Task: Employee Empowerment Workshop Series: Launch a workshop series focusing on empowering employees with skills such as decision-making, autonomy, and taking initiative. Location: Empowerment Workshop Room. Time: Weekly - 2:00 PM - 5:00 PM.
Action: Mouse moved to (96, 100)
Screenshot: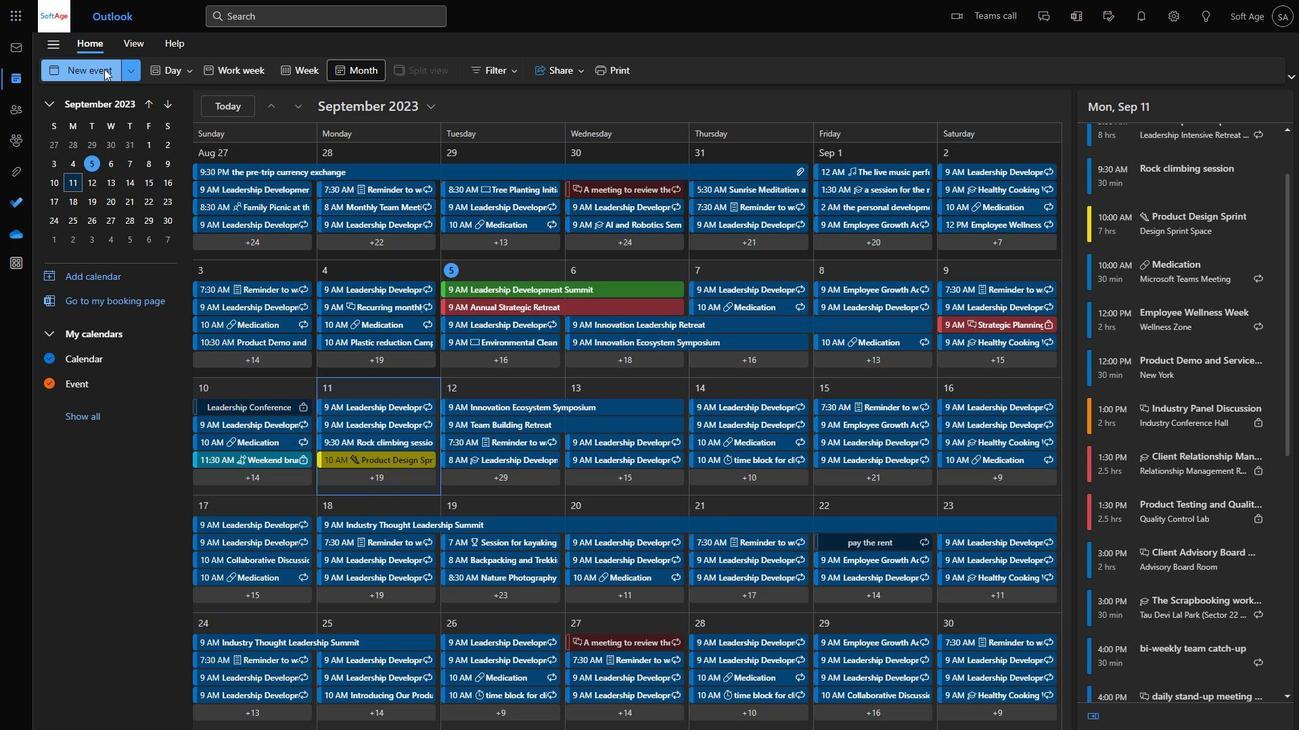 
Action: Mouse pressed left at (96, 100)
Screenshot: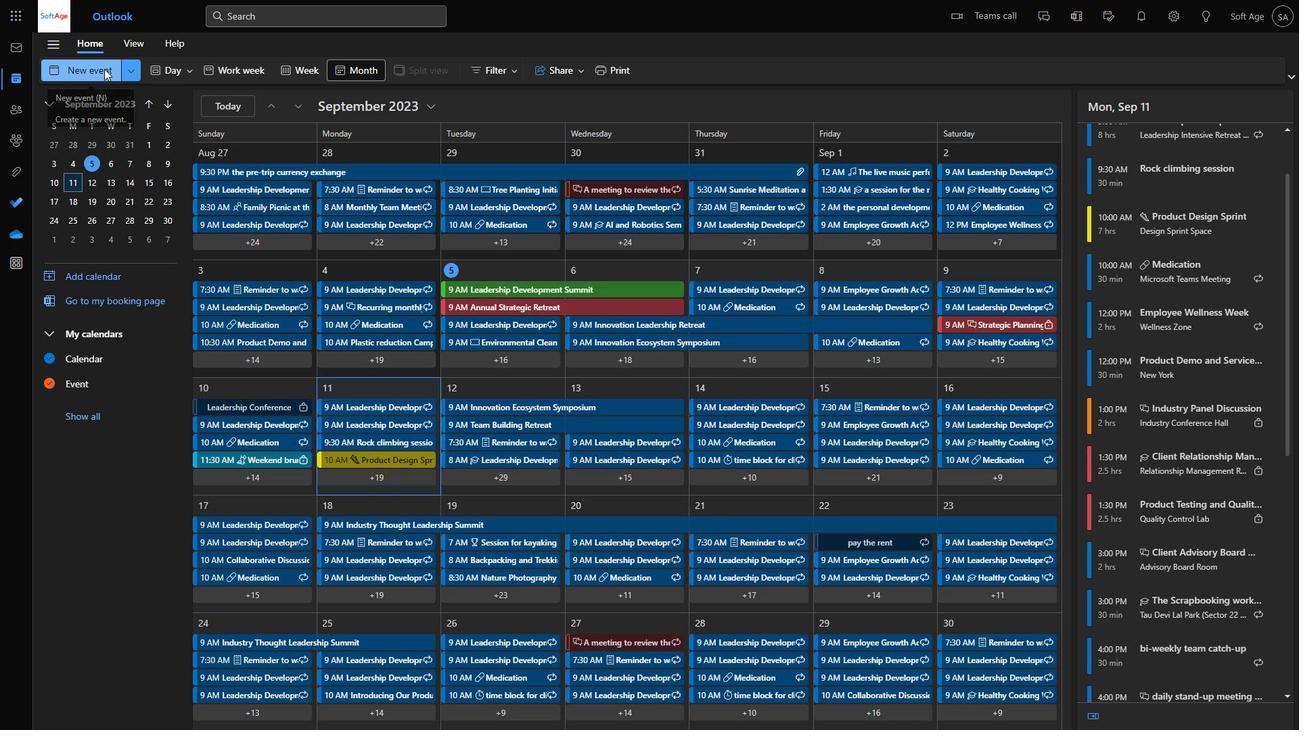 
Action: Mouse moved to (954, 67)
Screenshot: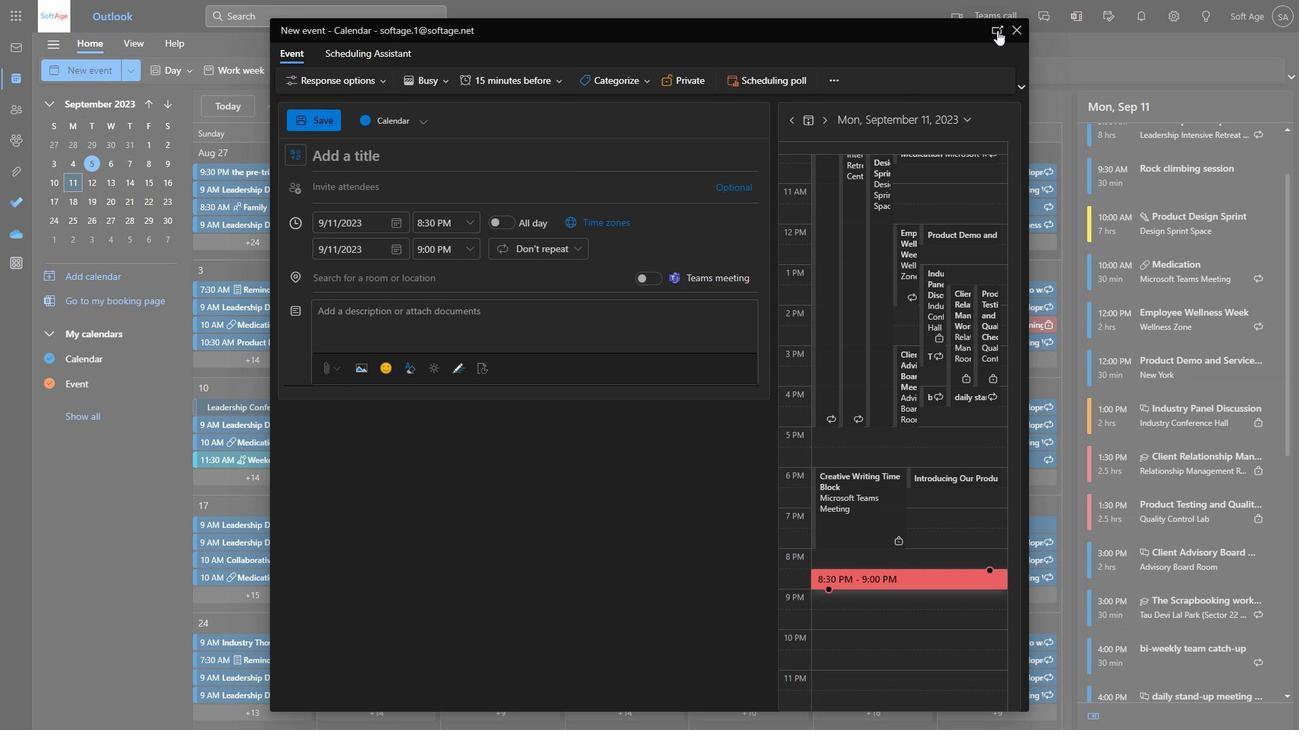 
Action: Mouse pressed left at (954, 67)
Screenshot: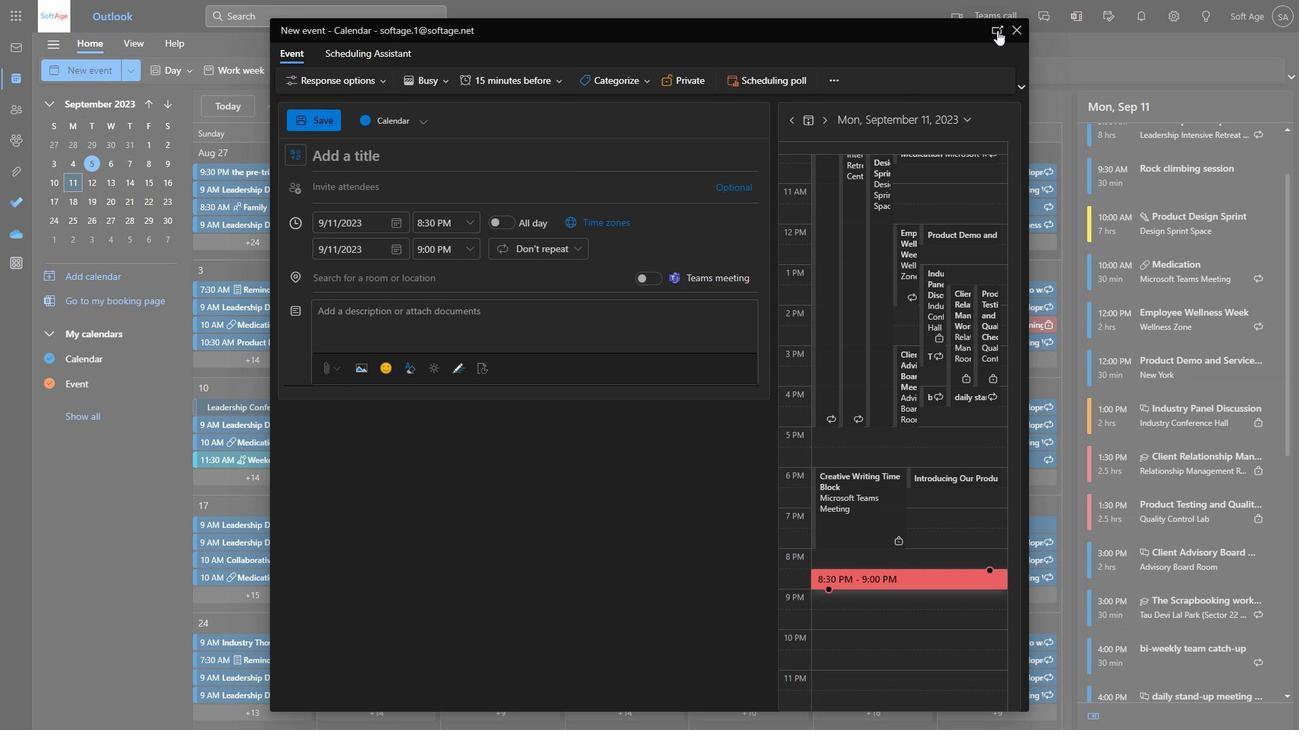 
Action: Mouse moved to (837, 101)
Screenshot: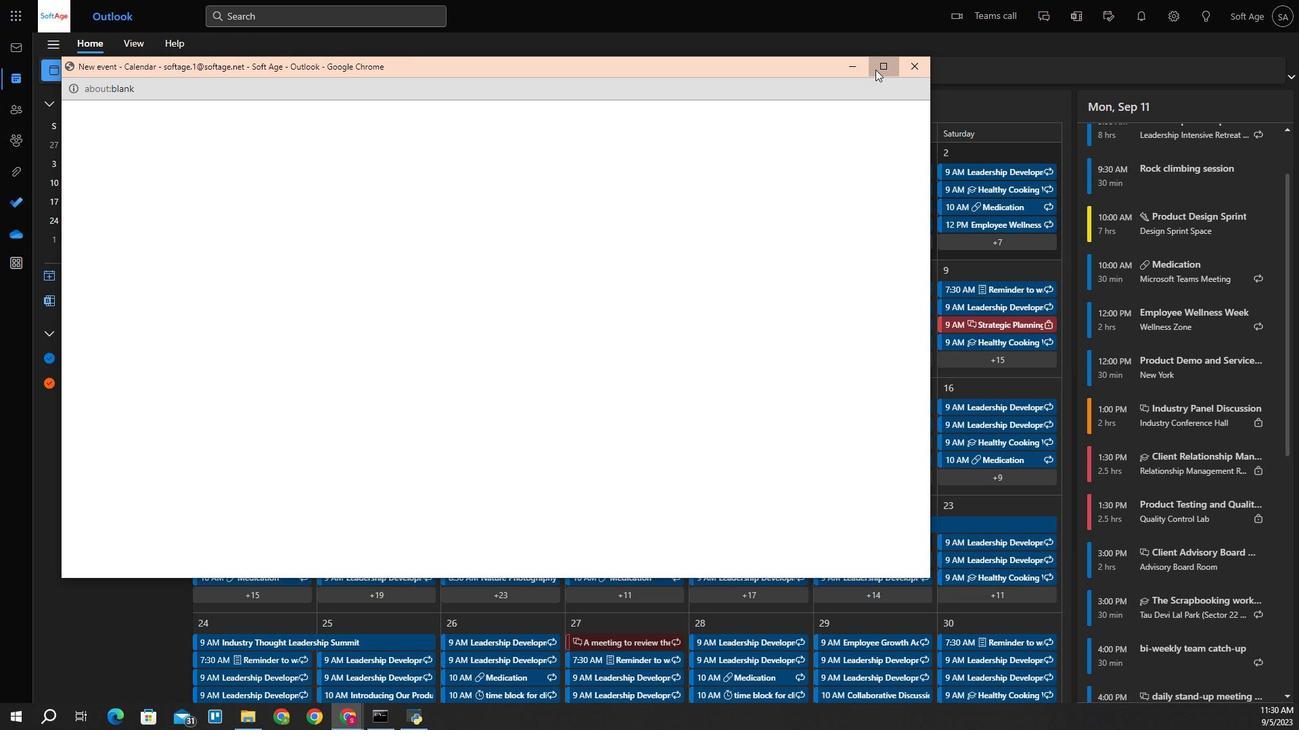 
Action: Mouse pressed left at (837, 101)
Screenshot: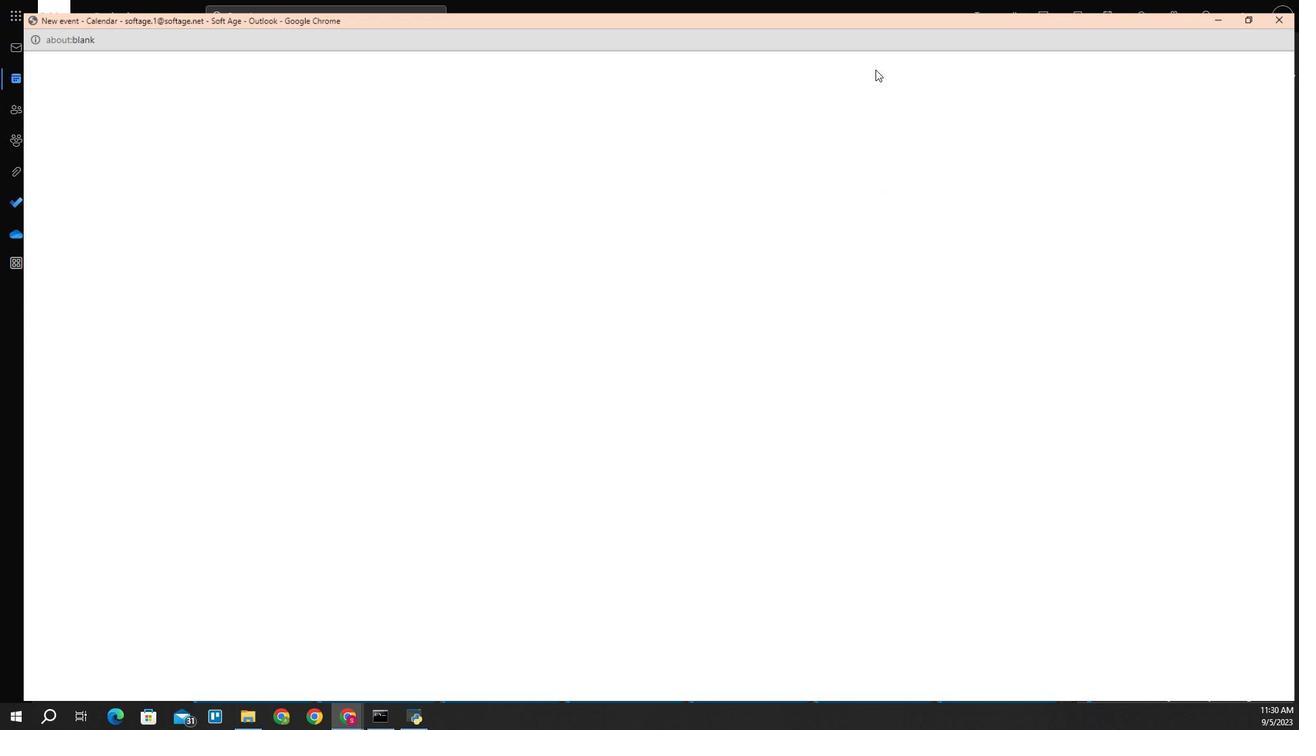 
Action: Mouse moved to (111, 190)
Screenshot: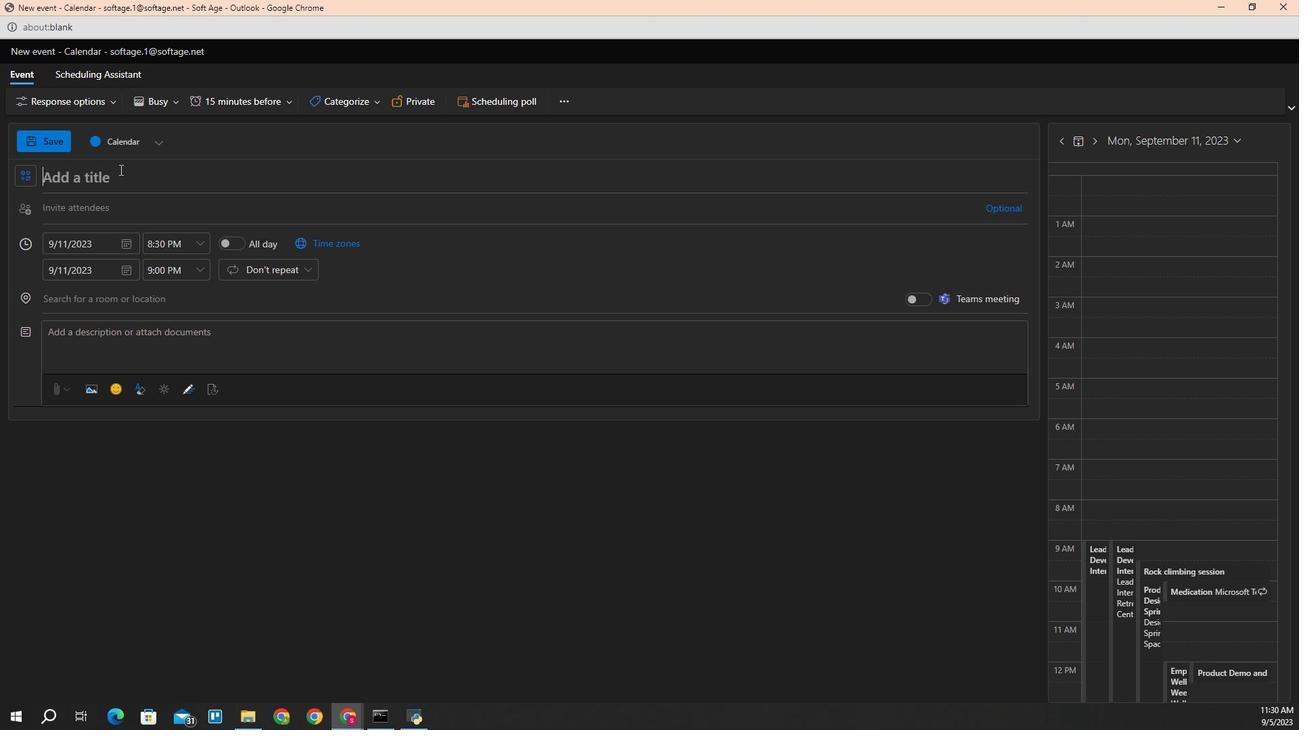
Action: Mouse pressed left at (111, 190)
Screenshot: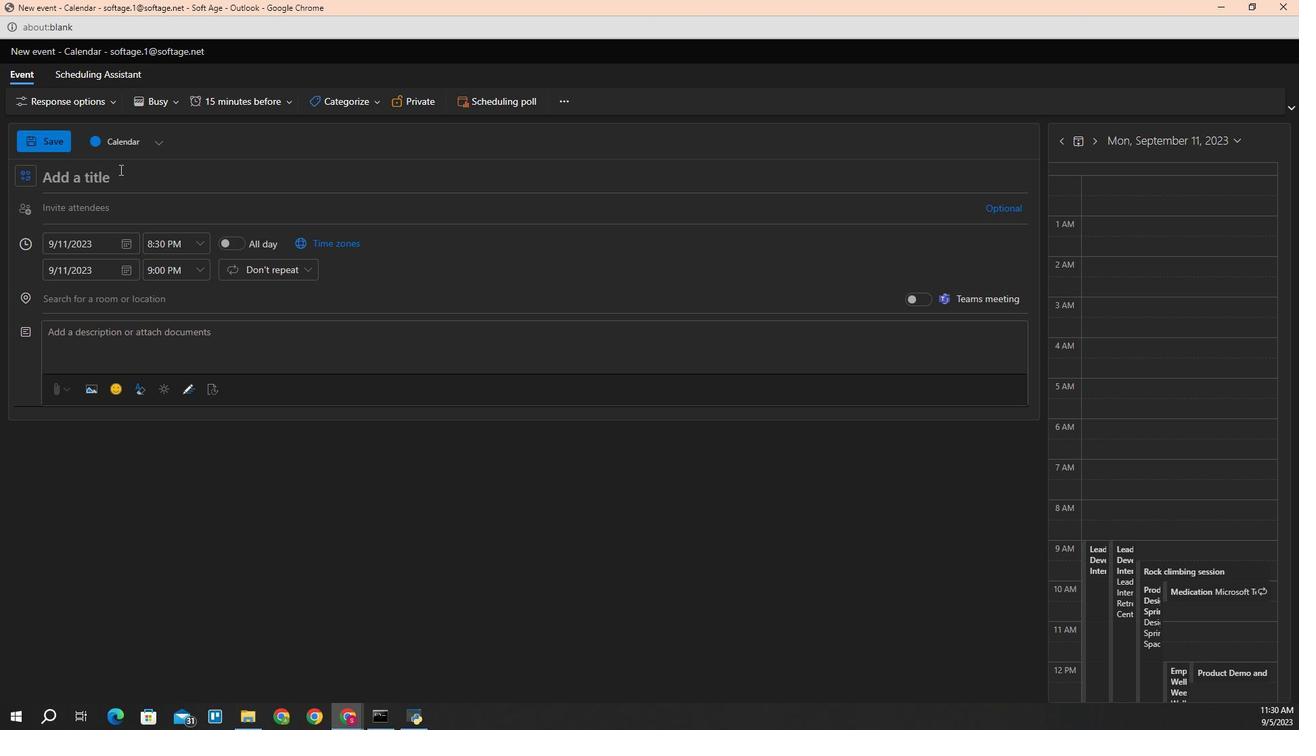 
Action: Key pressed <Key.shift>Employee<Key.space><Key.shift>Empowerment<Key.space><Key.shift>Workshi<Key.backspace>op<Key.space><Key.shift>Series
Screenshot: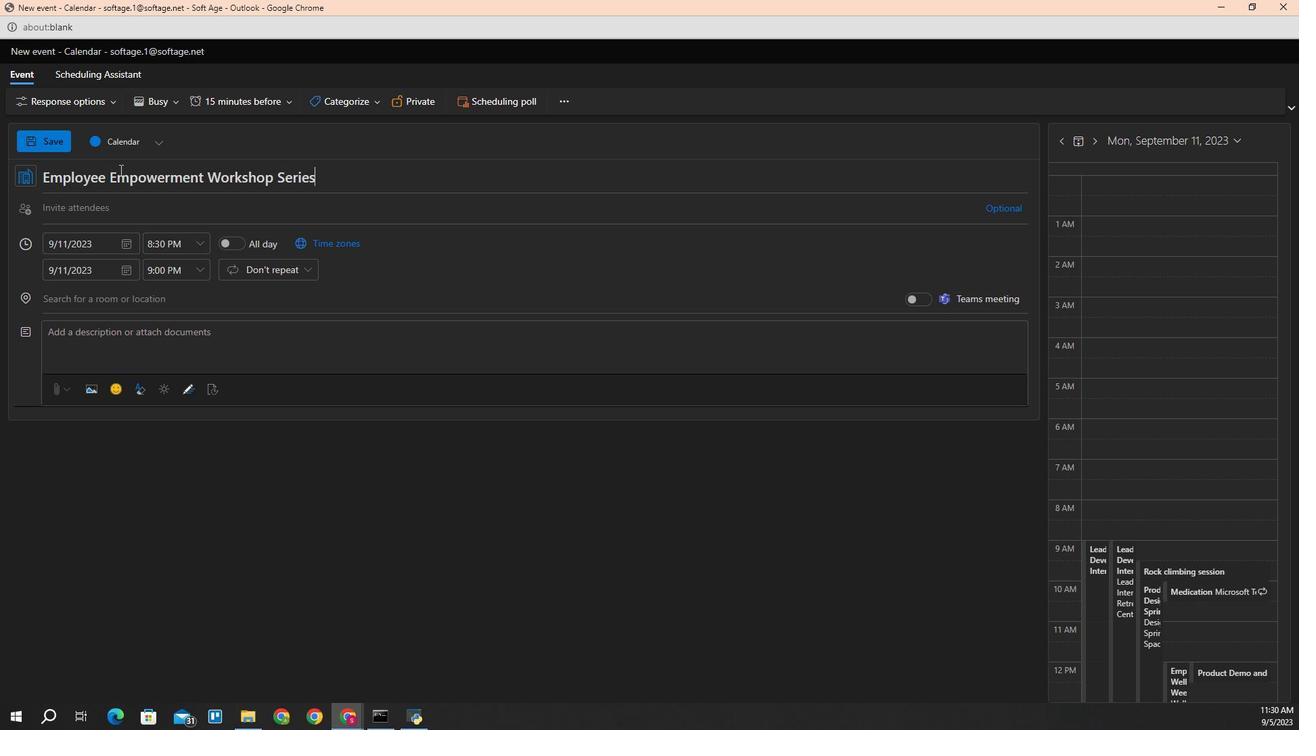 
Action: Mouse moved to (139, 335)
Screenshot: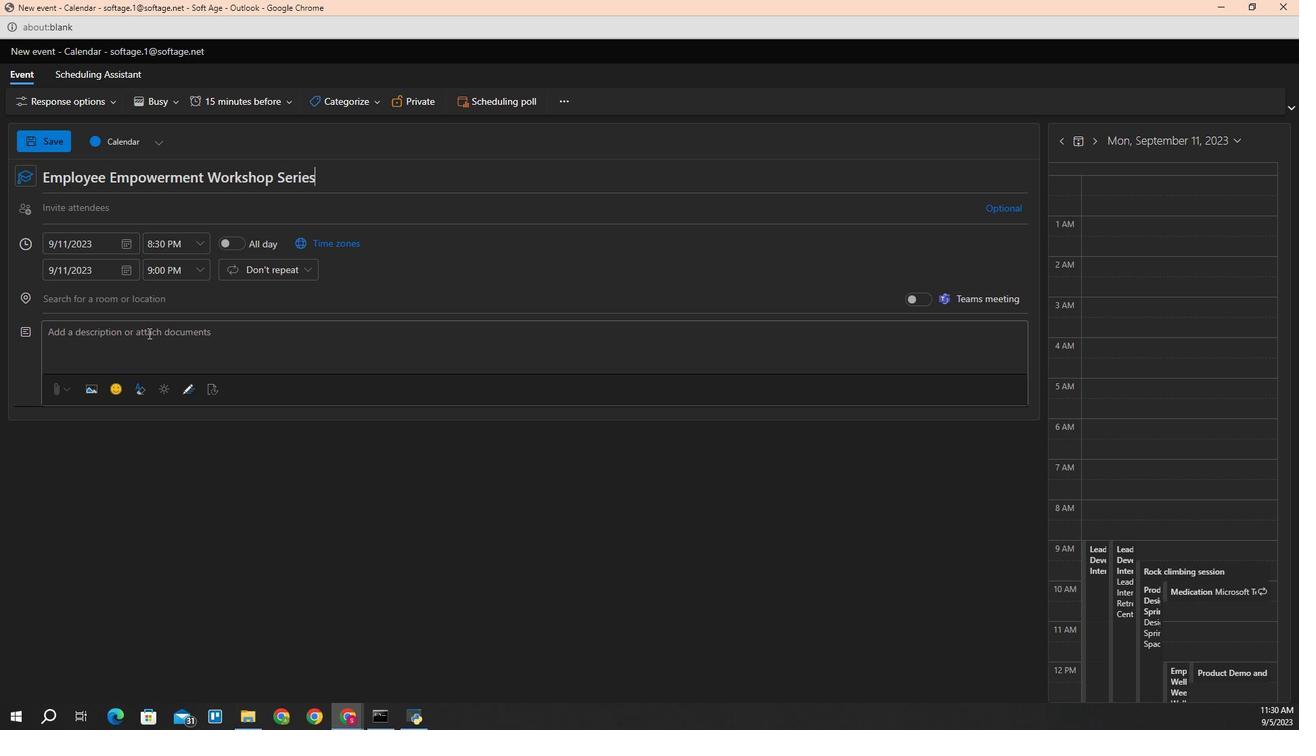 
Action: Mouse pressed left at (139, 335)
Screenshot: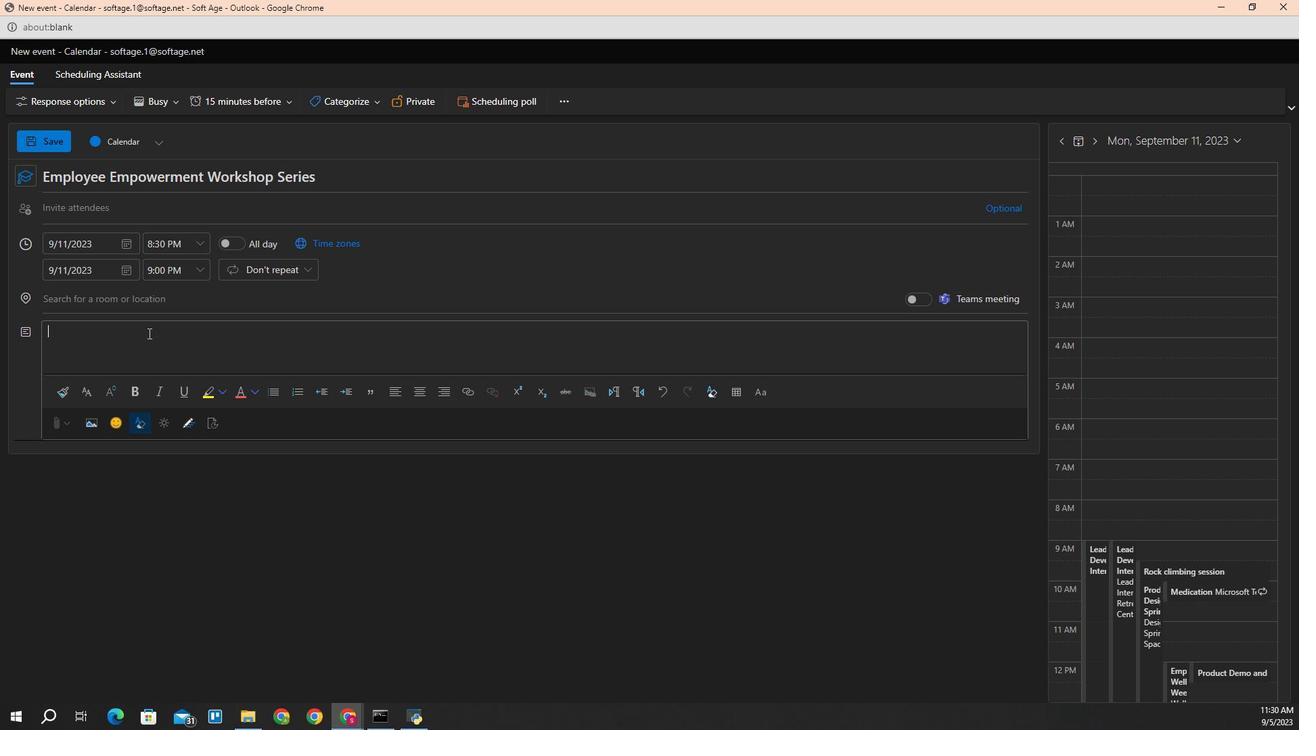 
Action: Key pressed <Key.shift>Launch<Key.space>a<Key.space>workshop<Key.space>series<Key.space>focusing<Key.space>on<Key.space>empowering<Key.space>employess<Key.backspace><Key.backspace>es<Key.space>with<Key.space>skills<Key.space>such<Key.space>as<Key.space>des<Key.backspace>cision-making,<Key.space>autonomy,<Key.space>and<Key.space>taking<Key.space>initiative.
Screenshot: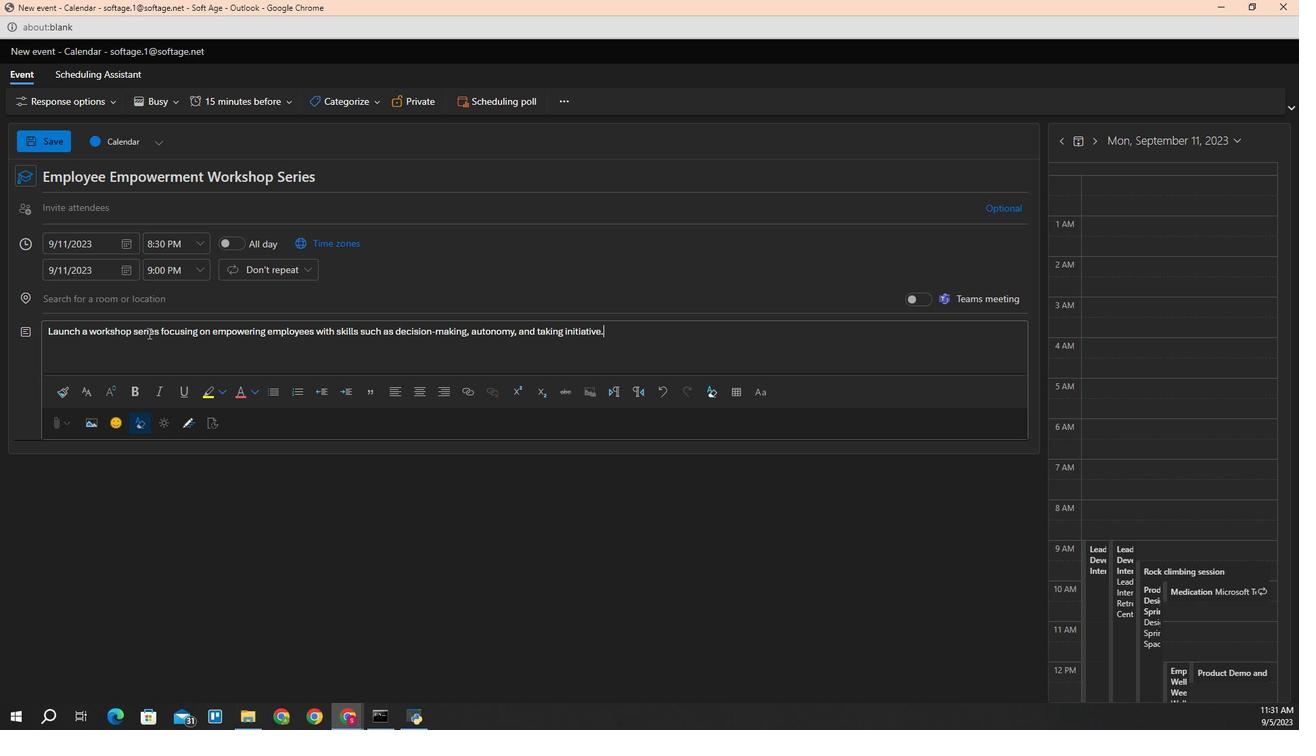 
Action: Mouse moved to (161, 306)
Screenshot: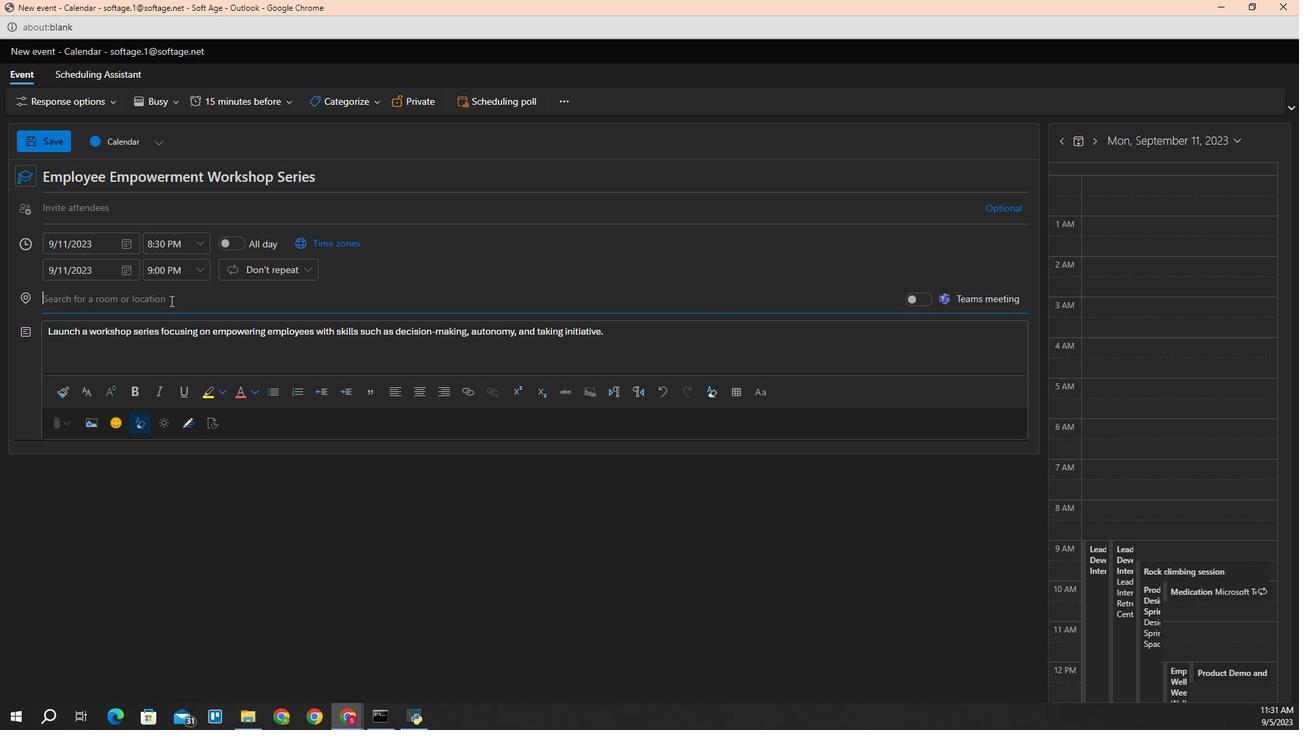 
Action: Mouse pressed left at (161, 306)
Screenshot: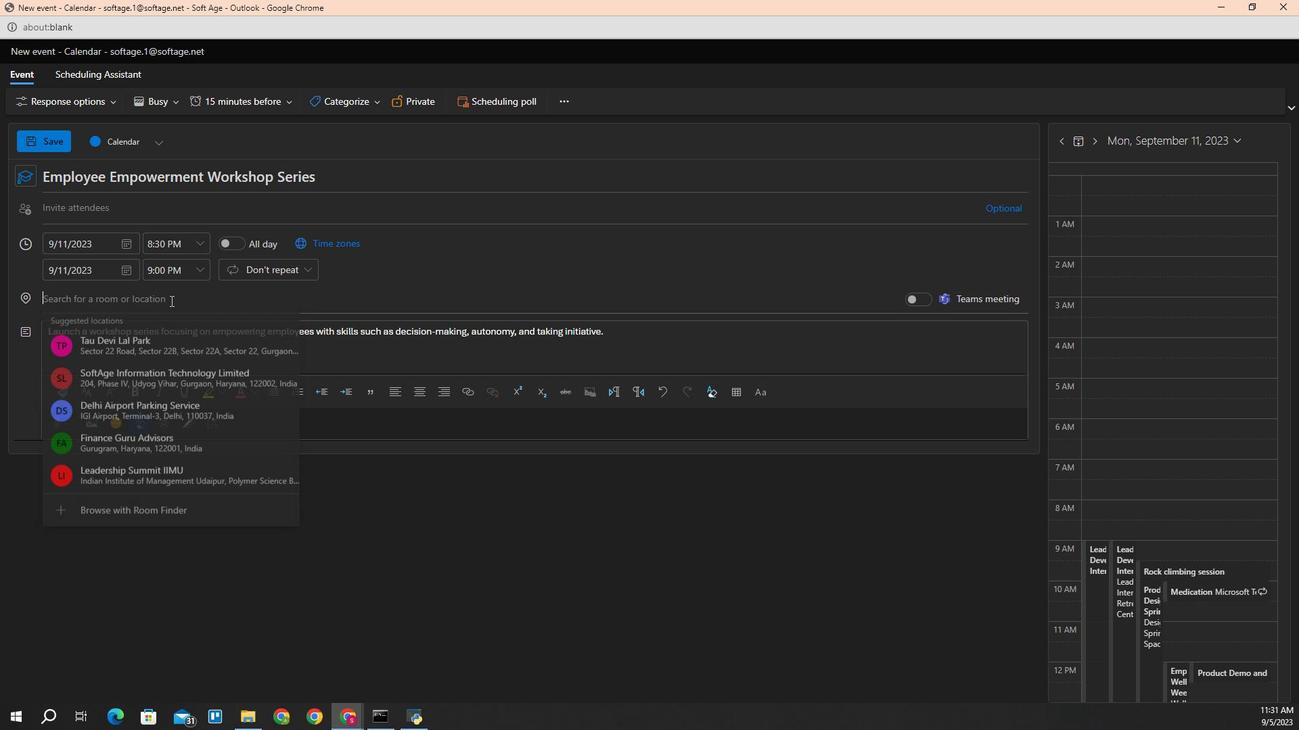 
Action: Key pressed <Key.shift>Empowerment<Key.space><Key.shift>Workshop<Key.space><Key.shift>Room<Key.down><Key.enter>
Screenshot: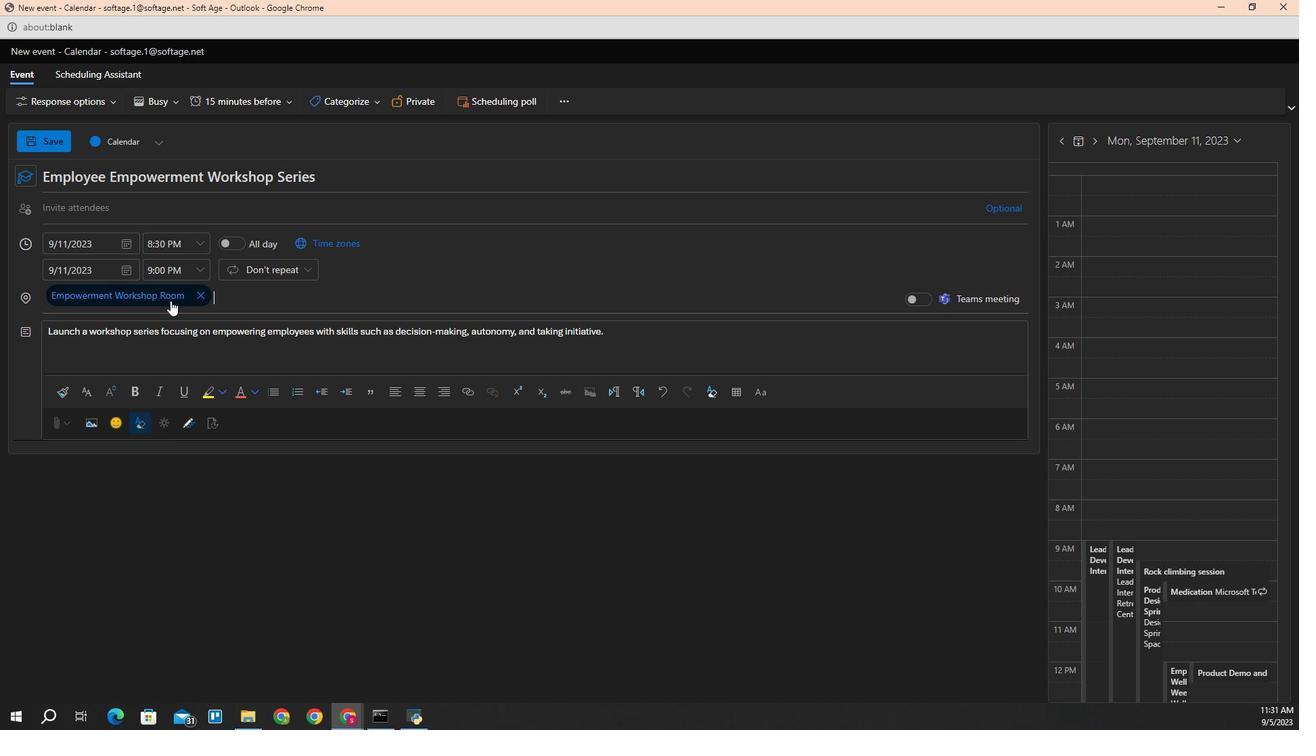 
Action: Mouse moved to (287, 280)
Screenshot: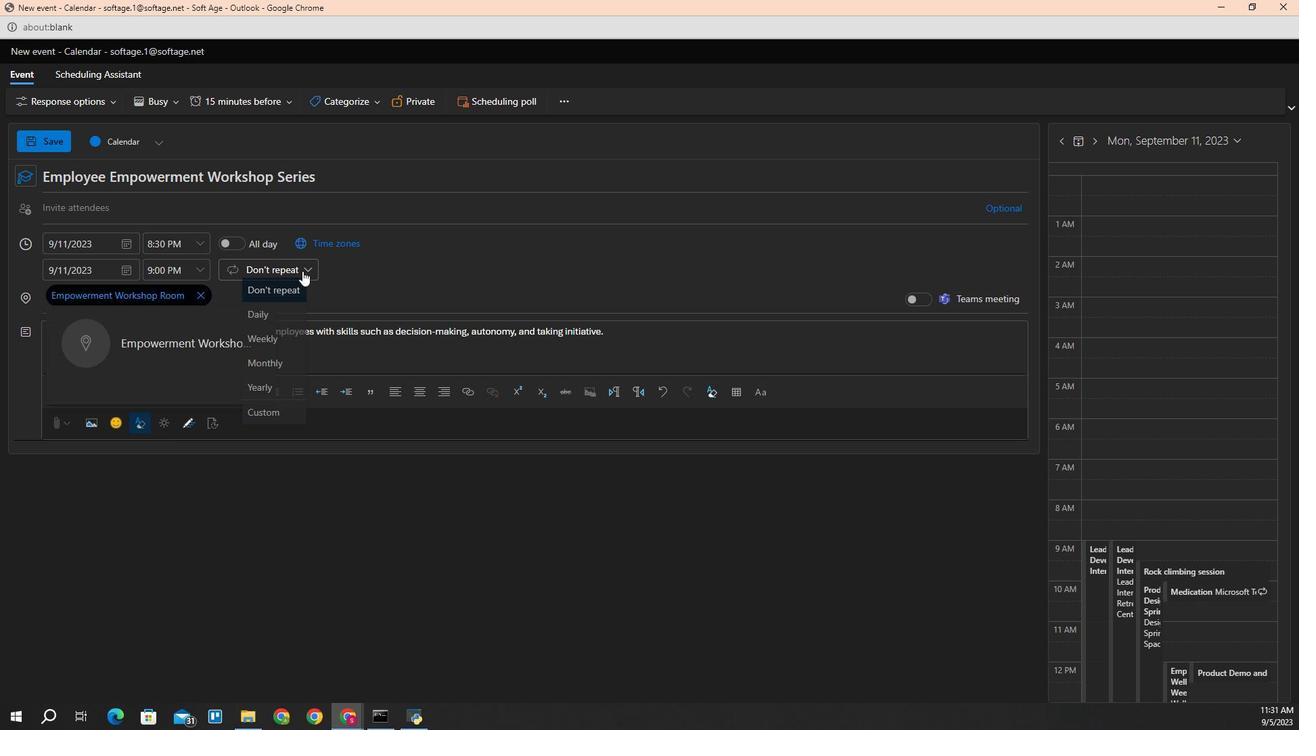 
Action: Mouse pressed left at (287, 280)
Screenshot: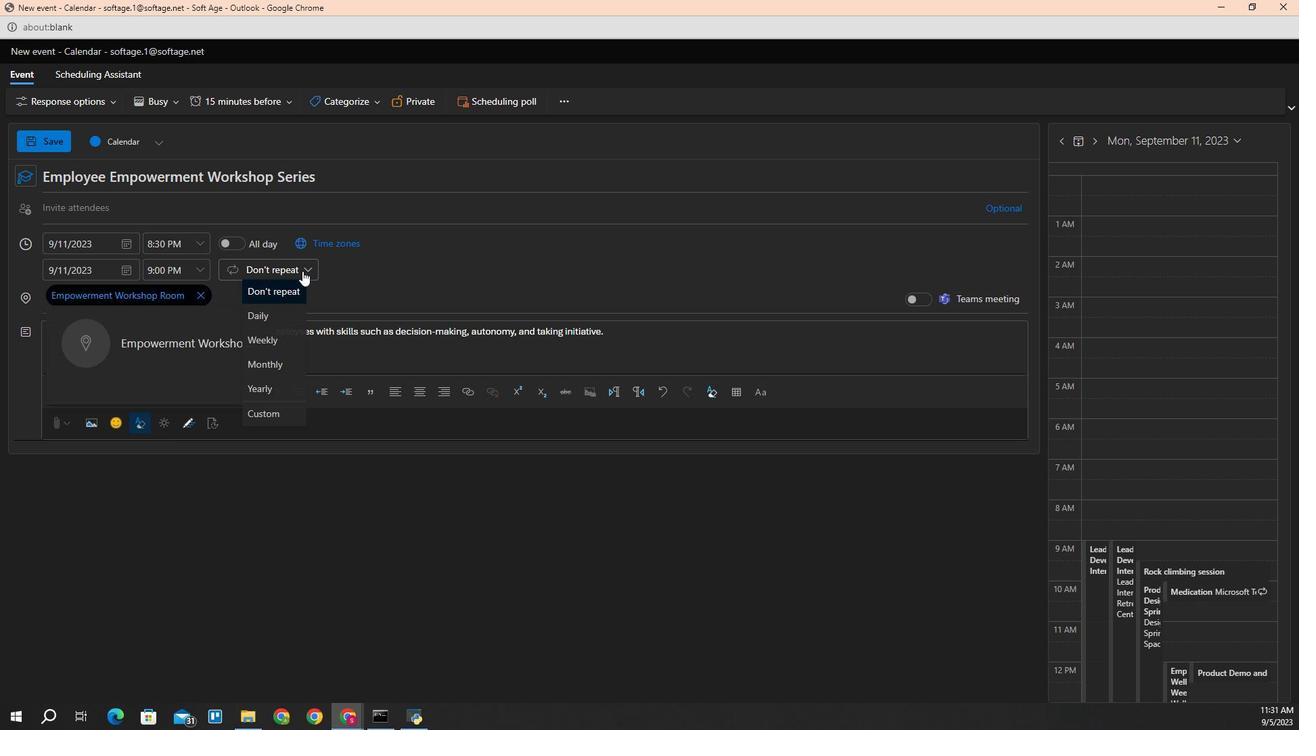 
Action: Mouse moved to (270, 340)
Screenshot: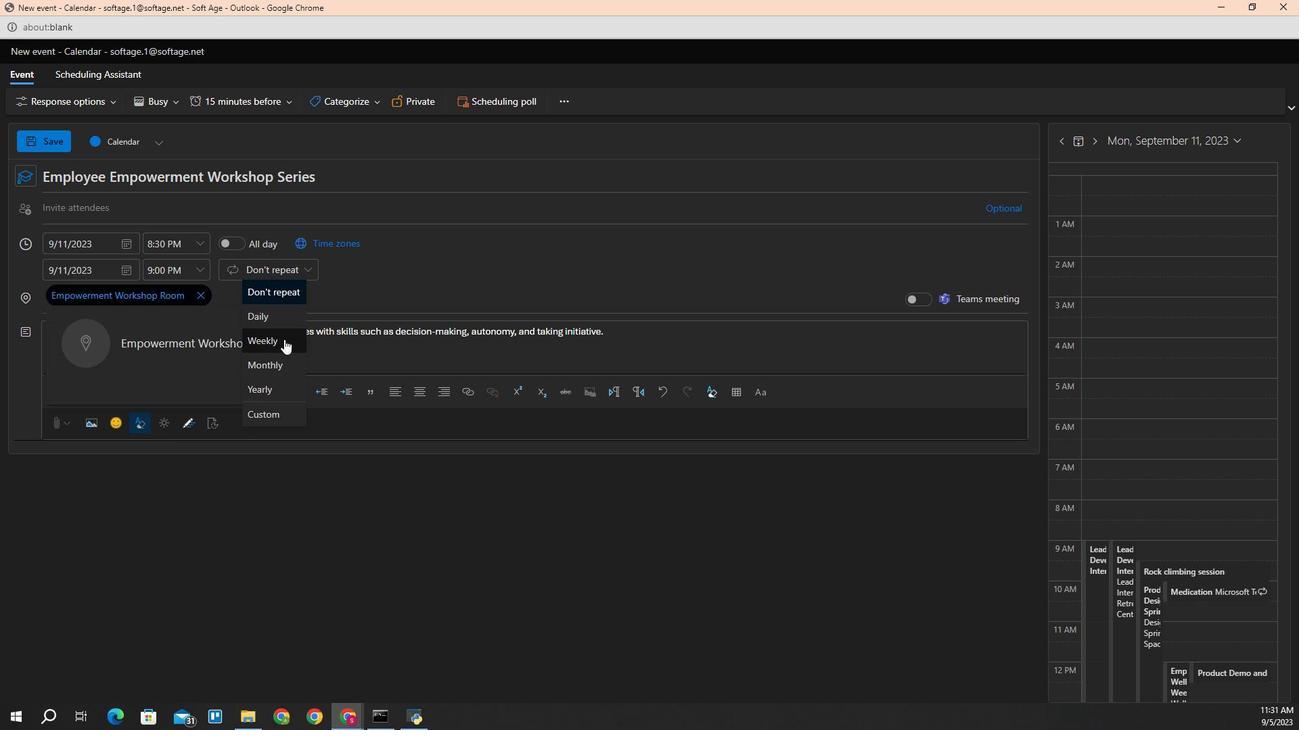 
Action: Mouse pressed left at (270, 340)
Screenshot: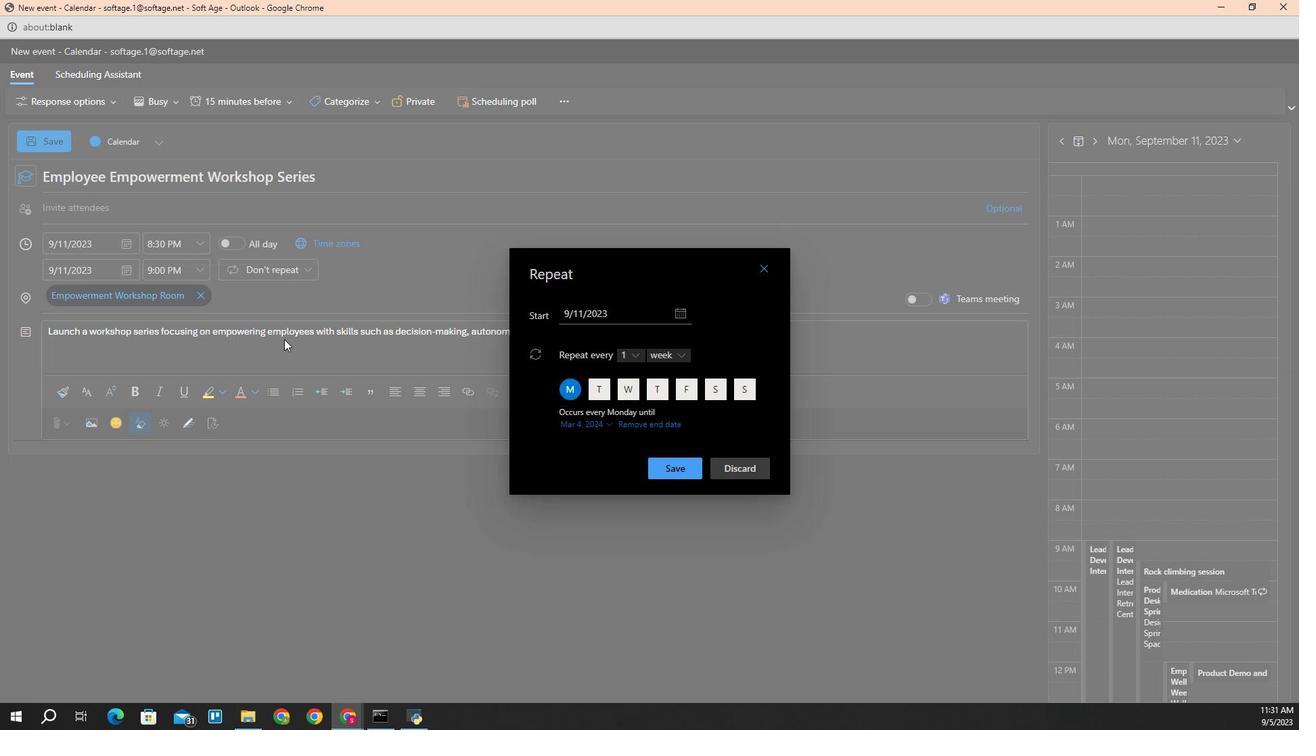 
Action: Mouse moved to (578, 387)
Screenshot: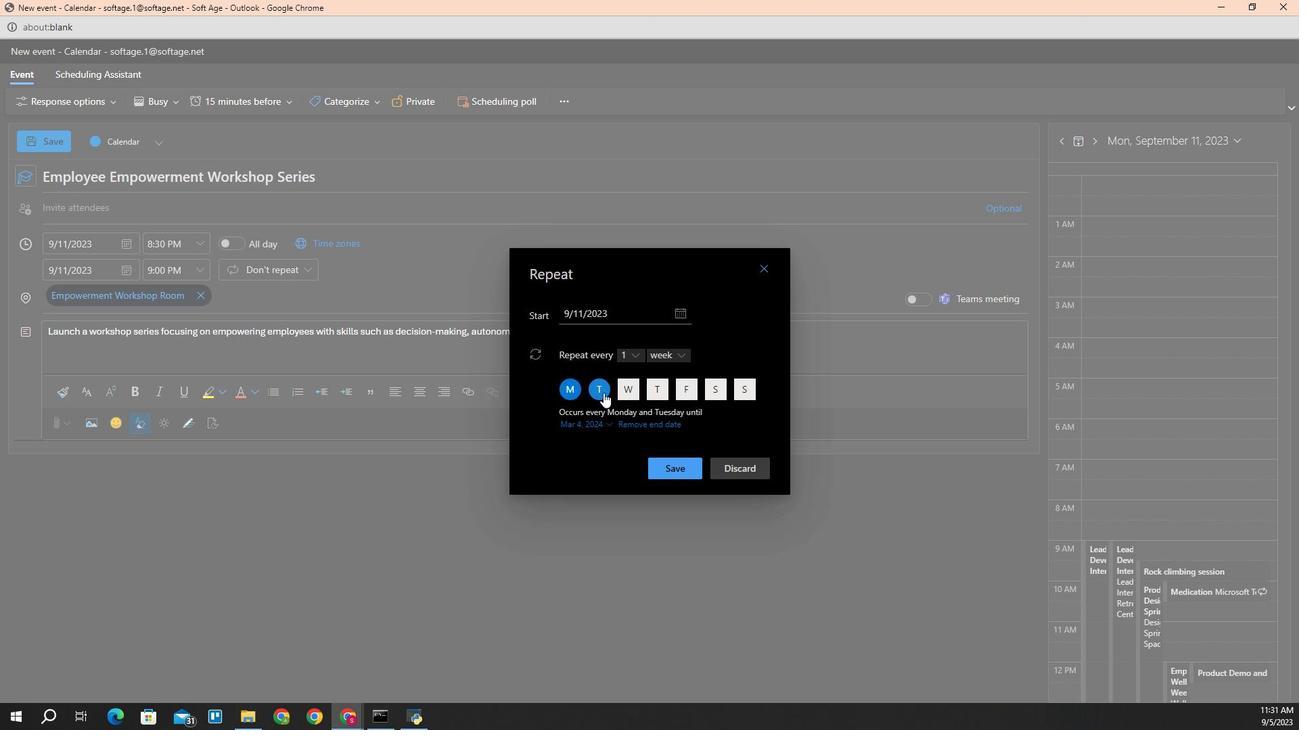 
Action: Mouse pressed left at (578, 387)
Screenshot: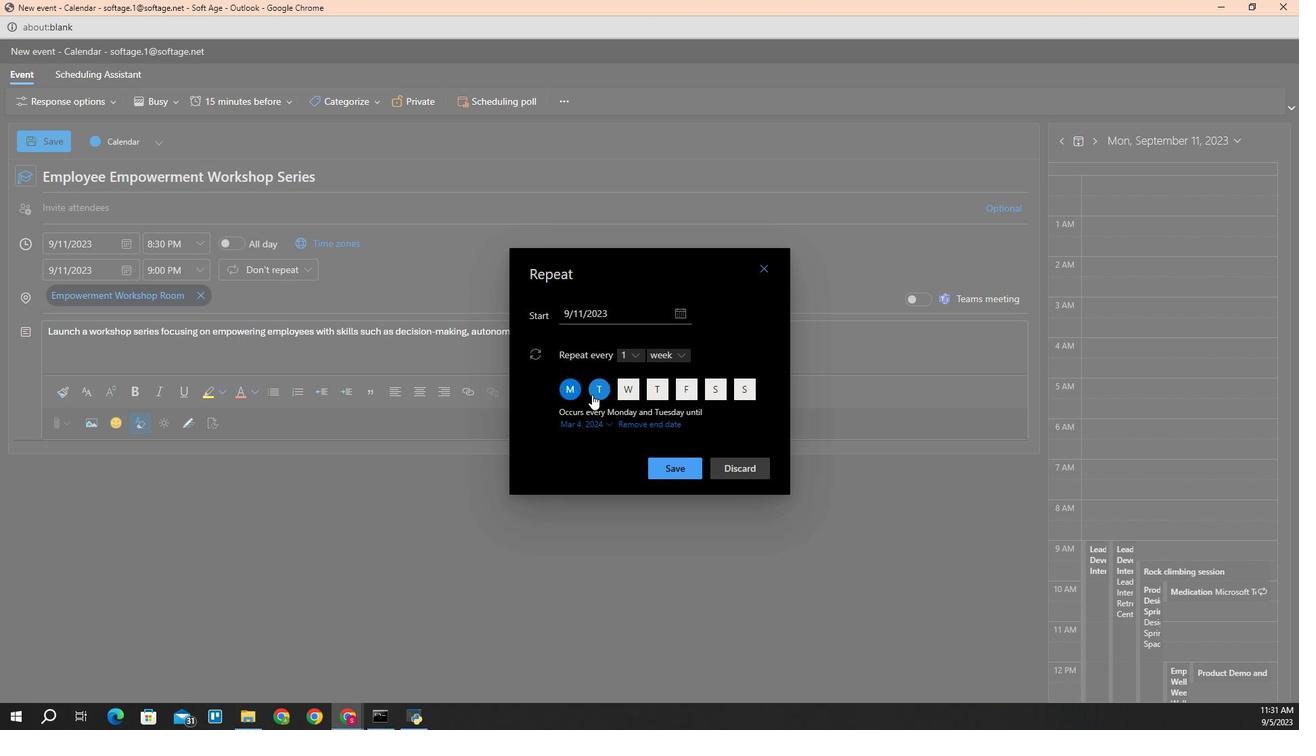 
Action: Mouse moved to (548, 385)
Screenshot: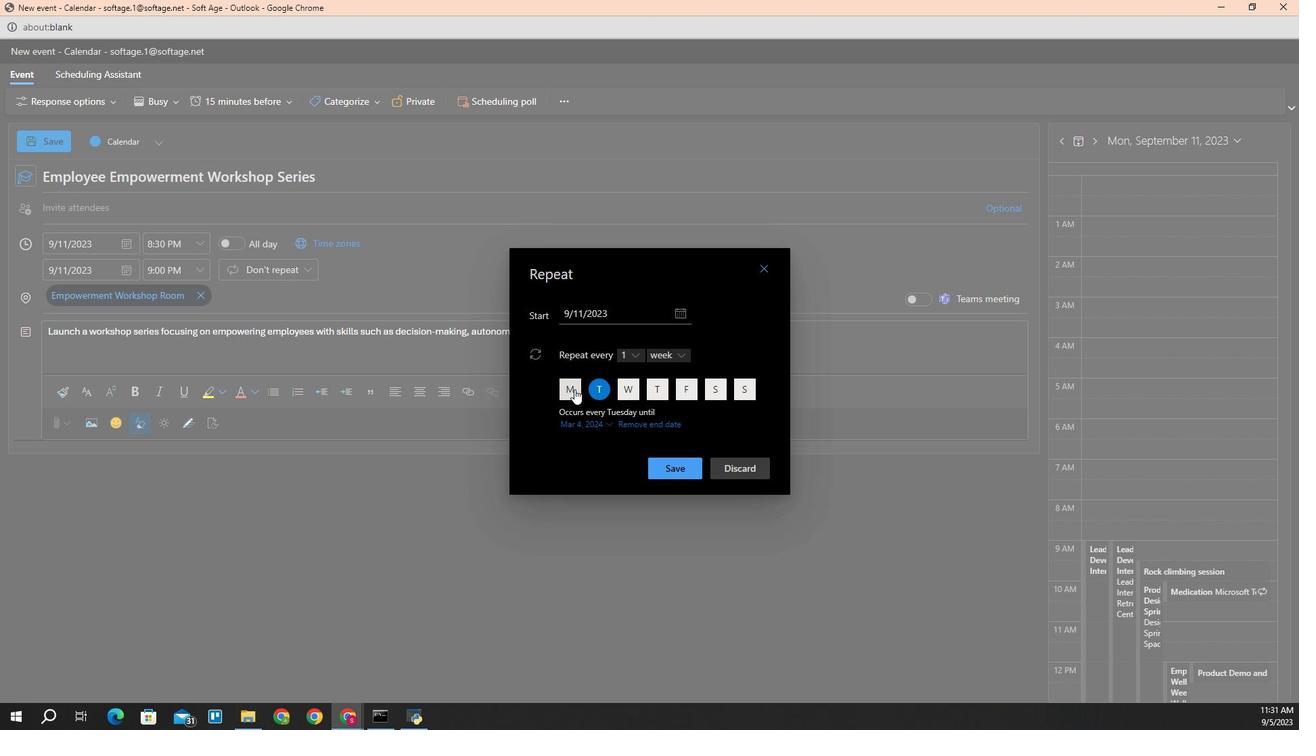 
Action: Mouse pressed left at (548, 385)
Screenshot: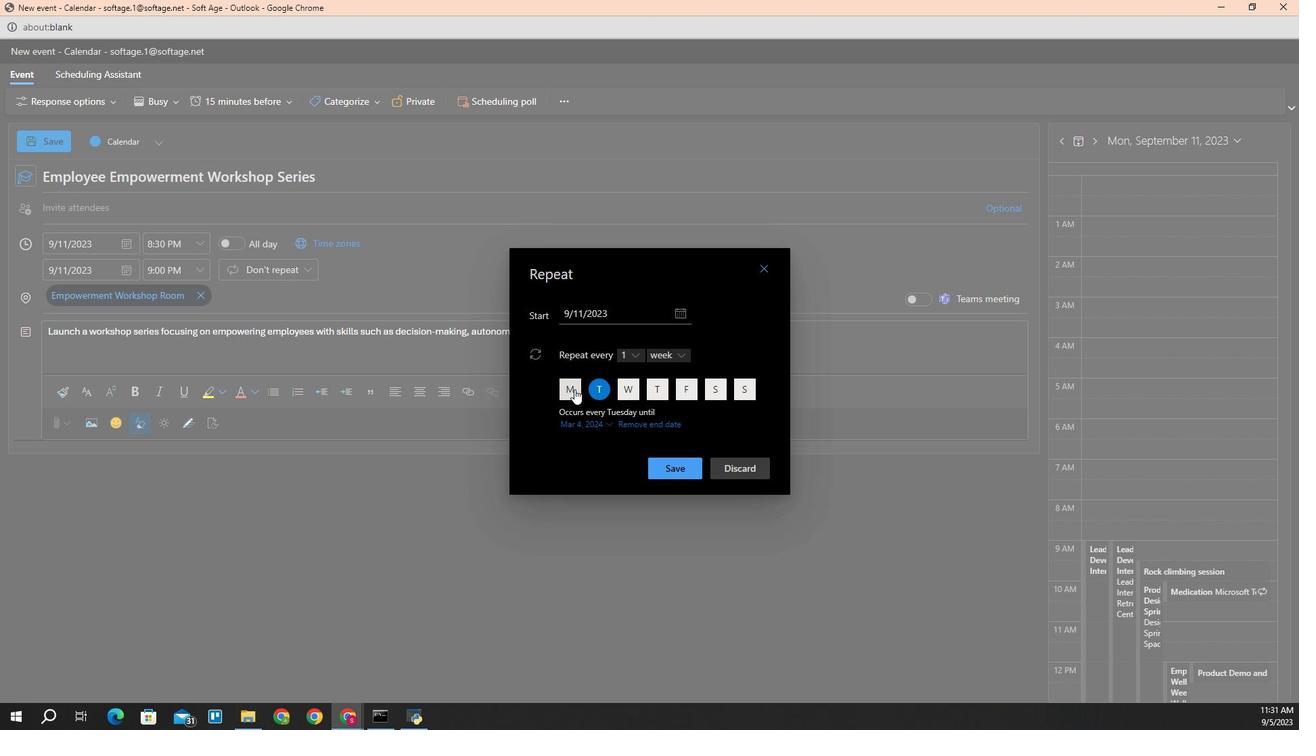 
Action: Mouse moved to (628, 416)
Screenshot: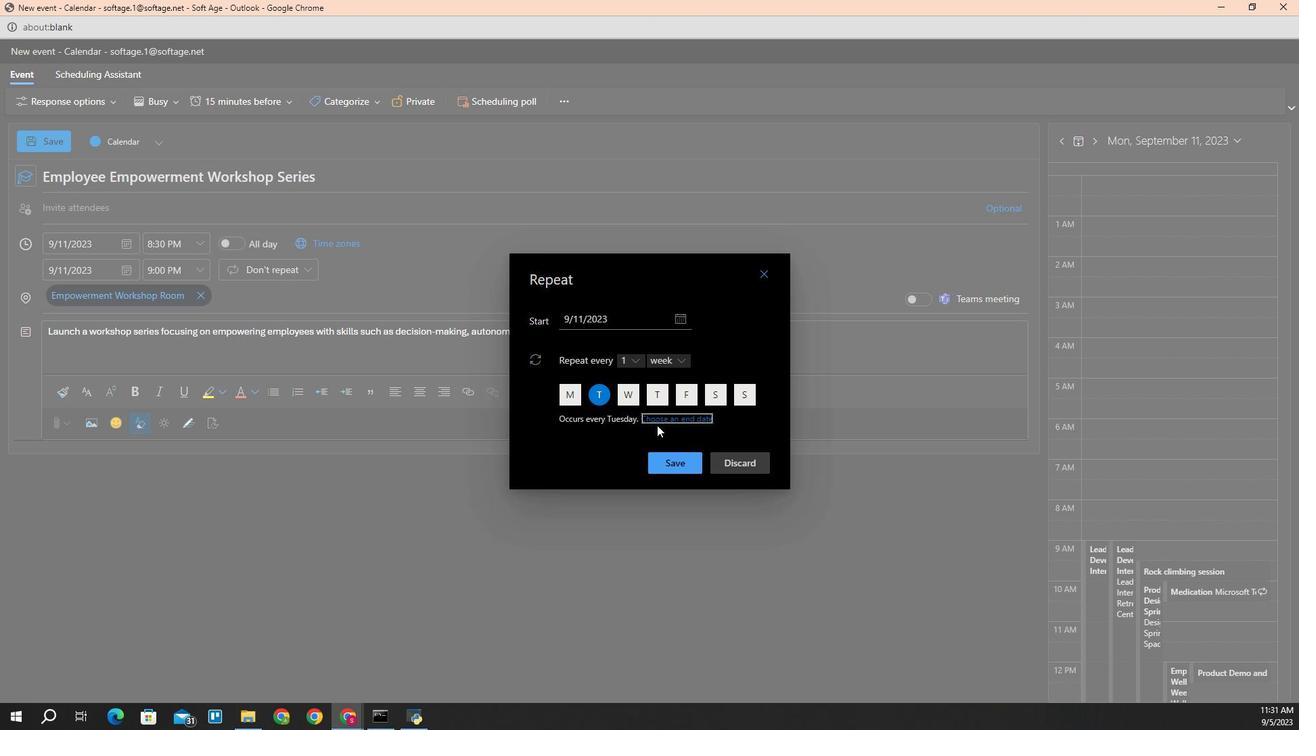 
Action: Mouse pressed left at (628, 416)
Screenshot: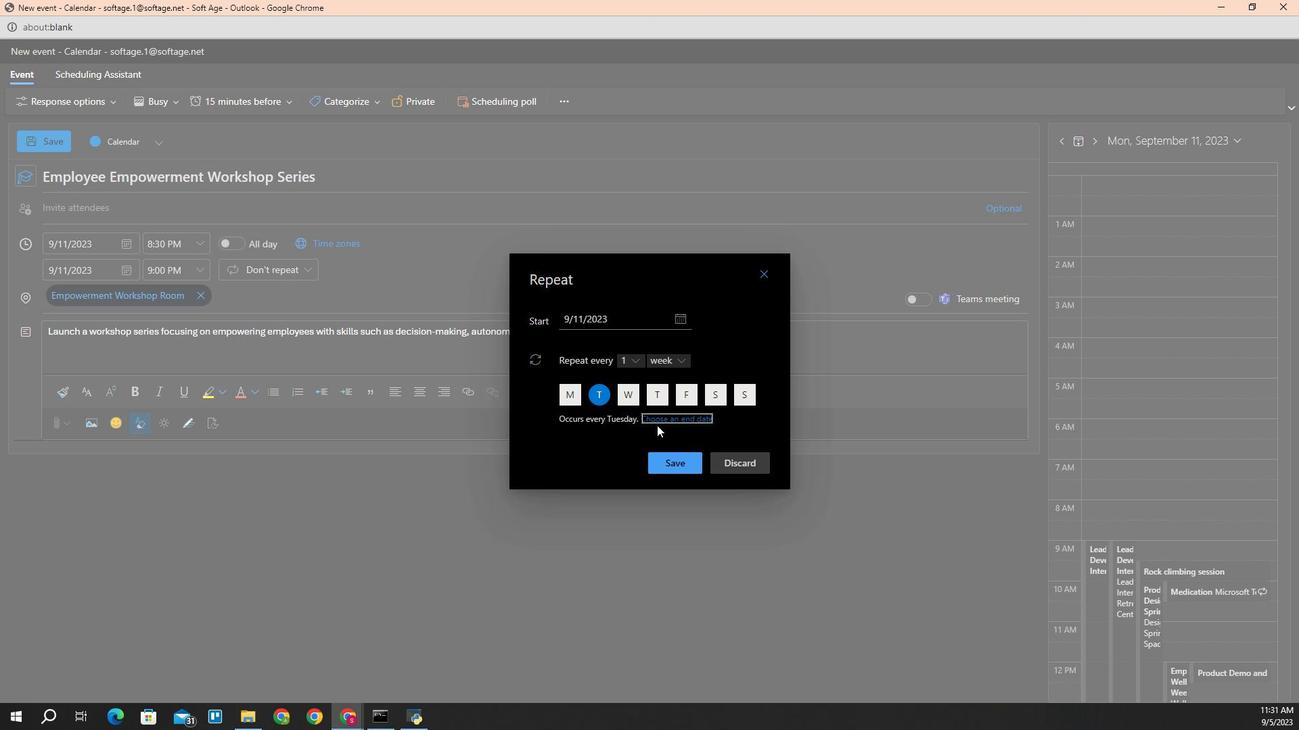 
Action: Mouse moved to (647, 450)
Screenshot: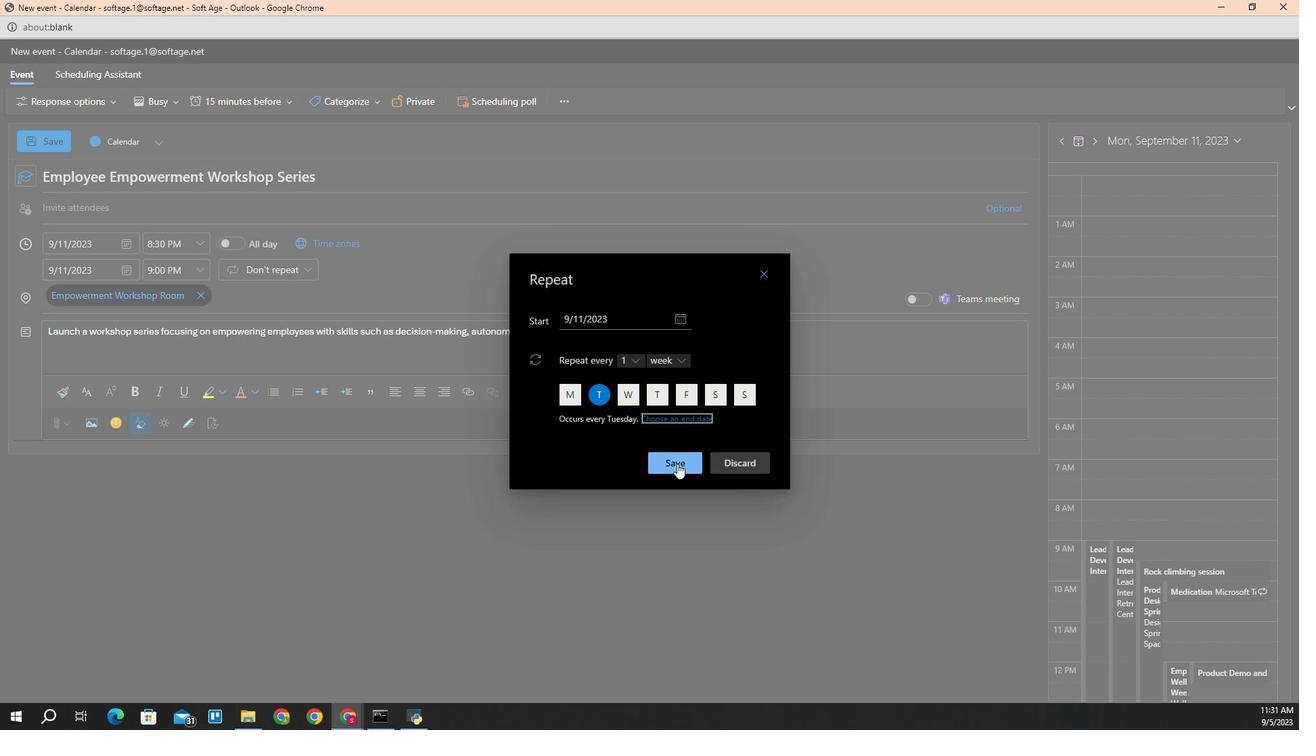 
Action: Mouse pressed left at (647, 450)
Screenshot: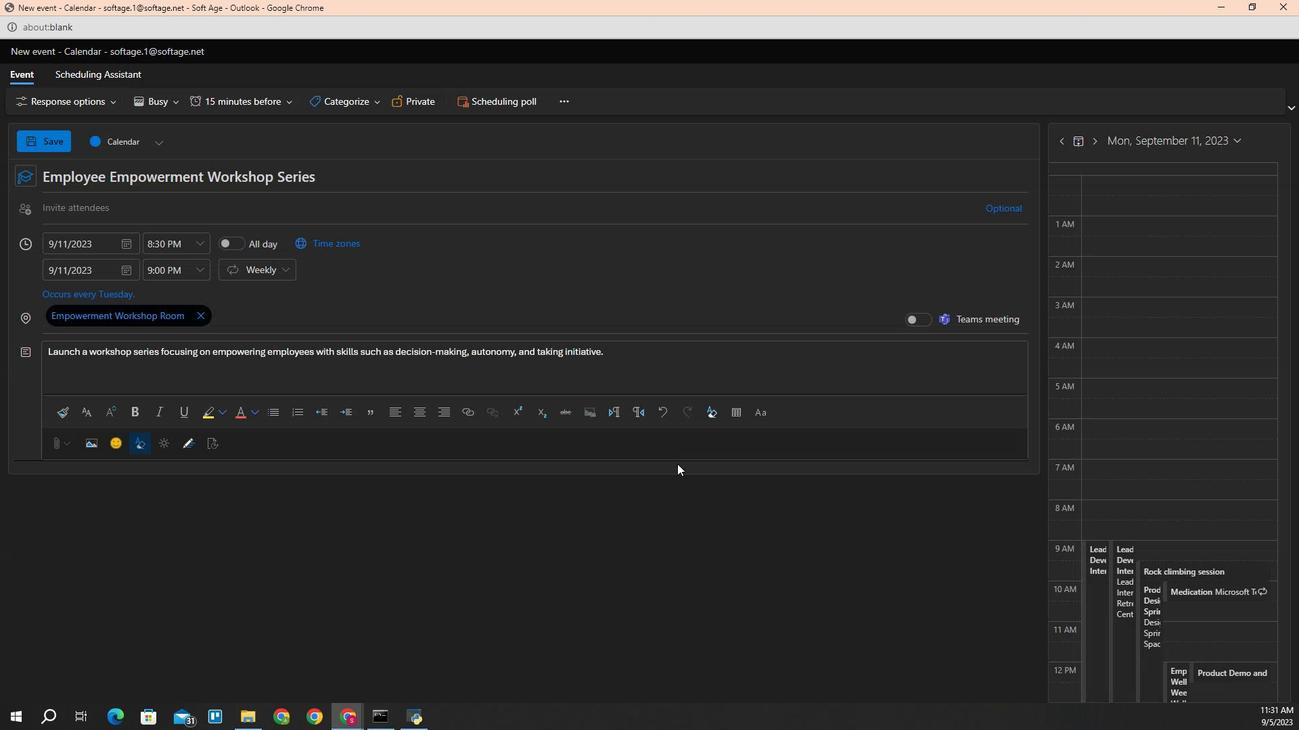 
Action: Mouse moved to (242, 276)
Screenshot: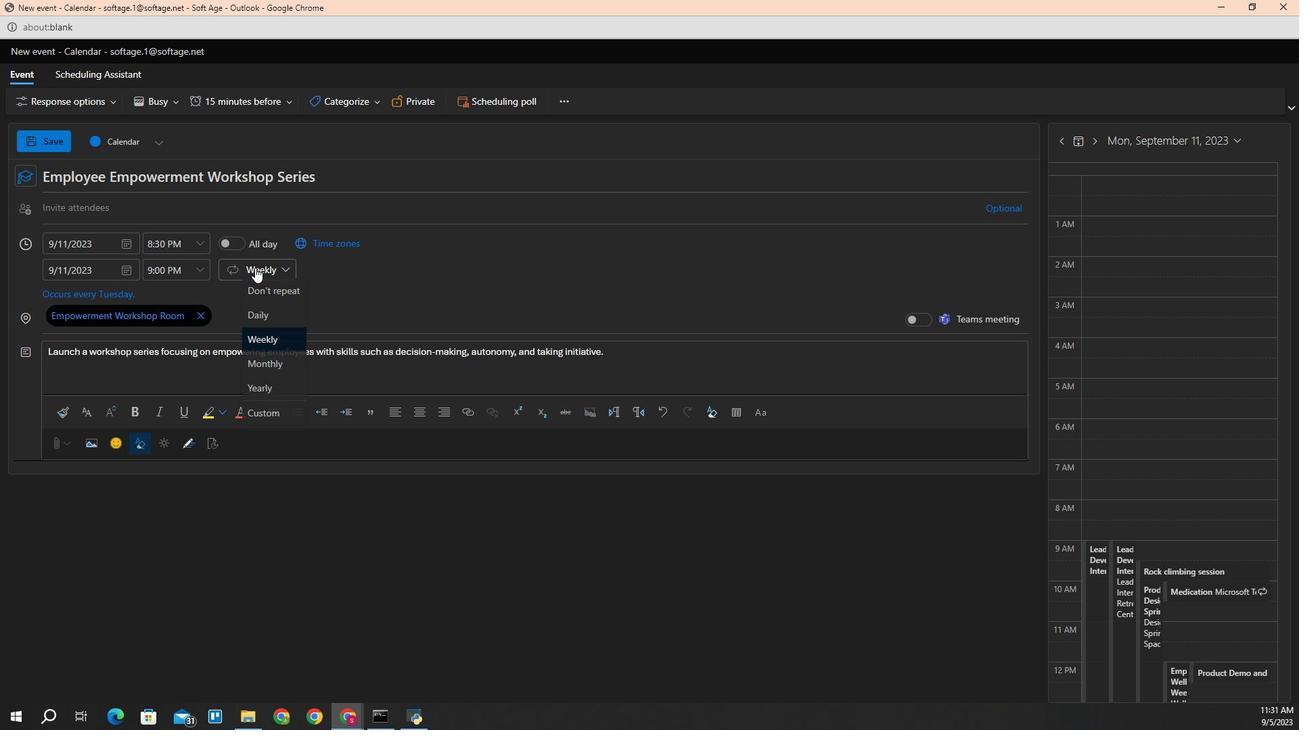 
Action: Mouse pressed left at (242, 276)
Screenshot: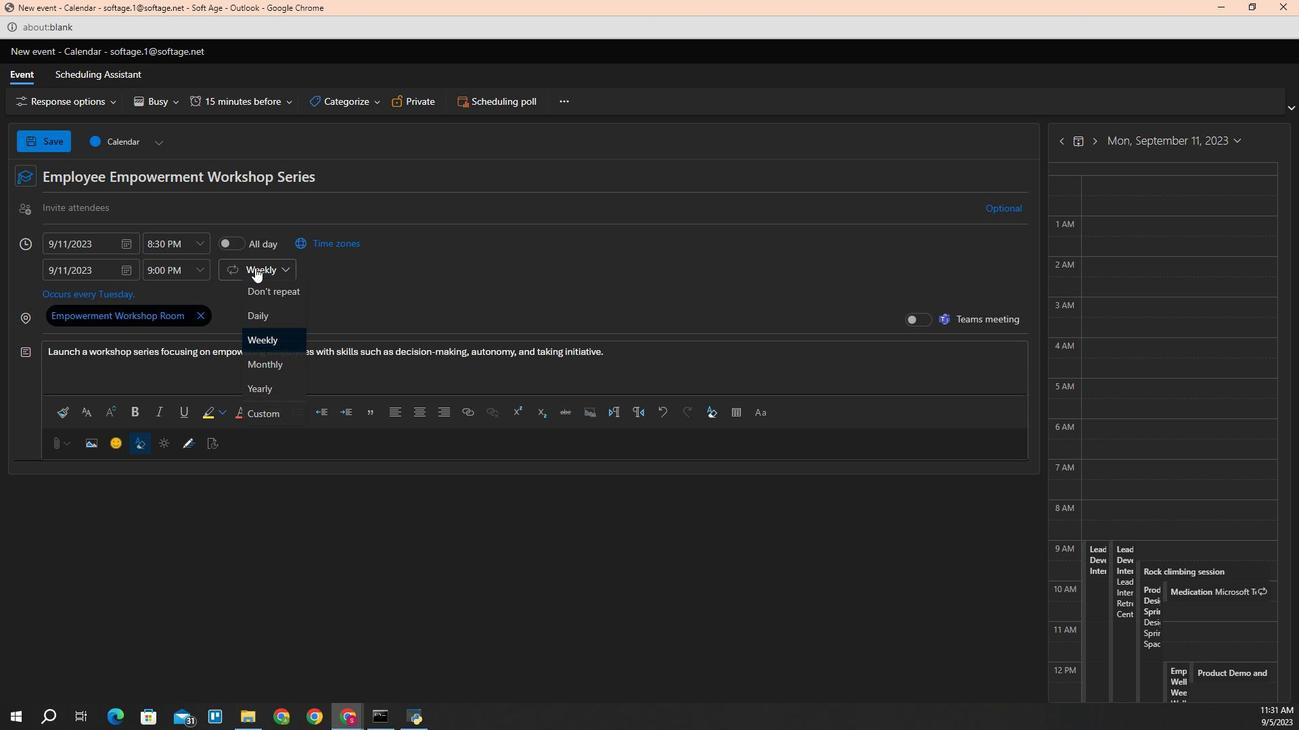 
Action: Mouse moved to (257, 345)
Screenshot: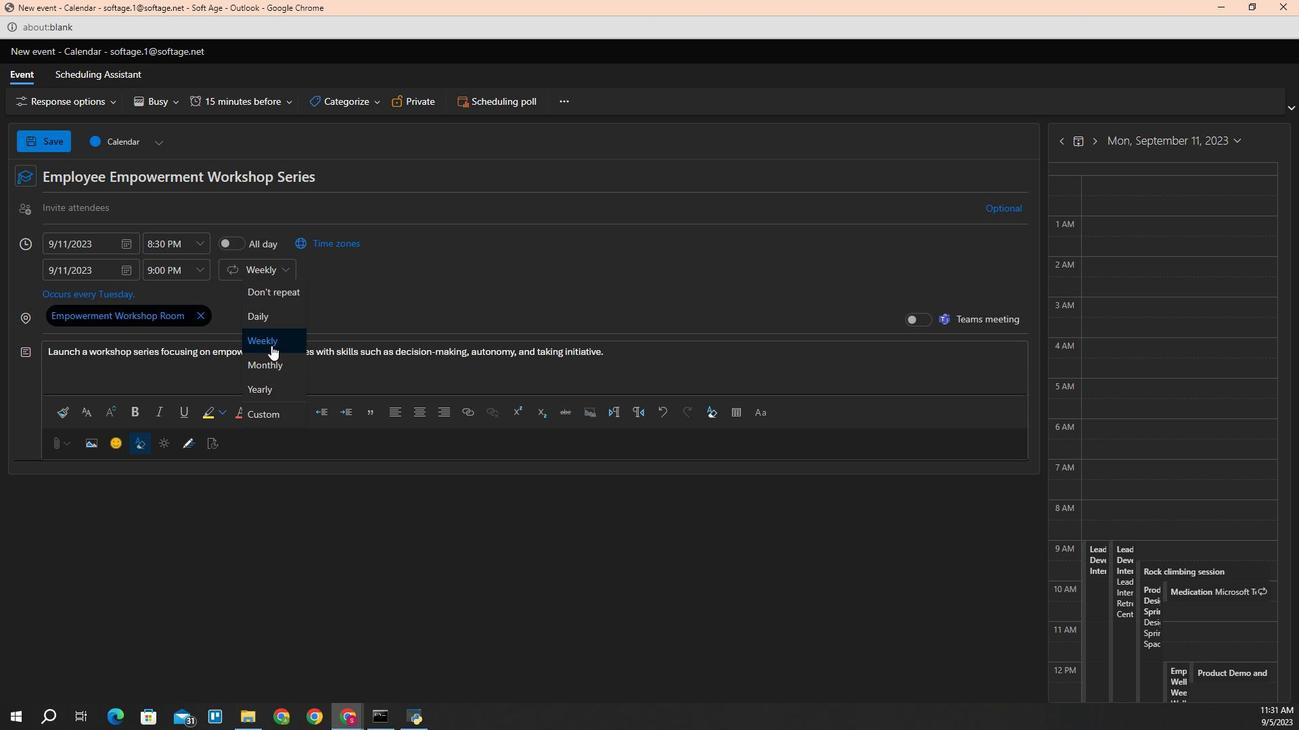 
Action: Mouse pressed left at (257, 345)
Screenshot: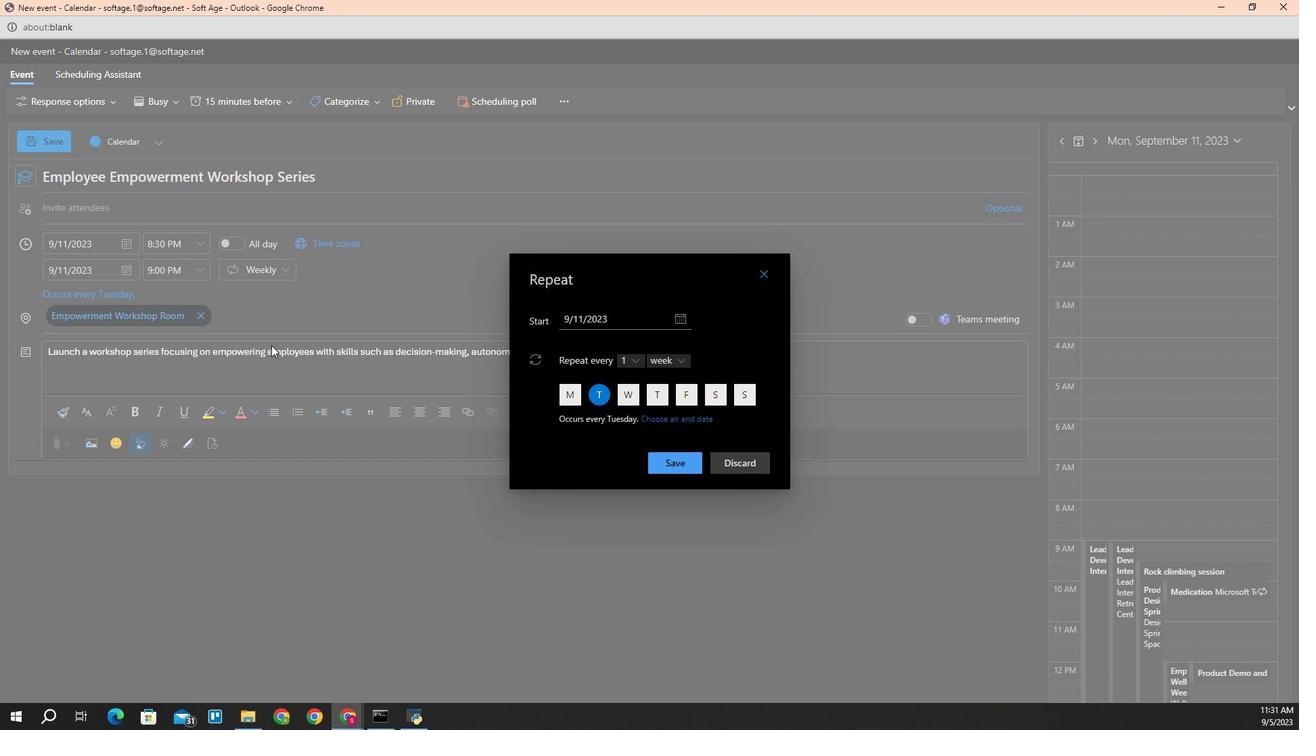 
Action: Mouse moved to (640, 452)
Screenshot: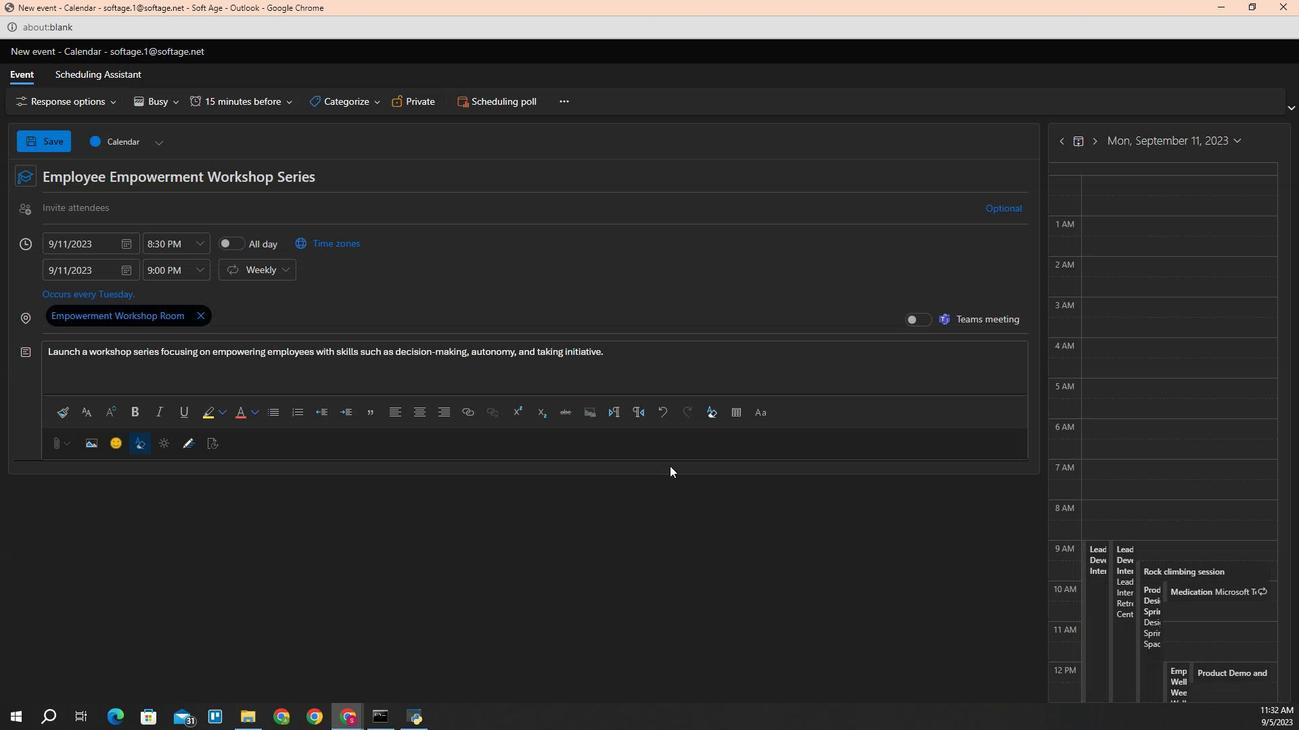 
Action: Mouse pressed left at (640, 452)
Screenshot: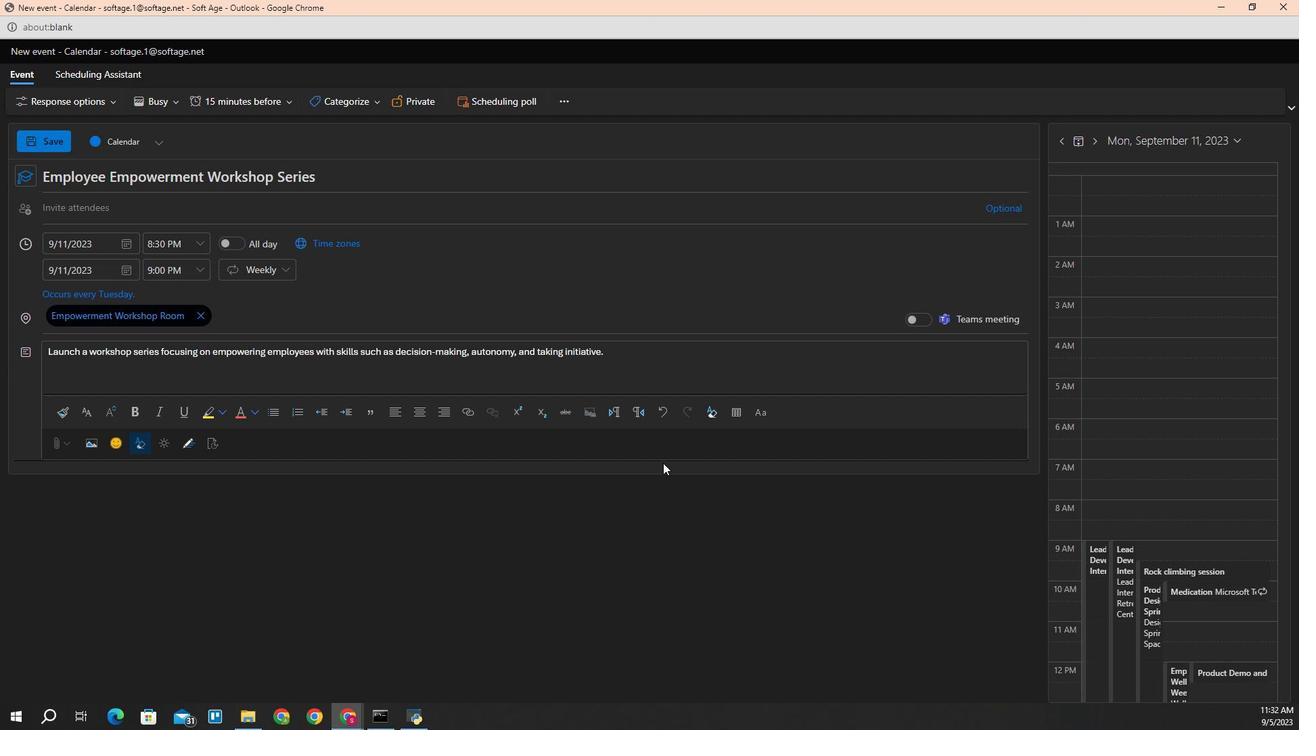 
Action: Mouse moved to (184, 256)
Screenshot: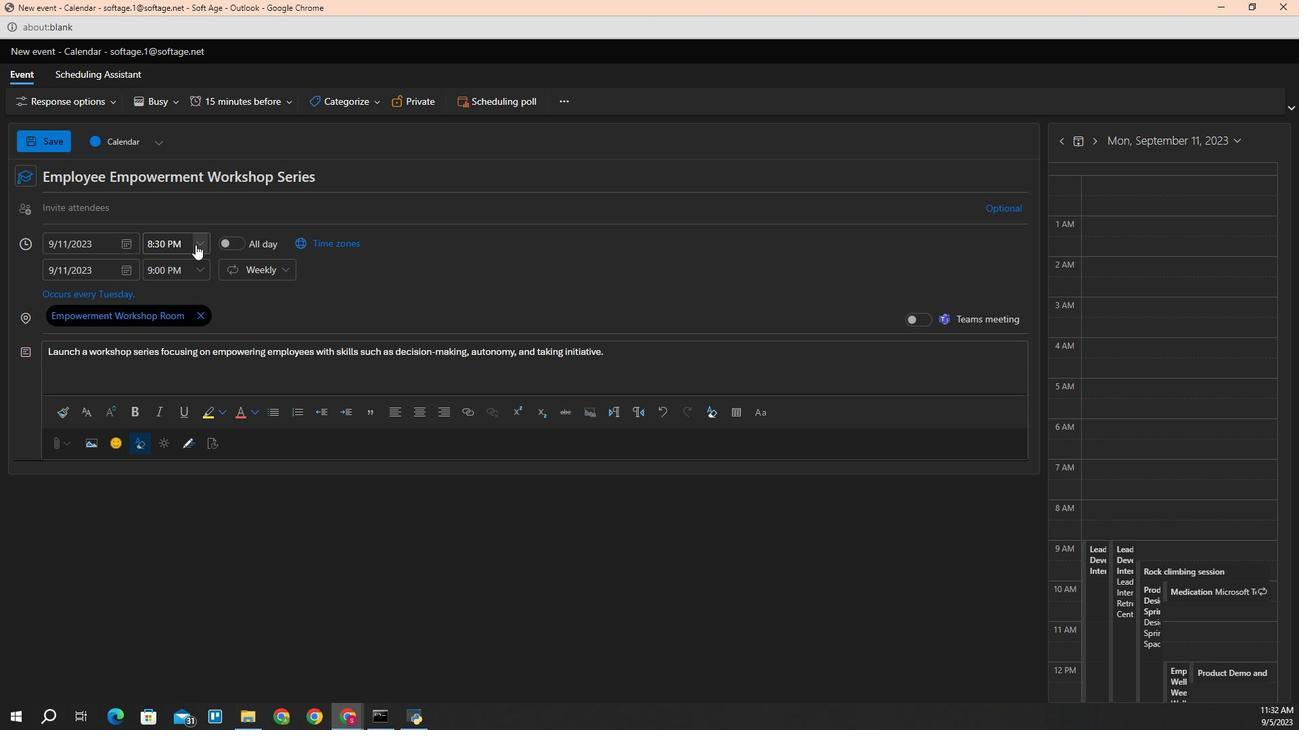
Action: Mouse pressed left at (184, 256)
Screenshot: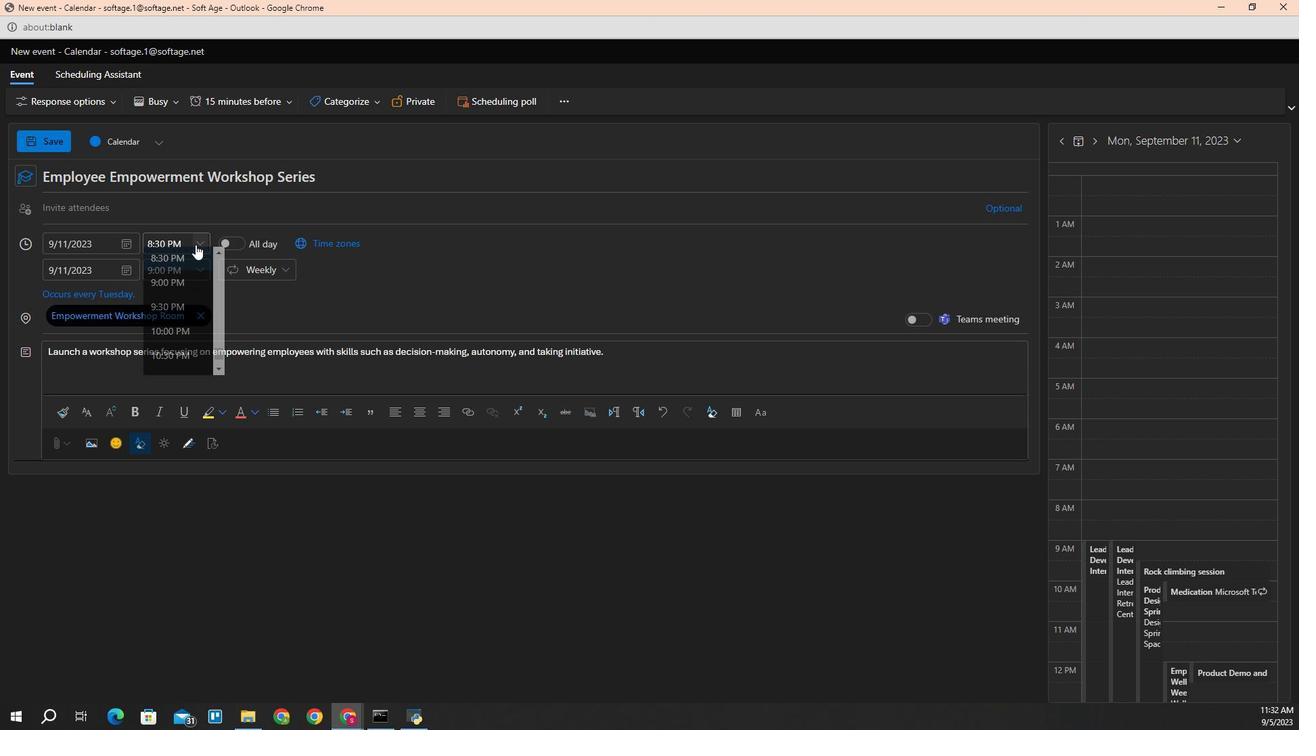 
Action: Mouse moved to (179, 308)
Screenshot: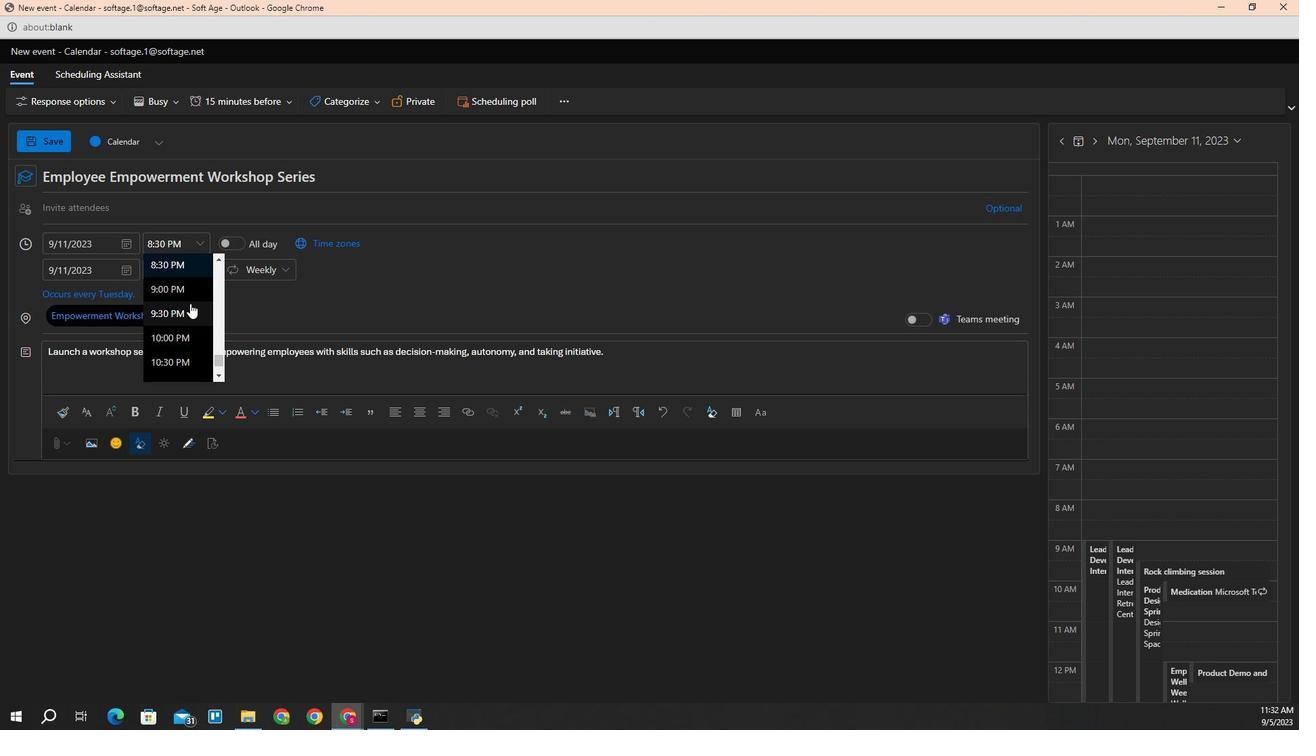 
Action: Mouse scrolled (179, 309) with delta (0, 0)
Screenshot: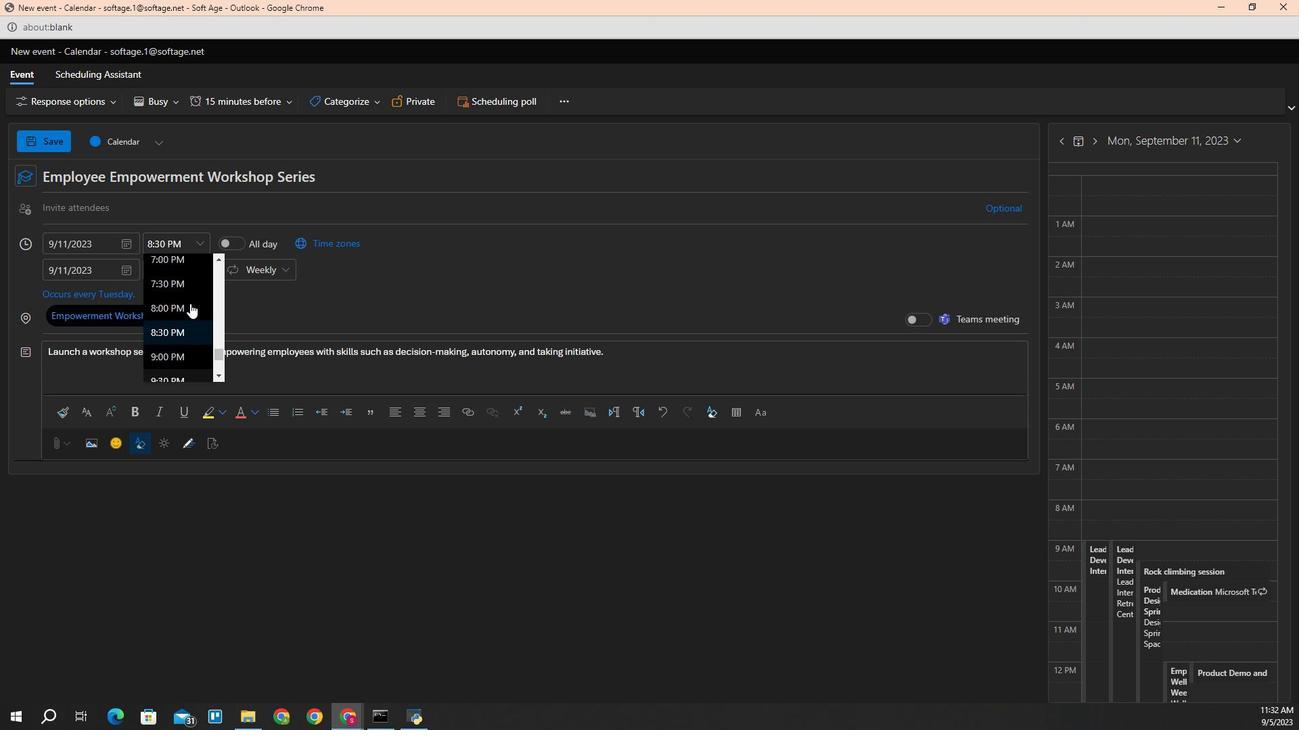 
Action: Mouse scrolled (179, 309) with delta (0, 0)
Screenshot: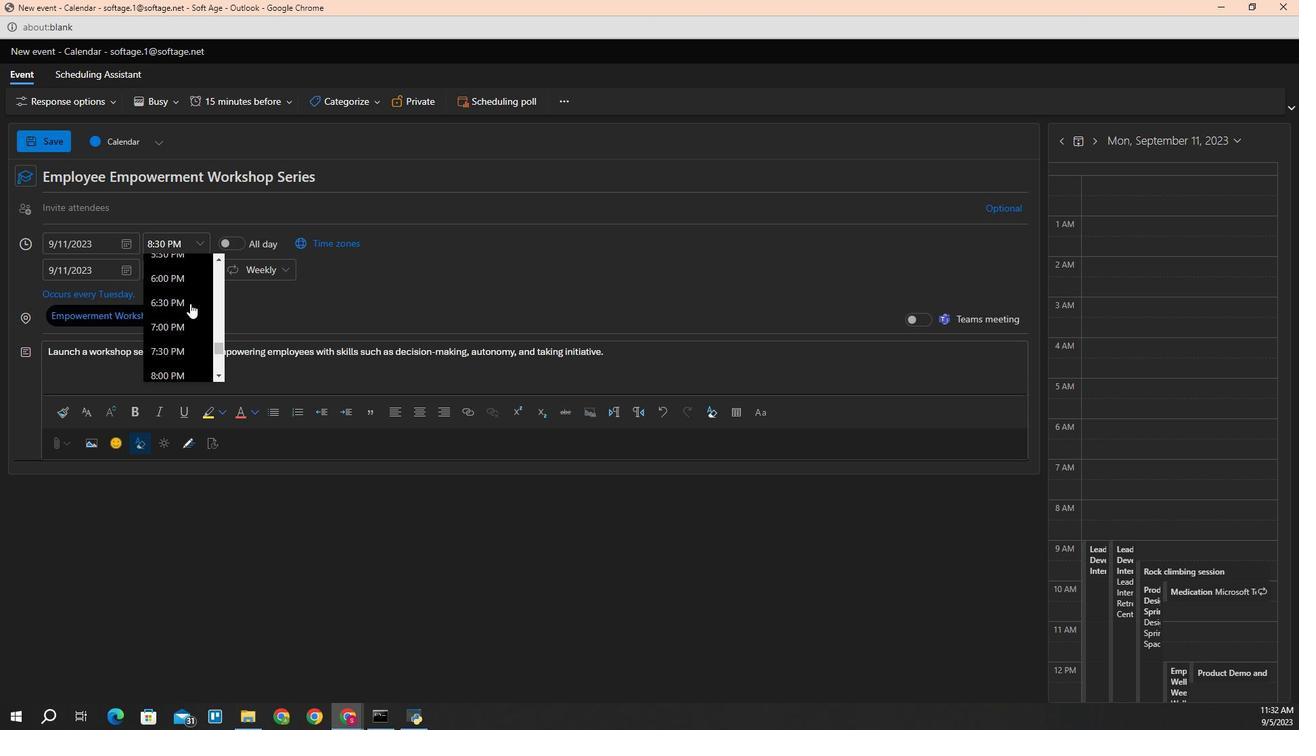 
Action: Mouse scrolled (179, 309) with delta (0, 0)
Screenshot: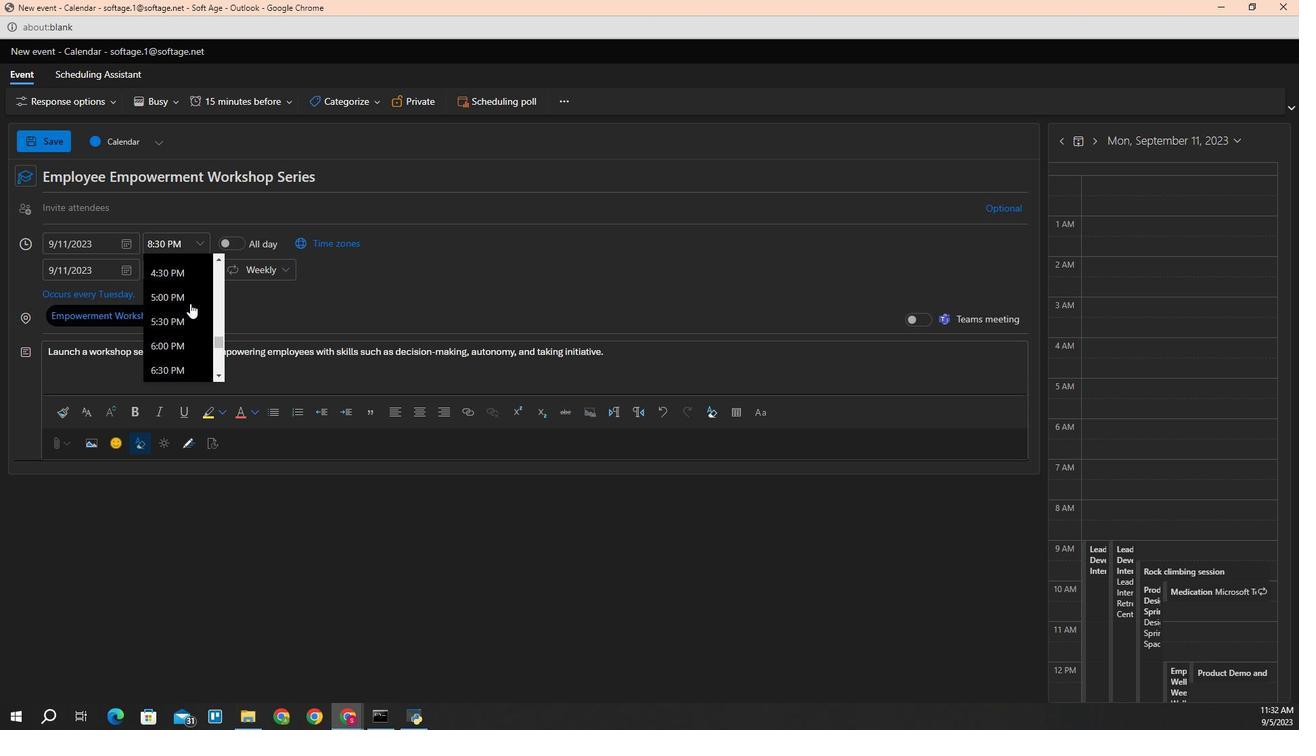 
Action: Mouse scrolled (179, 309) with delta (0, 0)
Screenshot: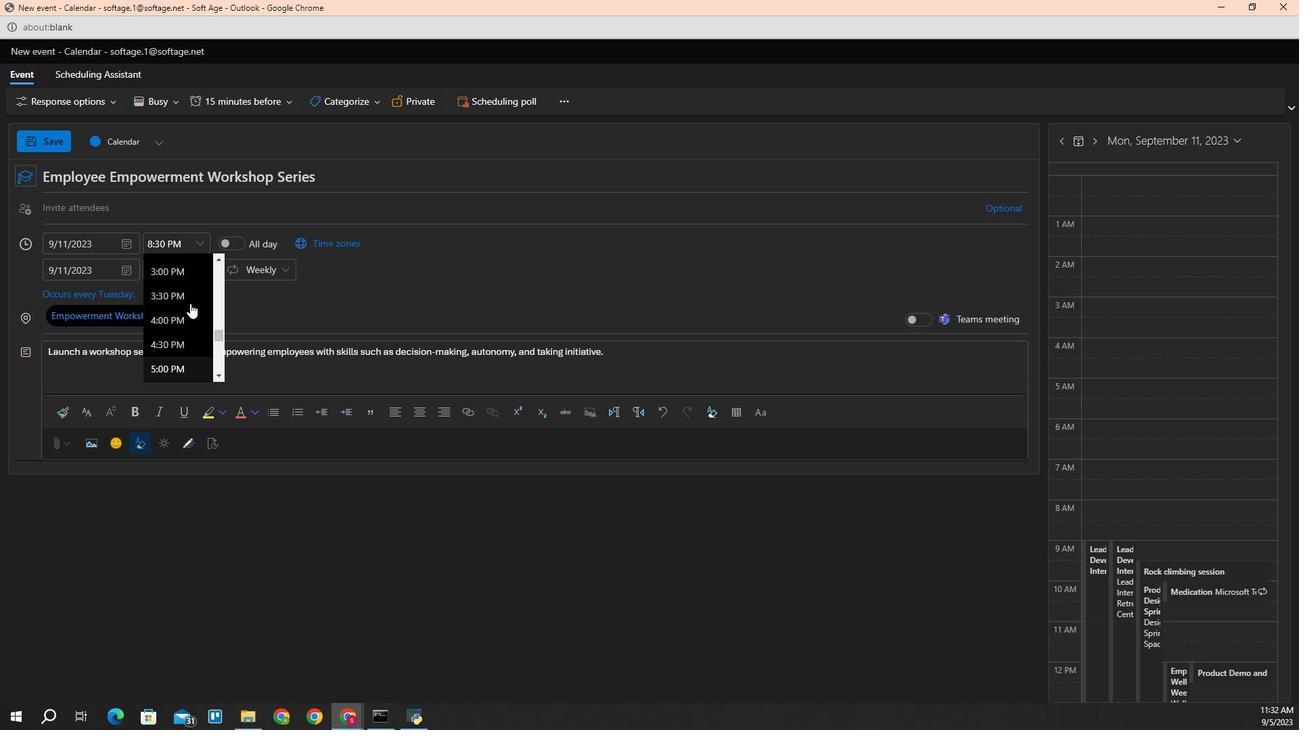 
Action: Mouse scrolled (179, 309) with delta (0, 0)
Screenshot: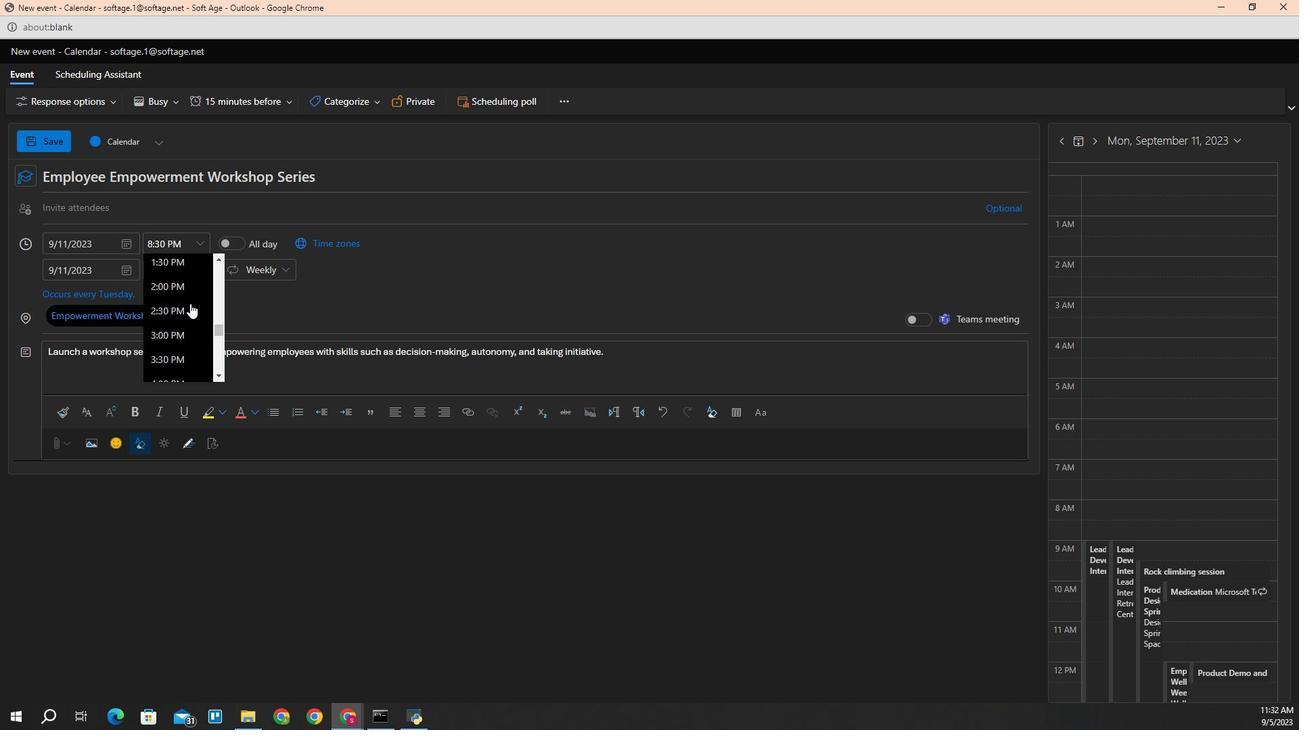 
Action: Mouse moved to (173, 297)
Screenshot: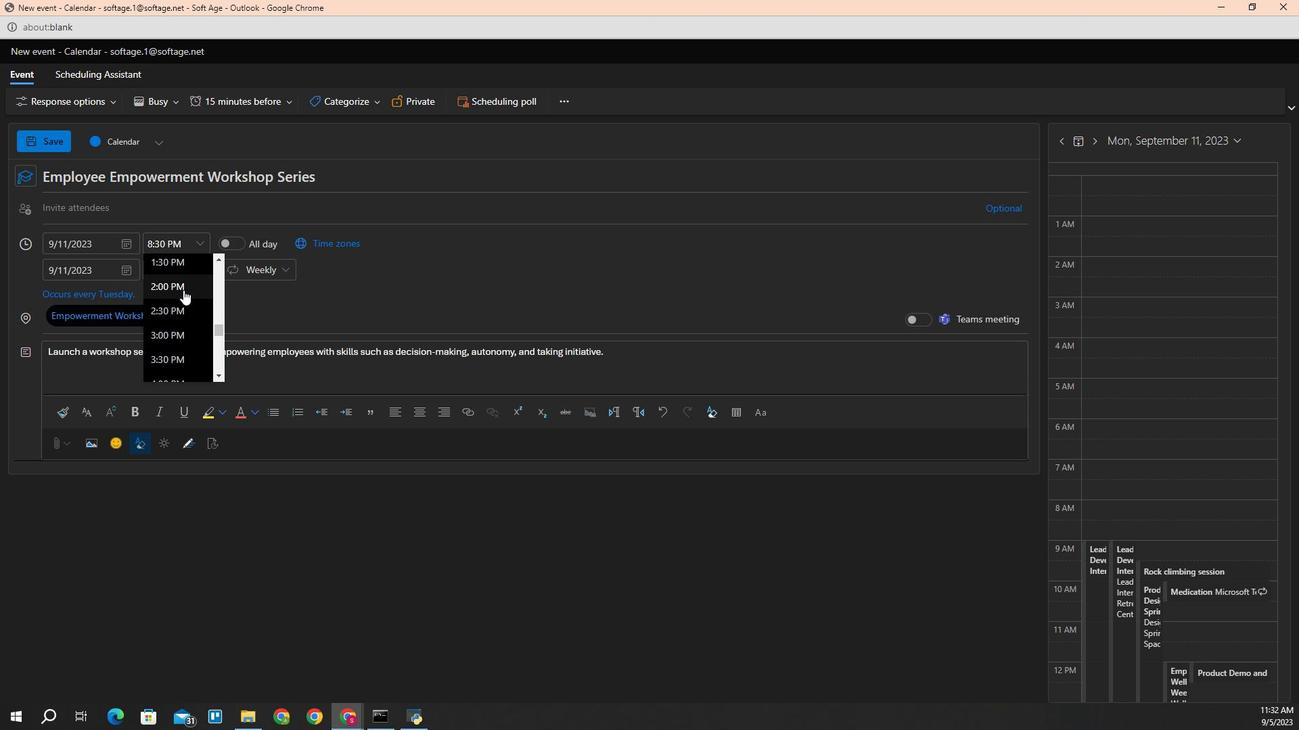 
Action: Mouse pressed left at (173, 297)
Screenshot: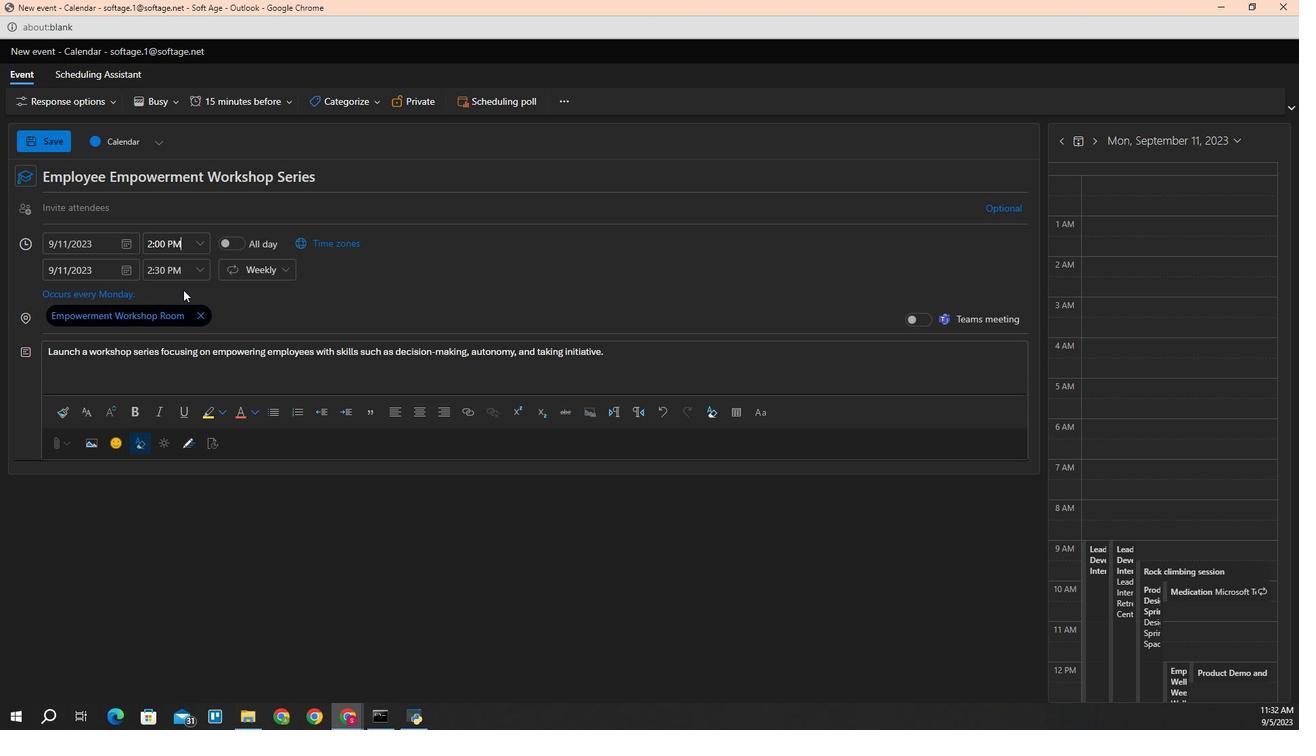 
Action: Mouse moved to (191, 276)
Screenshot: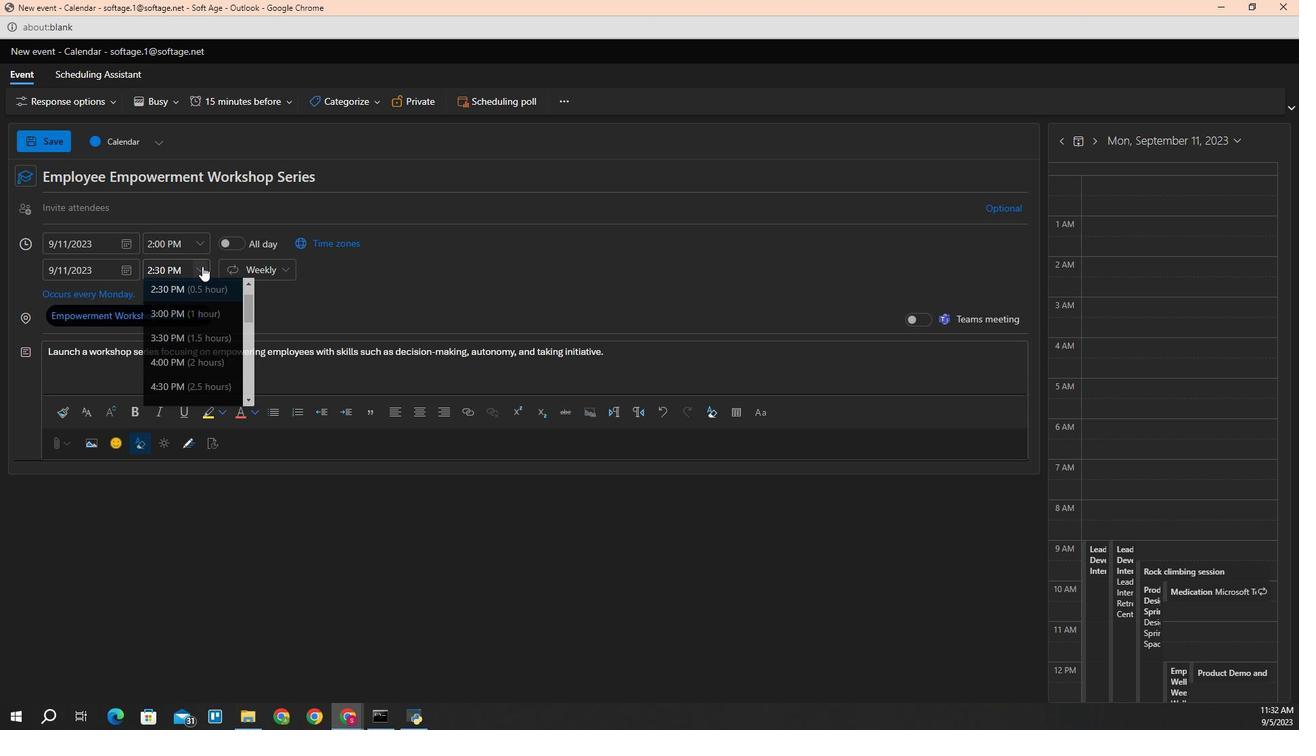 
Action: Mouse pressed left at (191, 276)
Screenshot: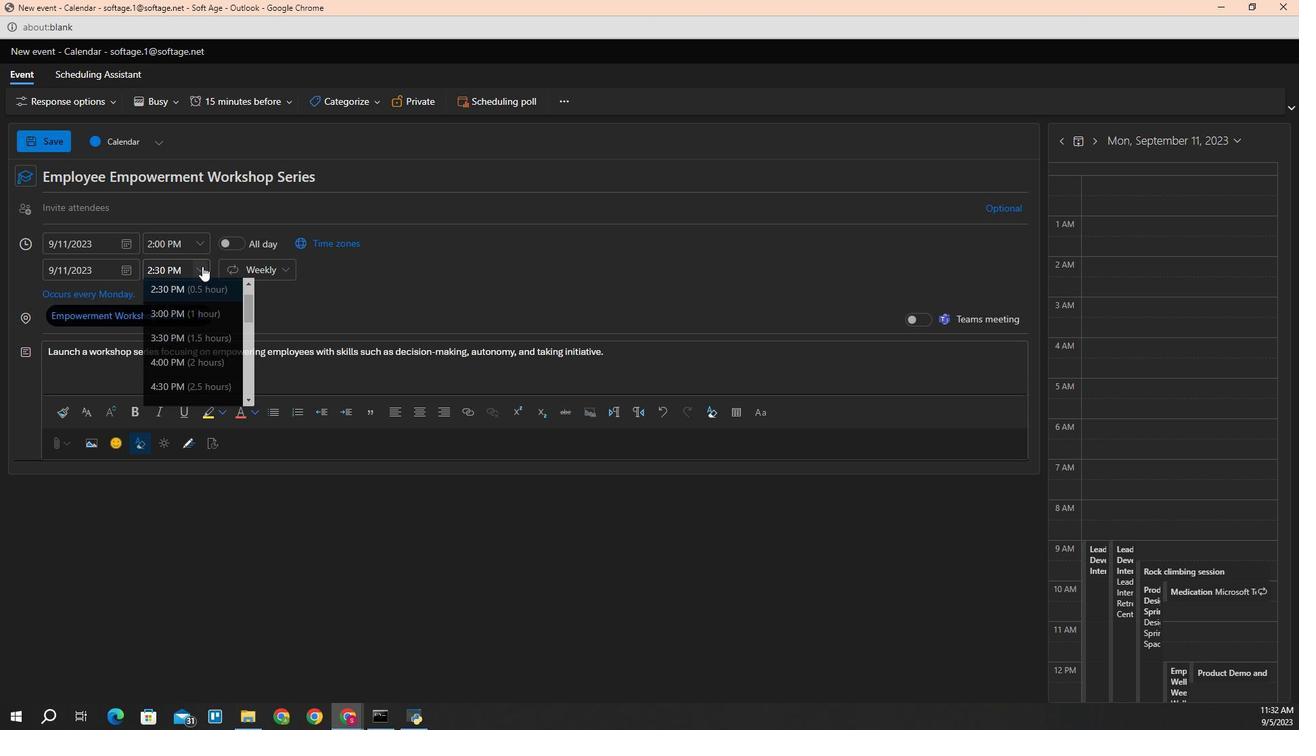 
Action: Mouse moved to (184, 338)
Screenshot: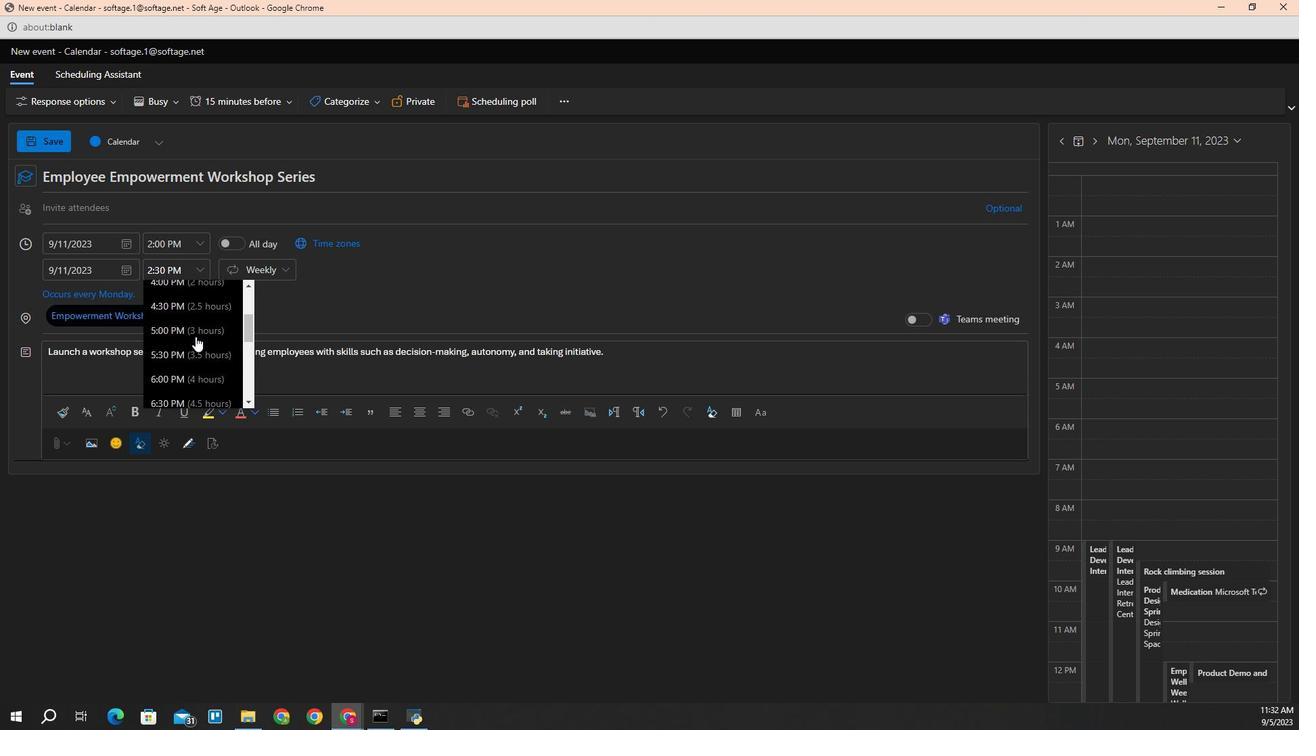 
Action: Mouse scrolled (184, 337) with delta (0, 0)
Screenshot: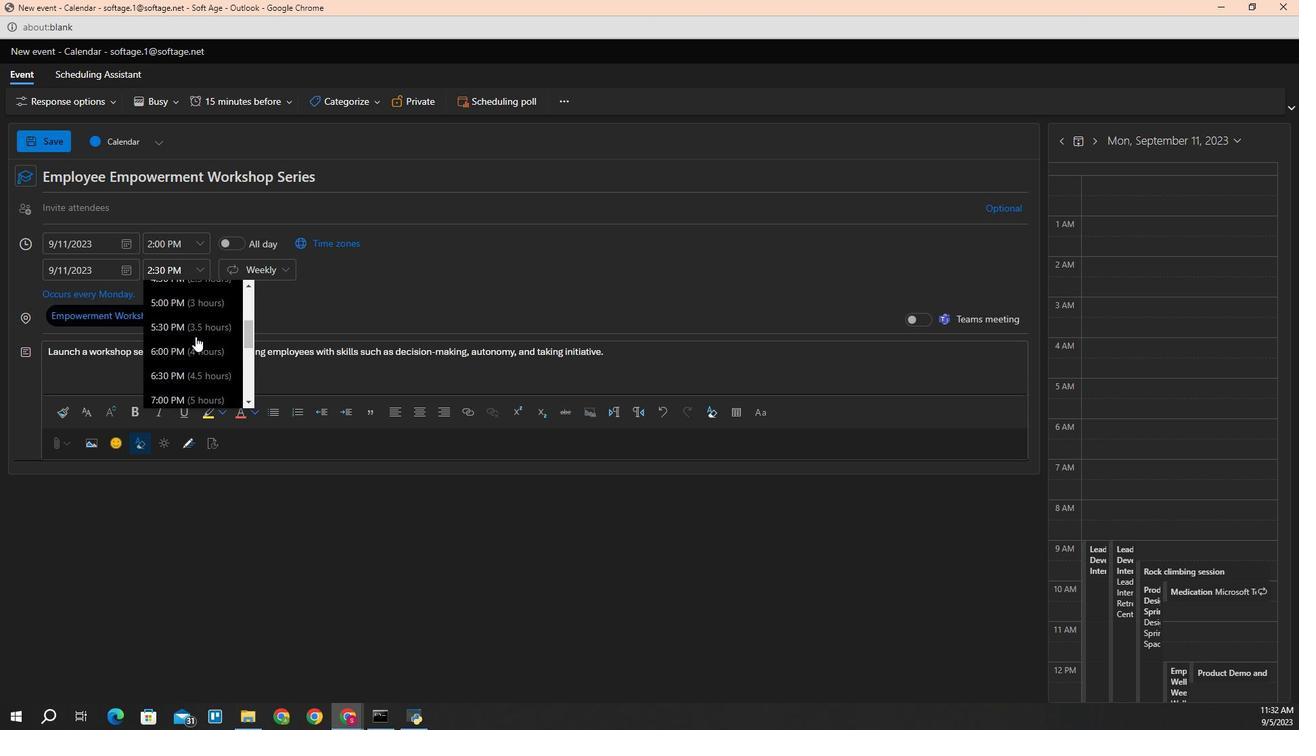 
Action: Mouse scrolled (184, 337) with delta (0, 0)
Screenshot: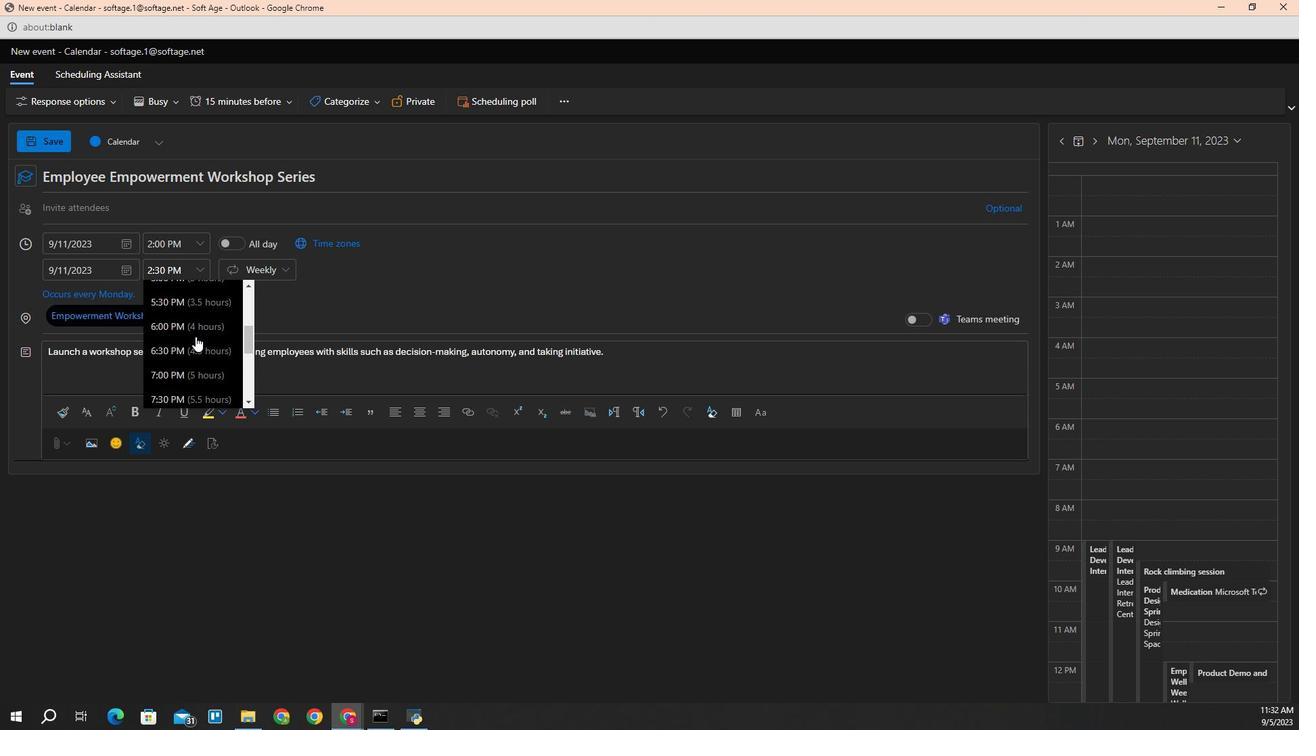 
Action: Mouse moved to (186, 301)
Screenshot: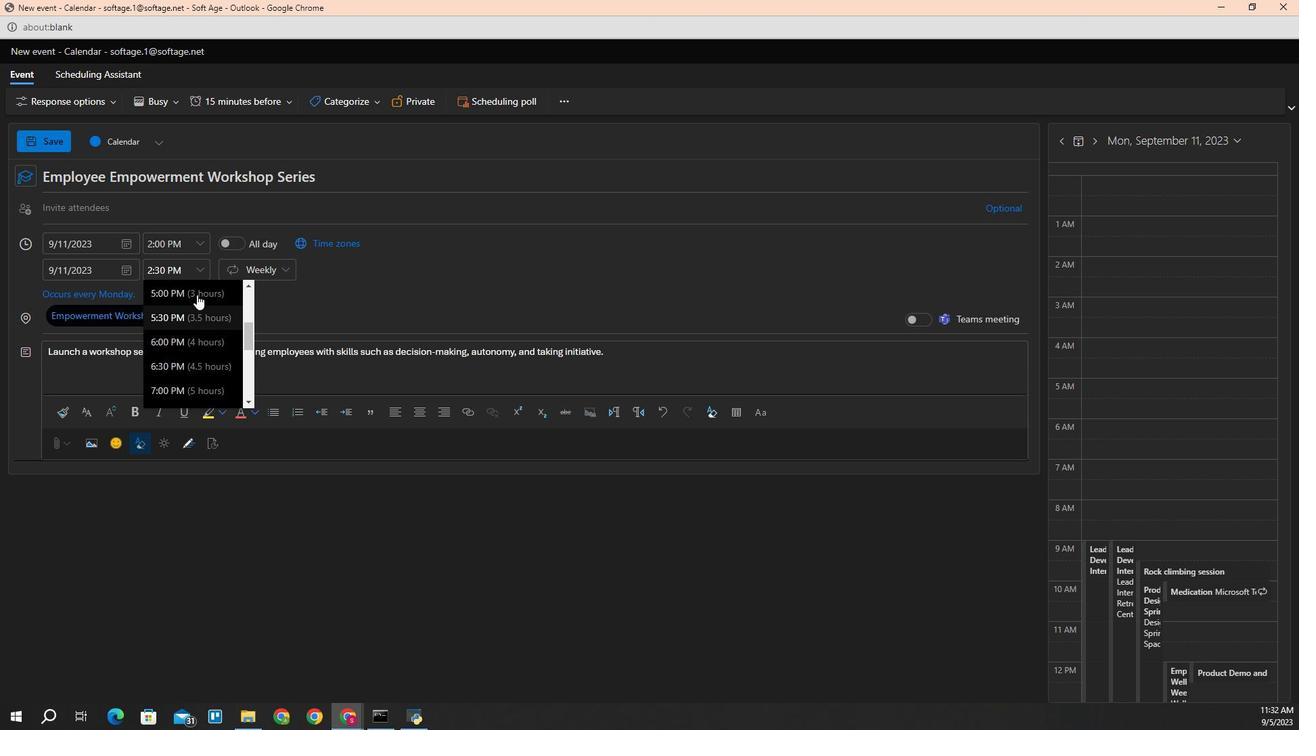 
Action: Mouse scrolled (186, 301) with delta (0, 0)
Screenshot: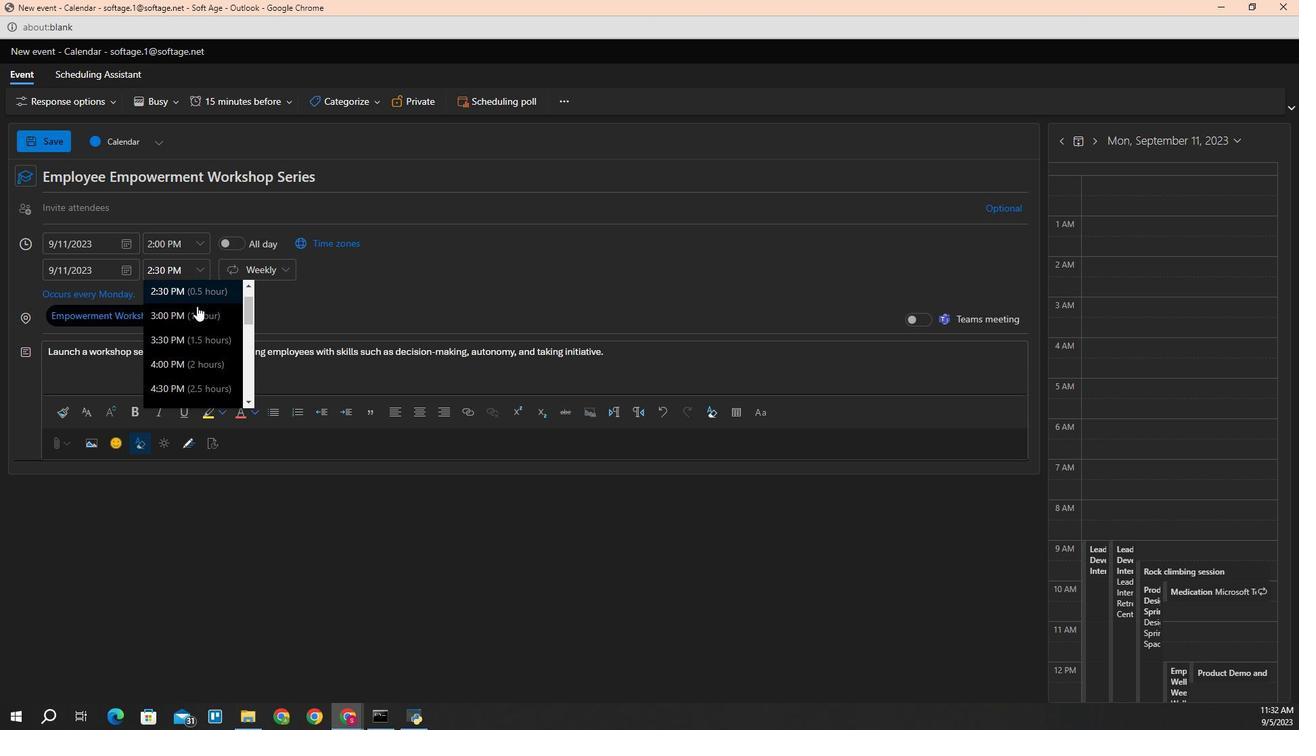 
Action: Mouse scrolled (186, 301) with delta (0, 0)
Screenshot: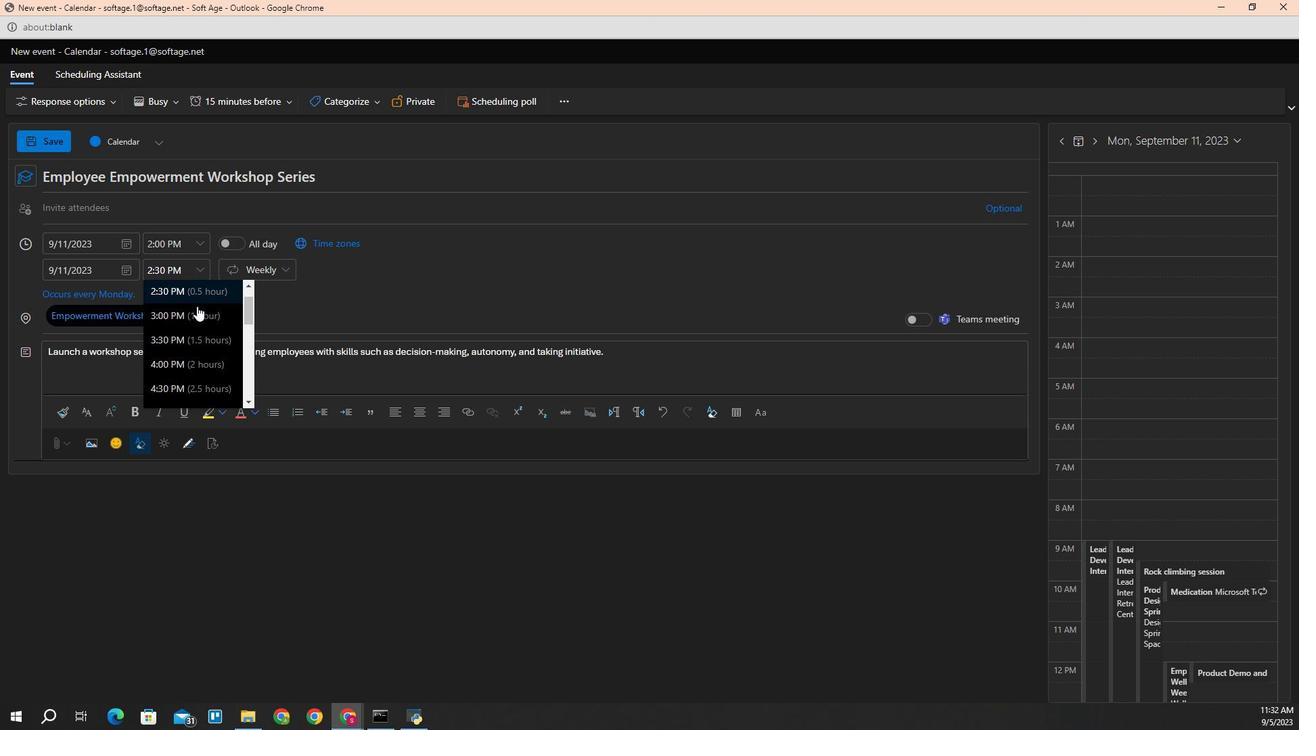 
Action: Mouse moved to (178, 375)
Screenshot: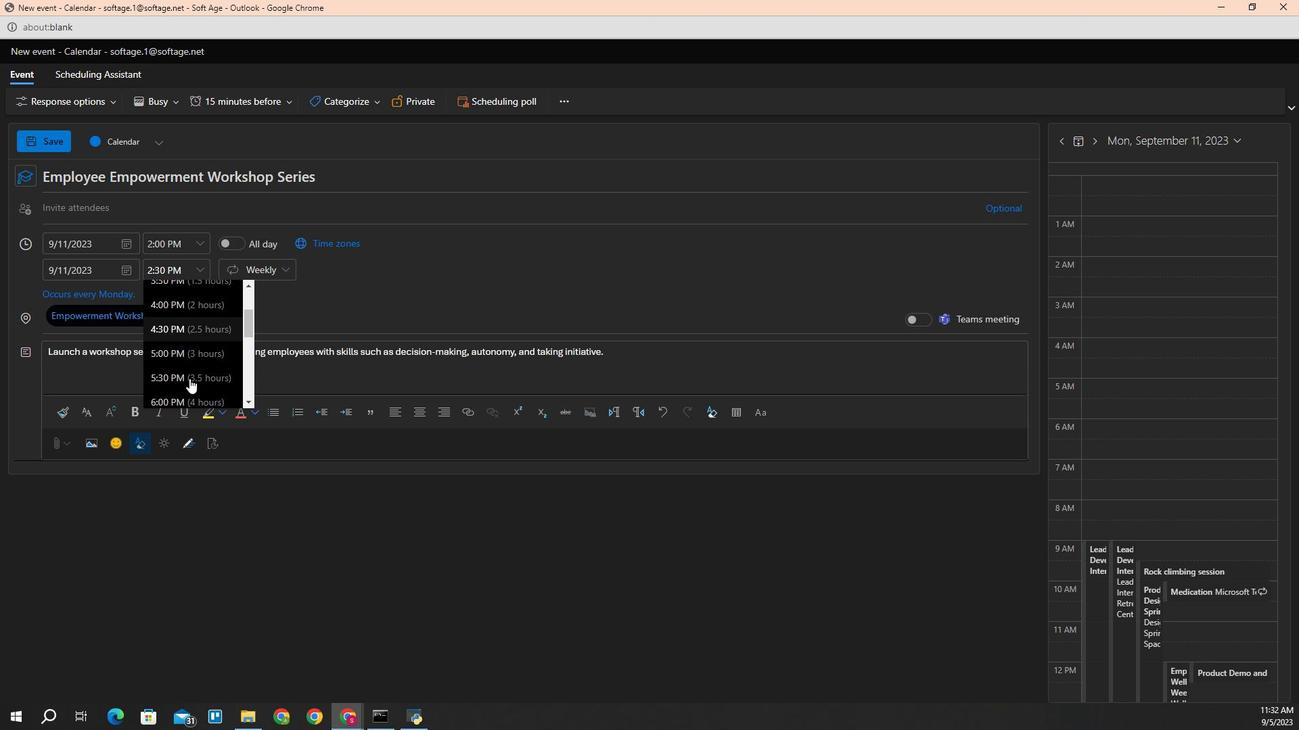 
Action: Mouse scrolled (178, 374) with delta (0, 0)
Screenshot: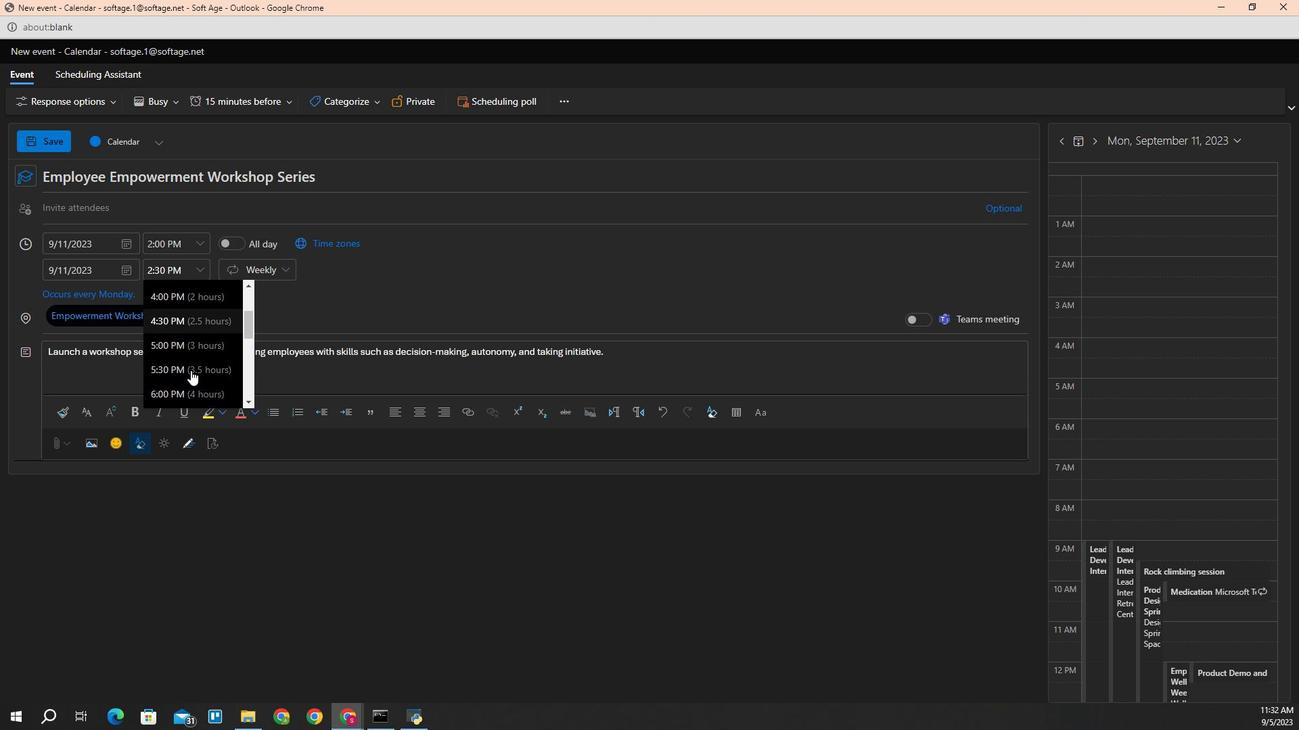 
Action: Mouse moved to (181, 343)
Screenshot: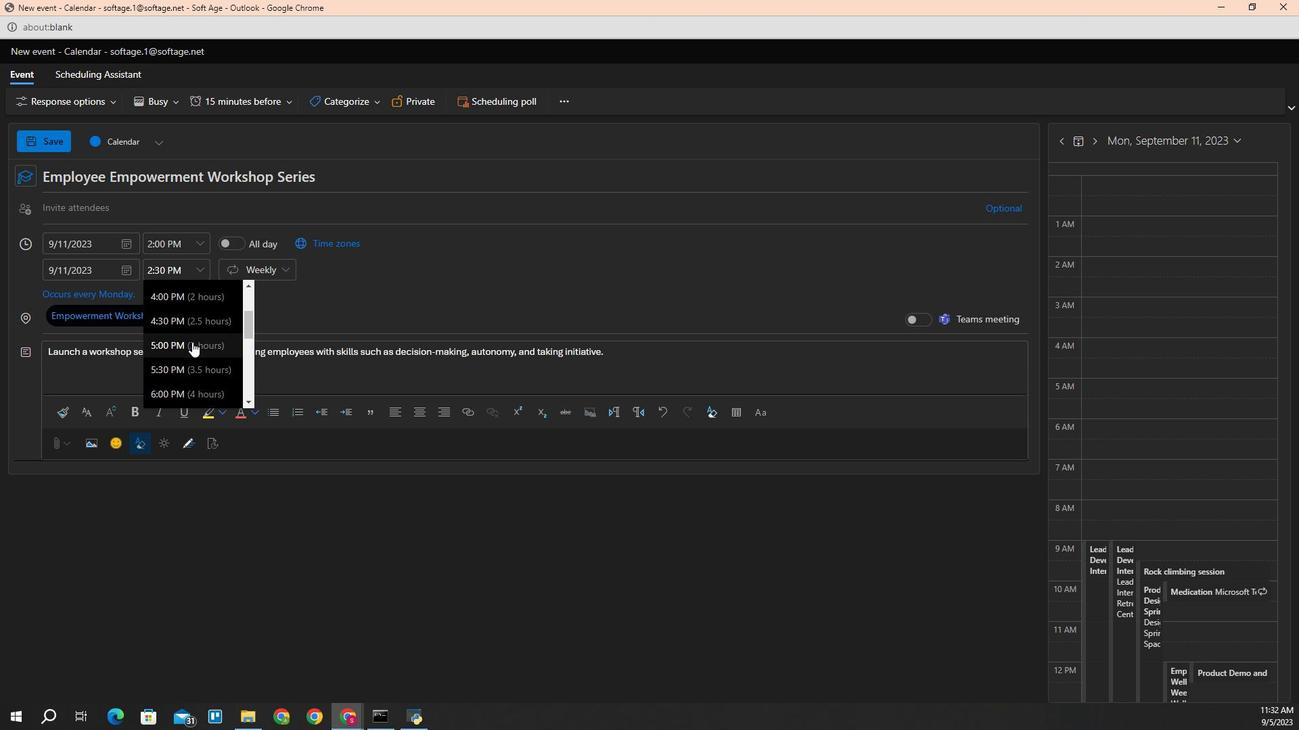 
Action: Mouse pressed left at (181, 343)
Screenshot: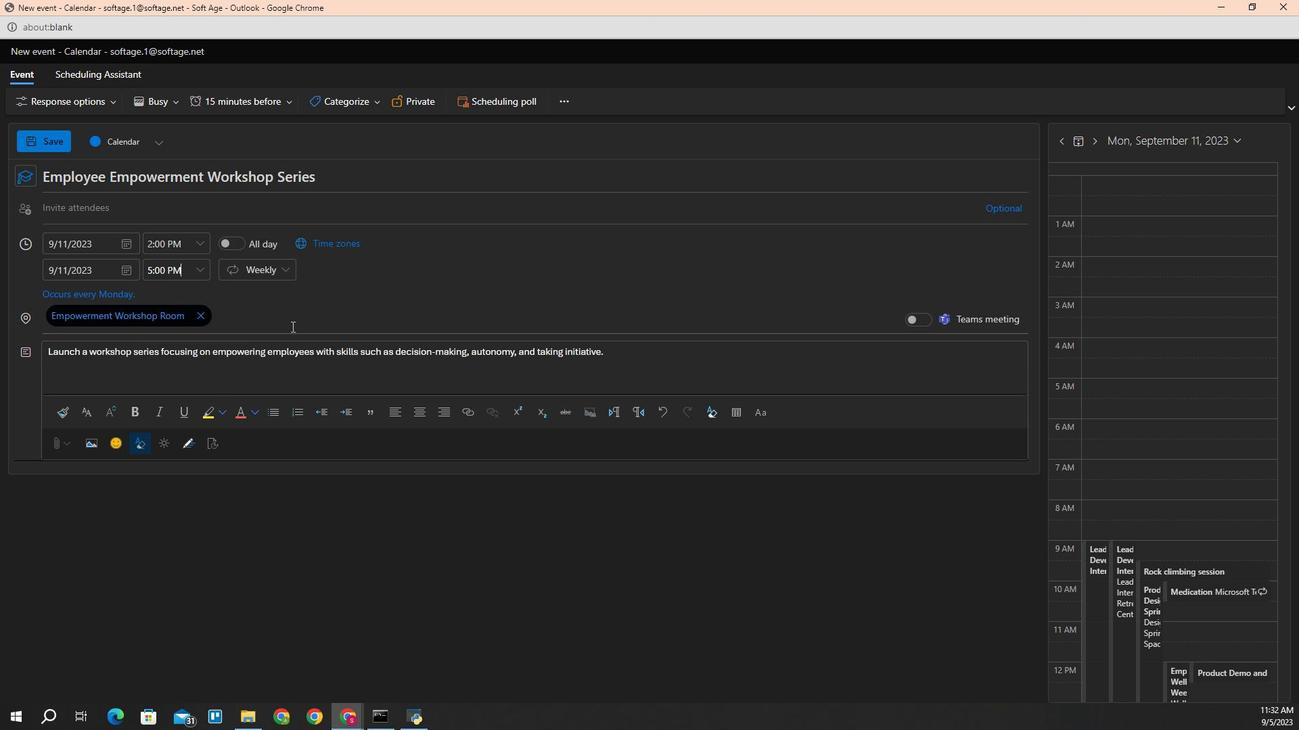 
Action: Mouse moved to (355, 312)
Screenshot: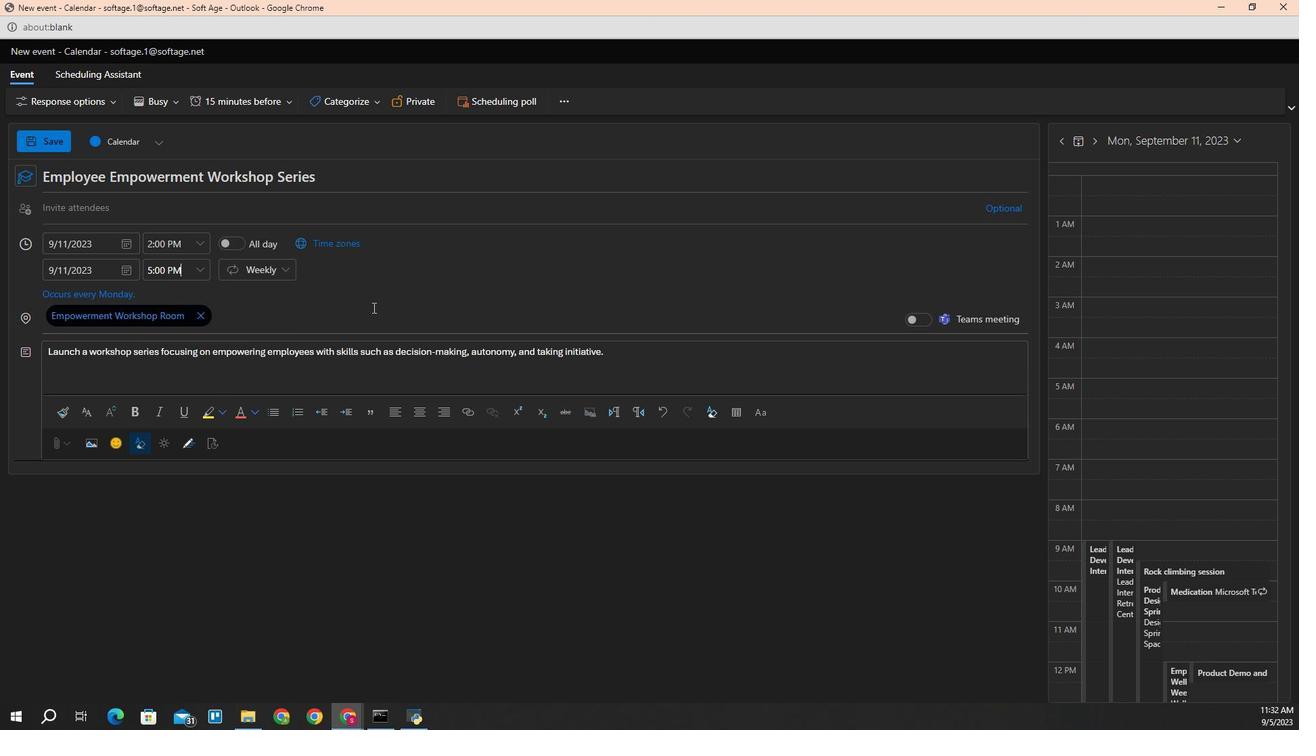 
Action: Mouse pressed left at (355, 312)
Screenshot: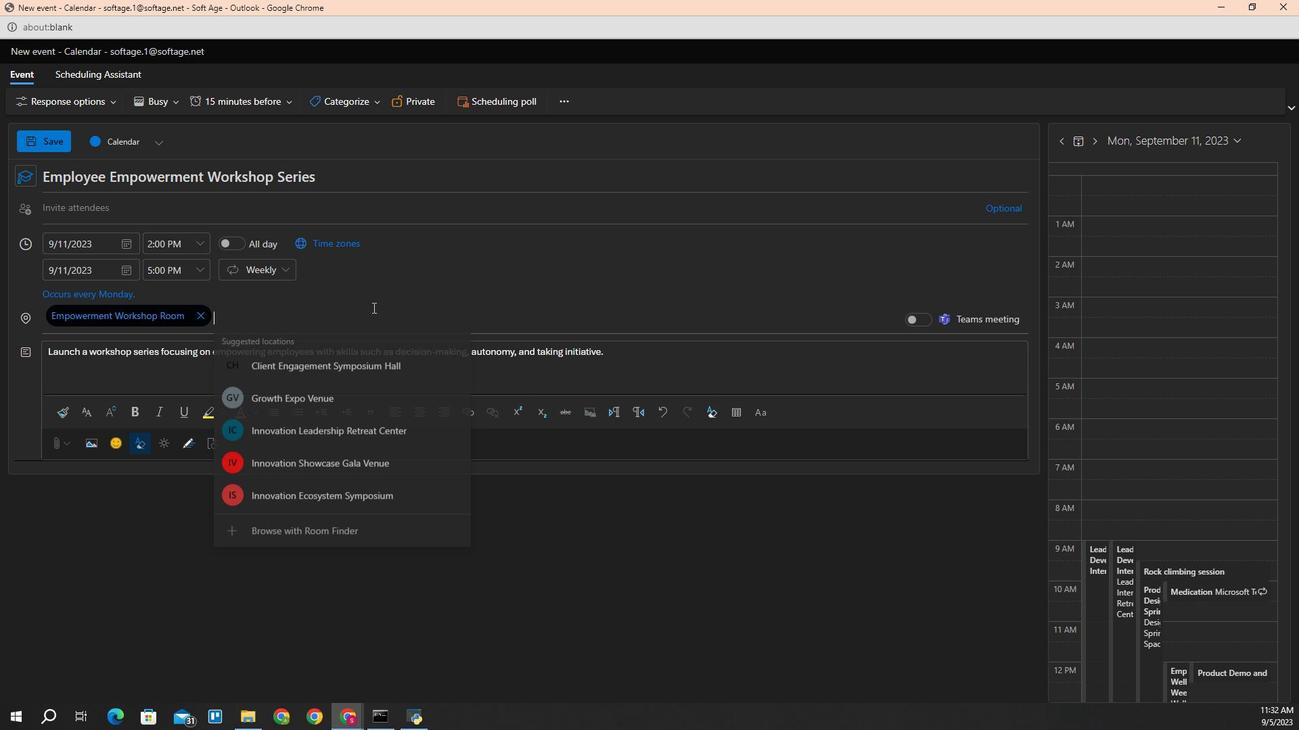 
Action: Mouse moved to (617, 286)
Screenshot: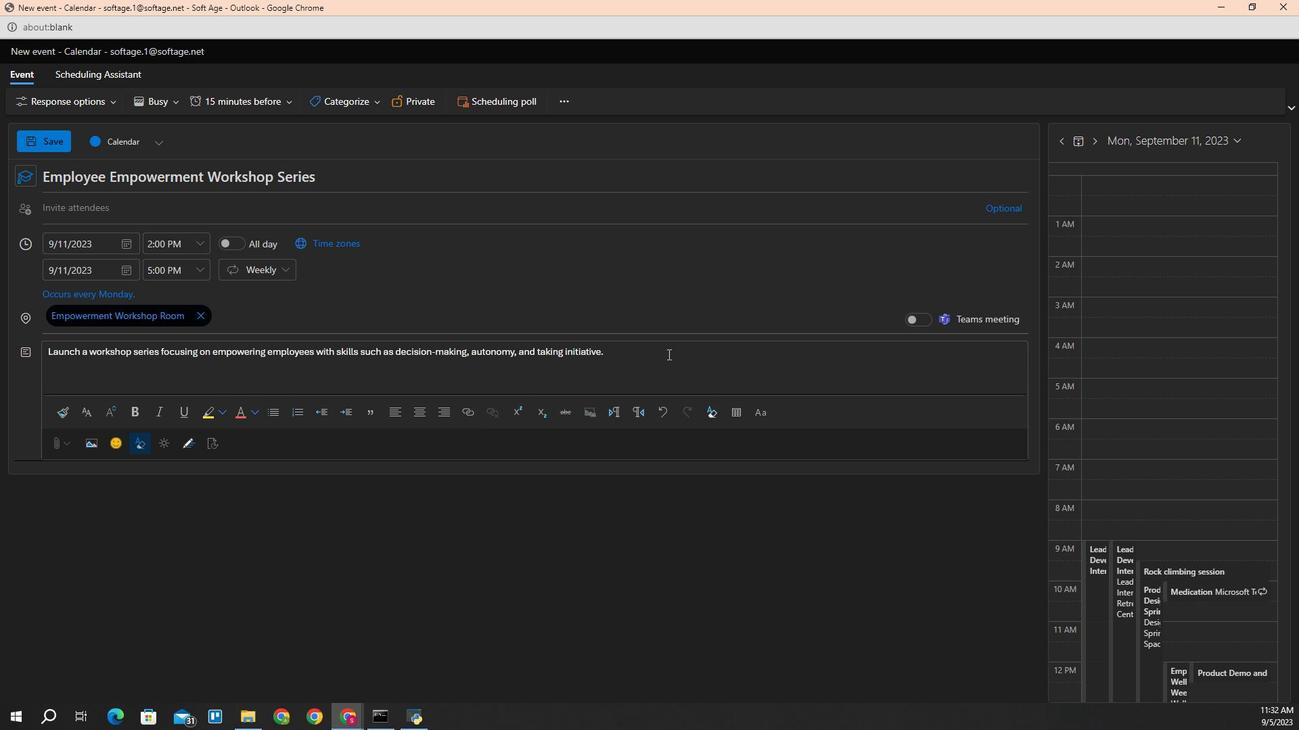 
Action: Mouse pressed left at (617, 286)
Screenshot: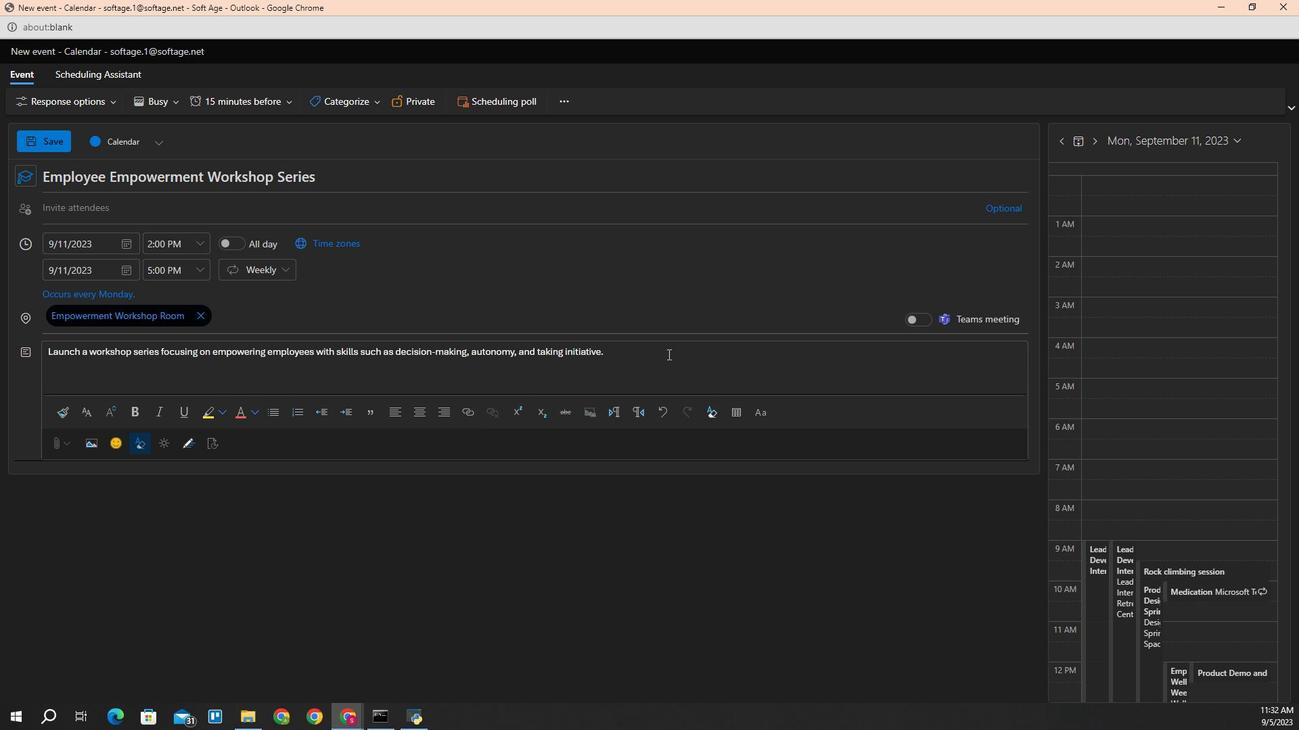 
Action: Mouse moved to (640, 356)
Screenshot: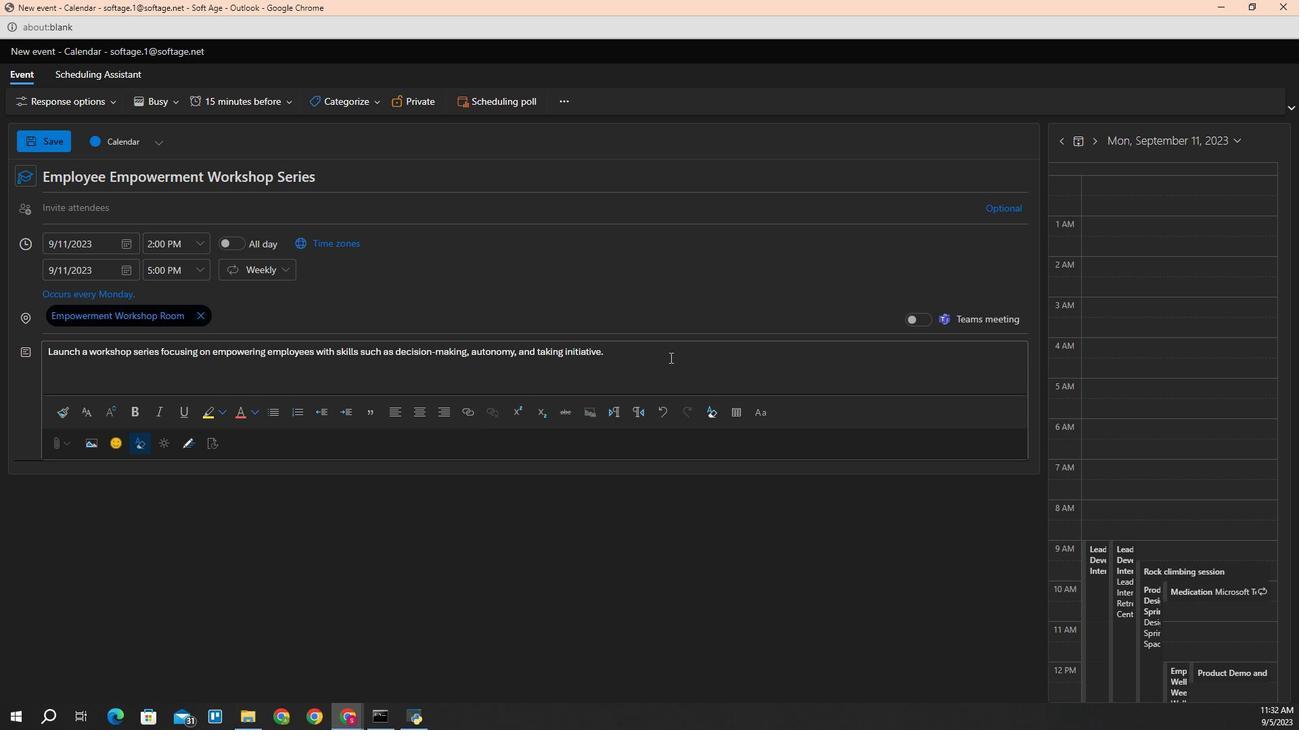 
Action: Mouse pressed left at (640, 356)
Screenshot: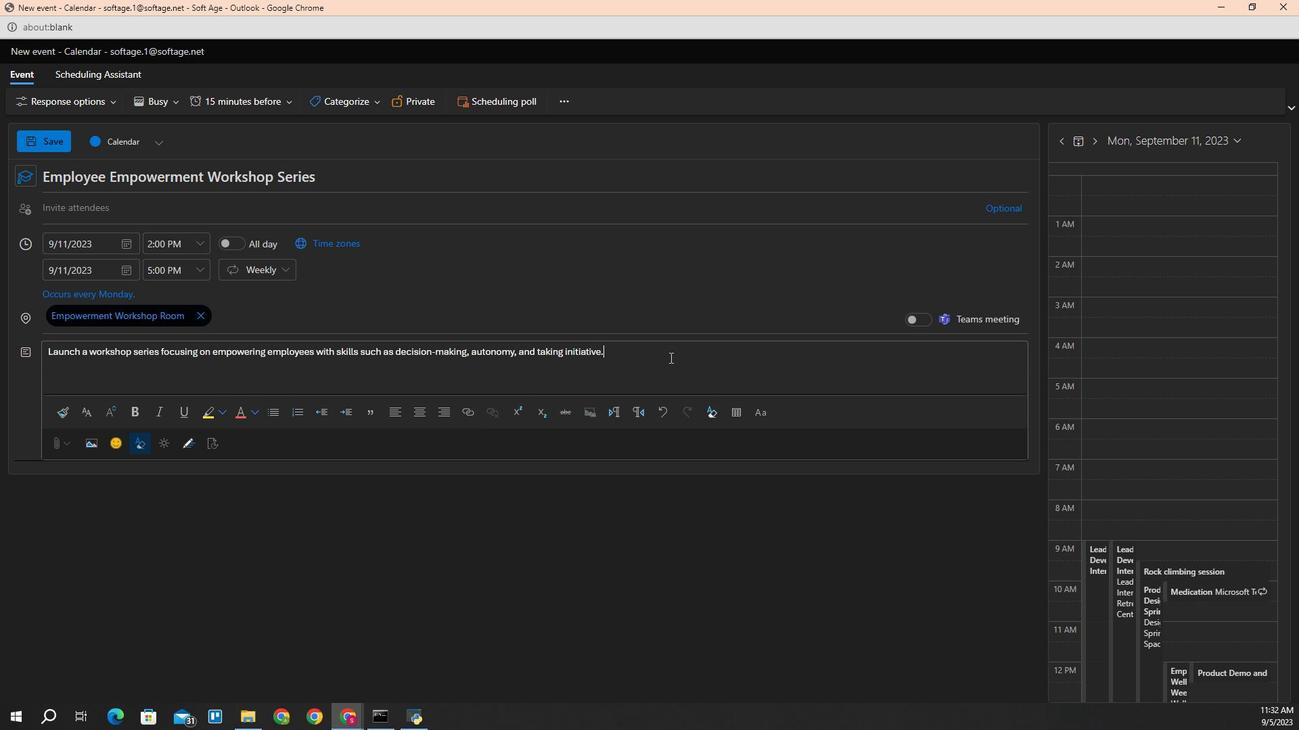 
Action: Mouse pressed left at (640, 356)
Screenshot: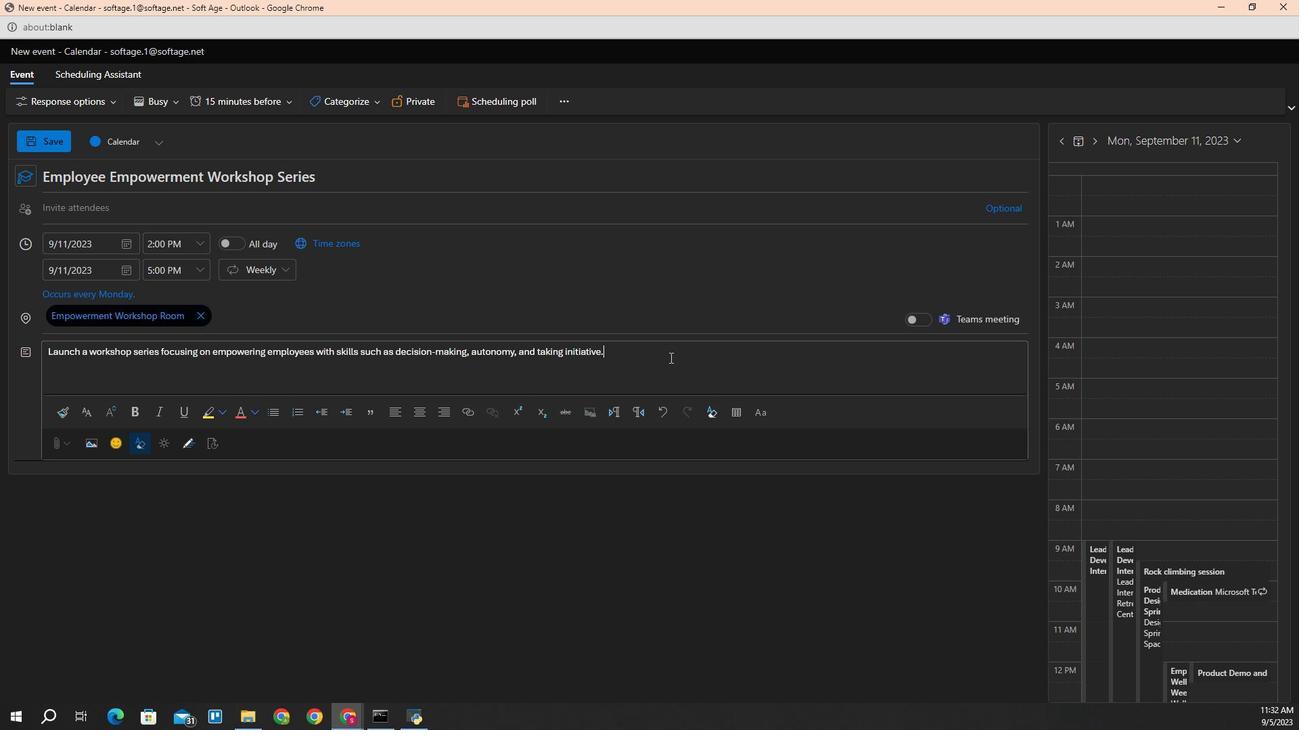 
Action: Mouse moved to (196, 227)
Screenshot: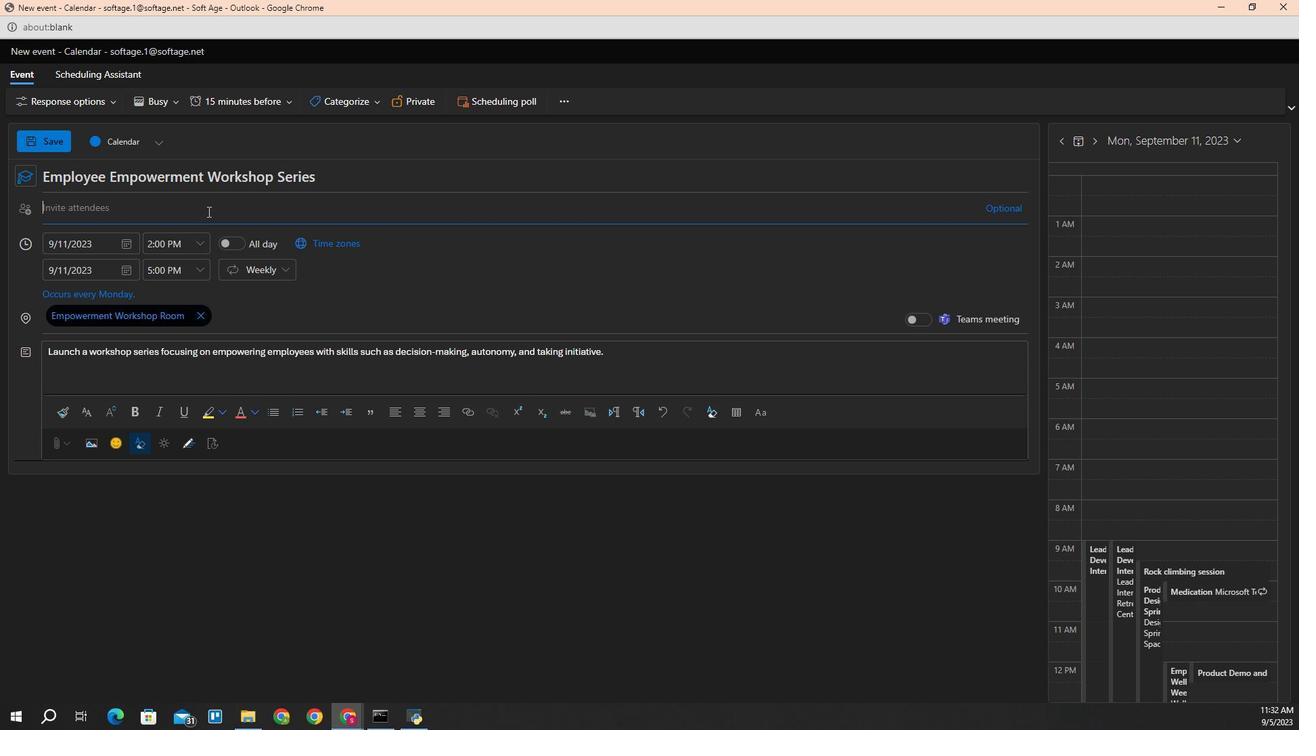 
Action: Mouse pressed left at (196, 227)
Screenshot: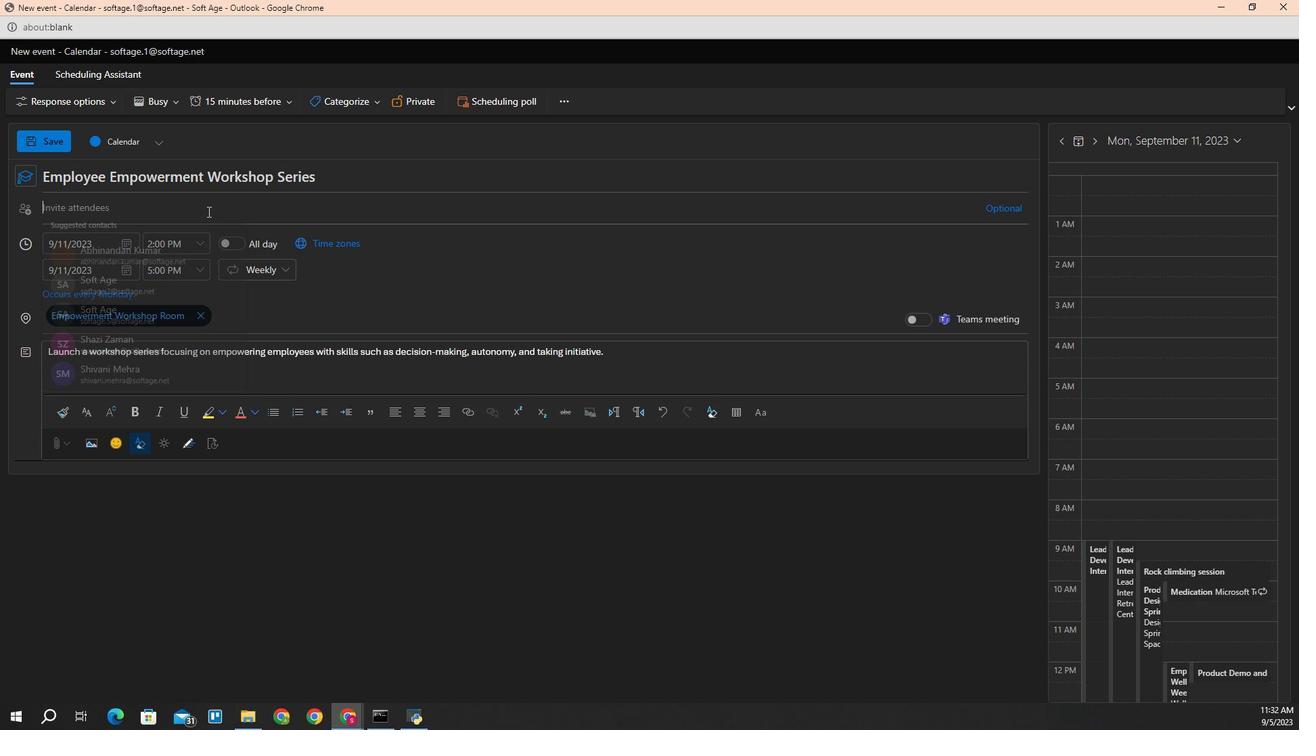 
Action: Key pressed <Key.shift>rr<Key.backspace>ohaa<Key.backspace>n.kumar859674<Key.shift>@outlook.com<Key.down><Key.down><Key.enter><Key.shift>Mohean<Key.backspace><Key.backspace>a<Key.backspace><Key.backspace>an.sharma845796<Key.shift>@outlook.com<Key.down><Key.enter>
Screenshot: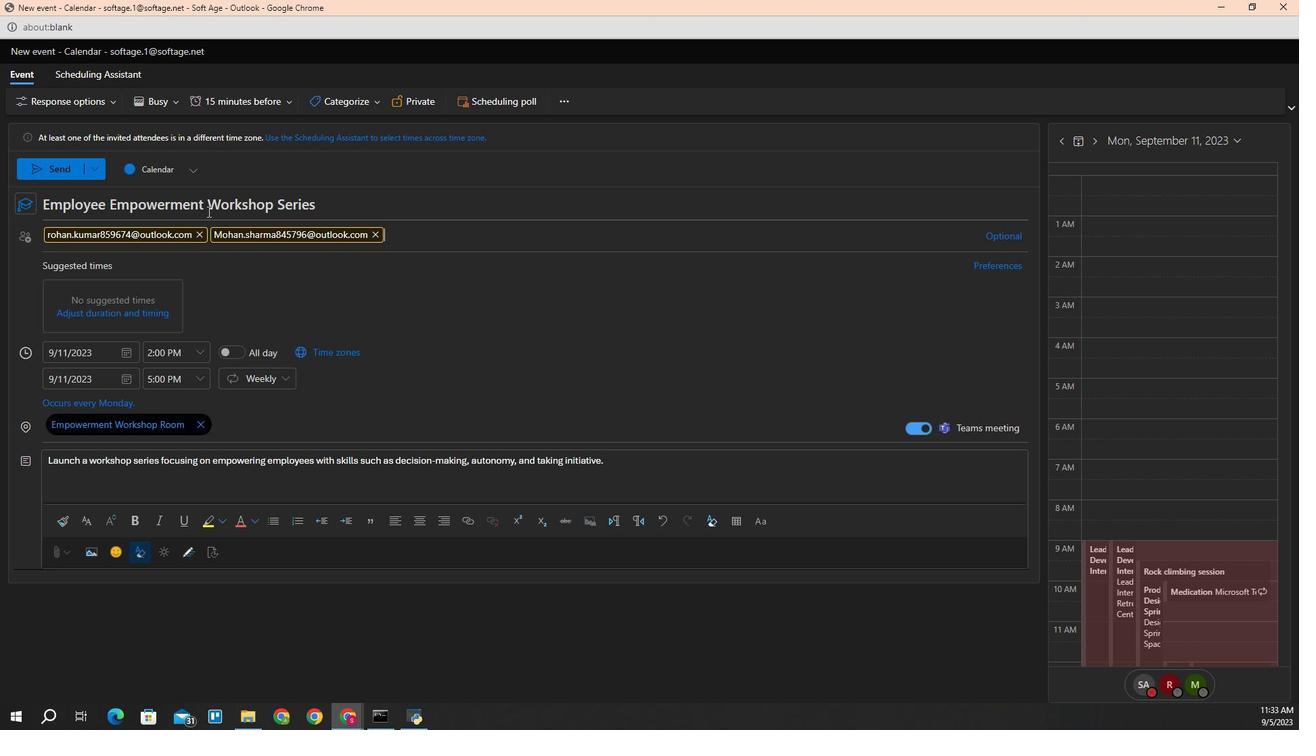 
Action: Mouse moved to (274, 125)
Screenshot: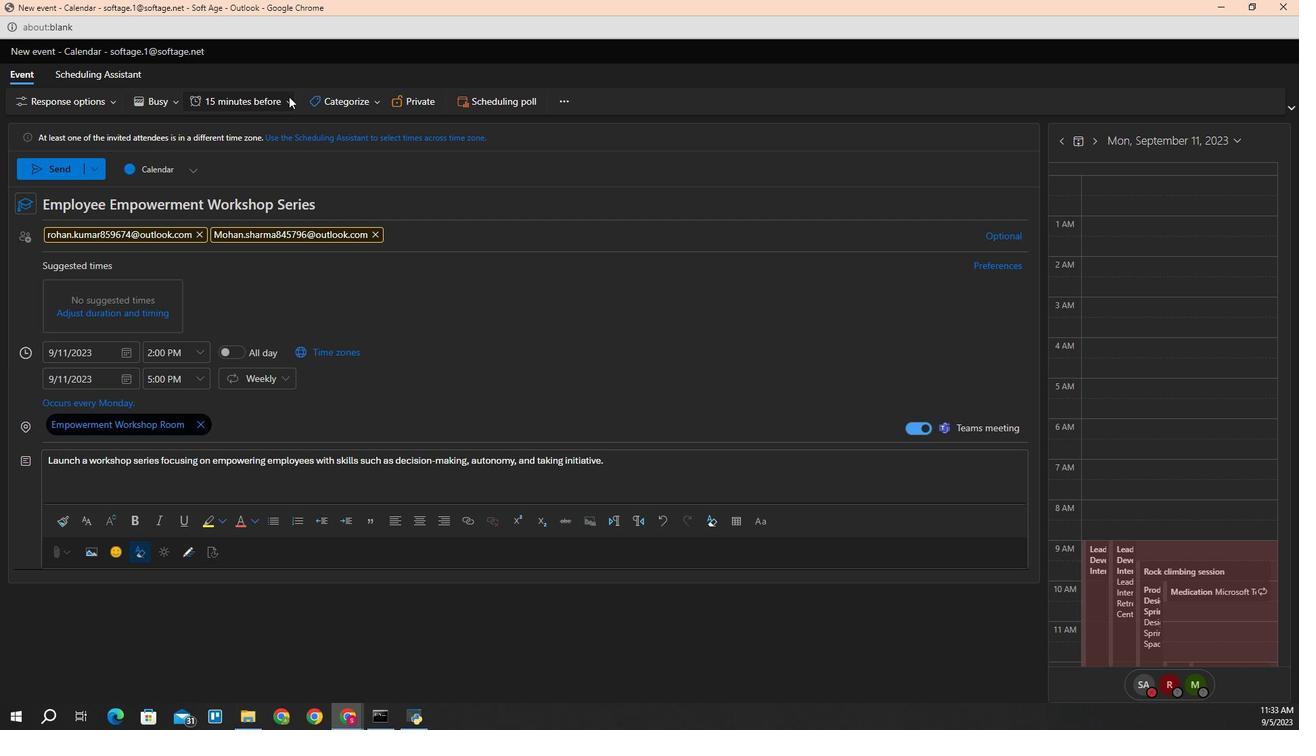 
Action: Mouse pressed left at (274, 125)
Screenshot: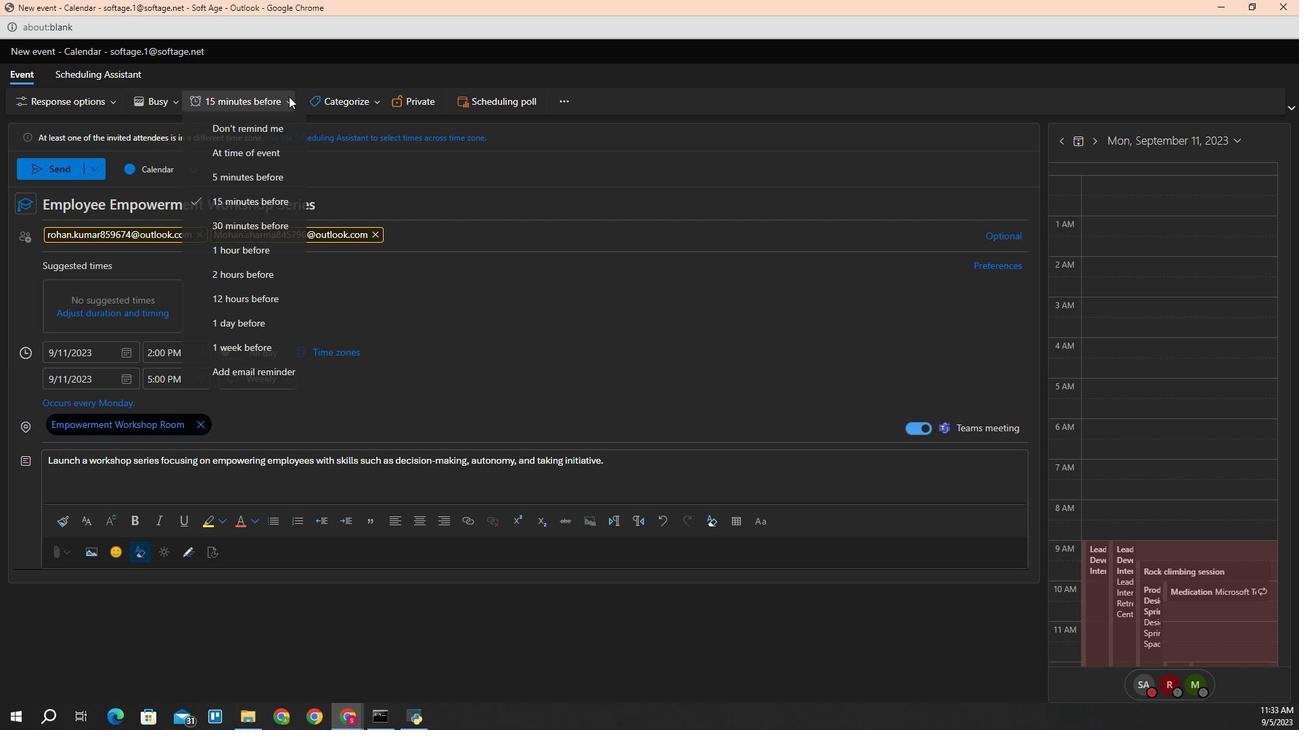 
Action: Mouse moved to (241, 203)
Screenshot: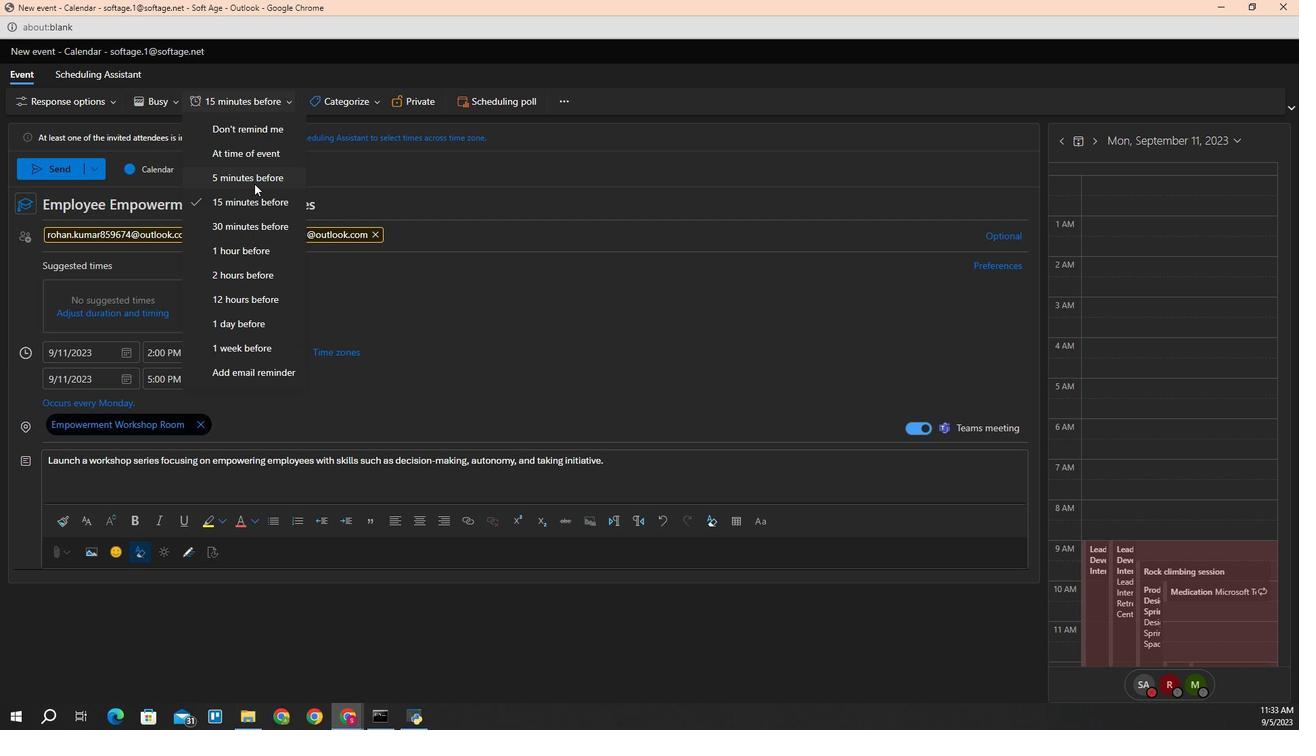 
Action: Mouse pressed left at (241, 203)
Screenshot: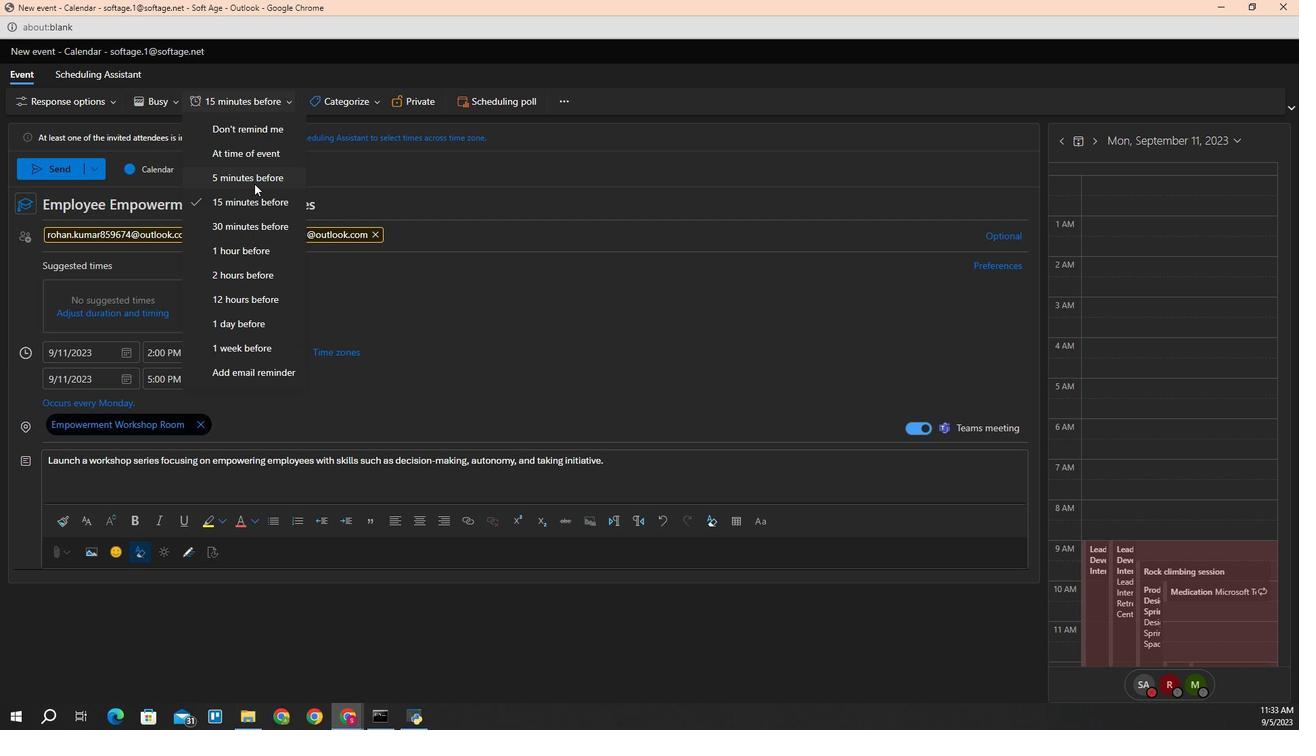 
Action: Mouse moved to (301, 127)
Screenshot: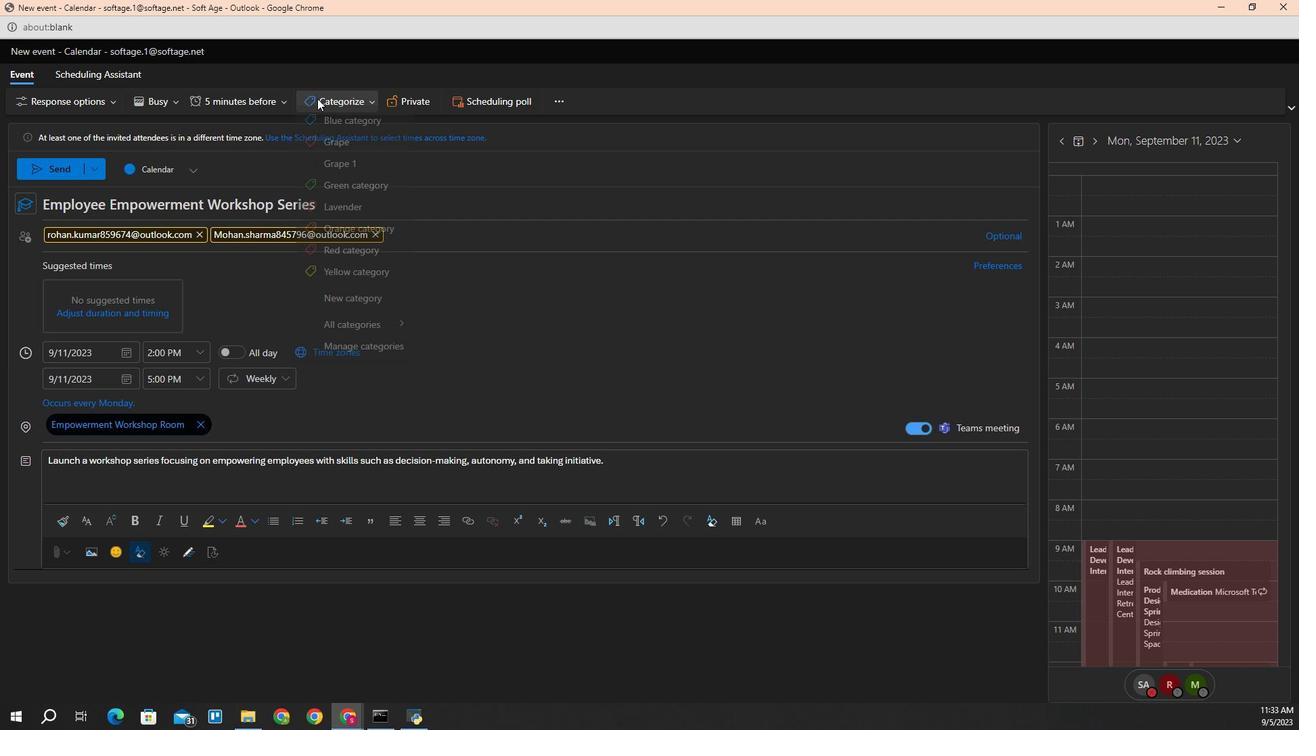 
Action: Mouse pressed left at (301, 127)
Screenshot: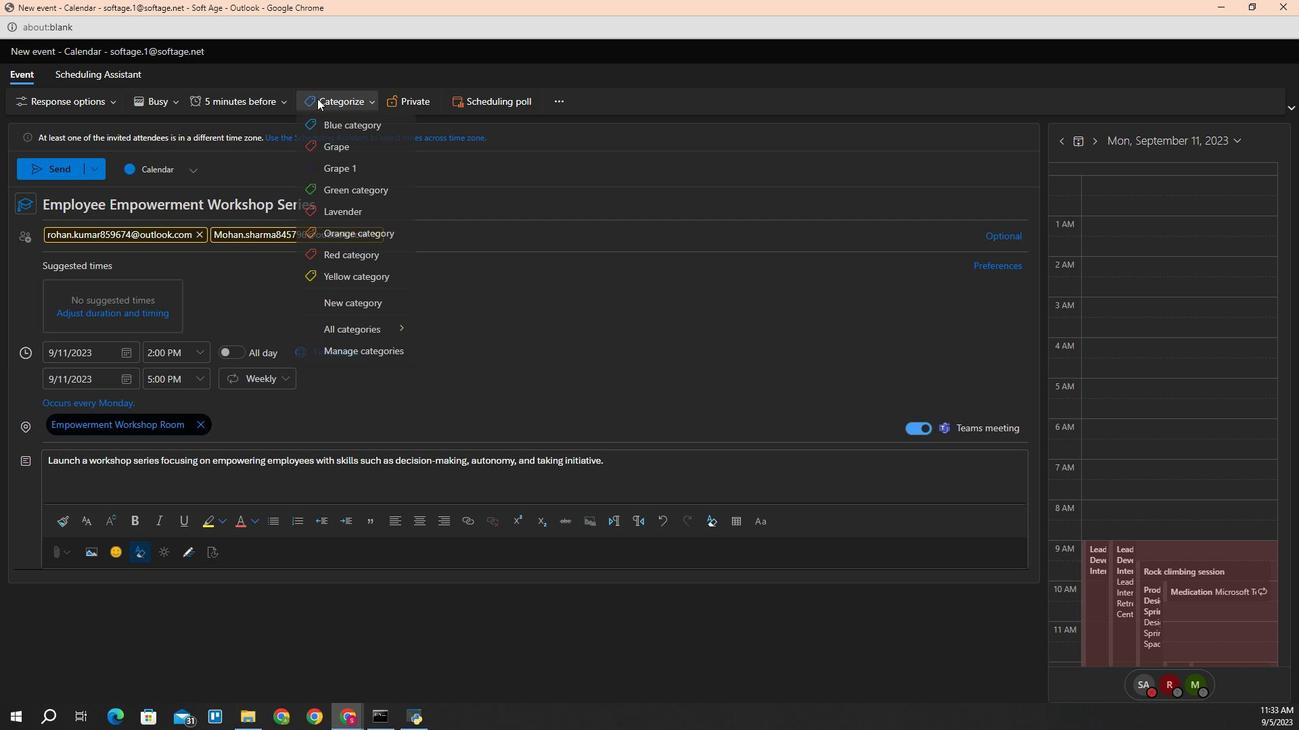 
Action: Mouse moved to (323, 228)
Screenshot: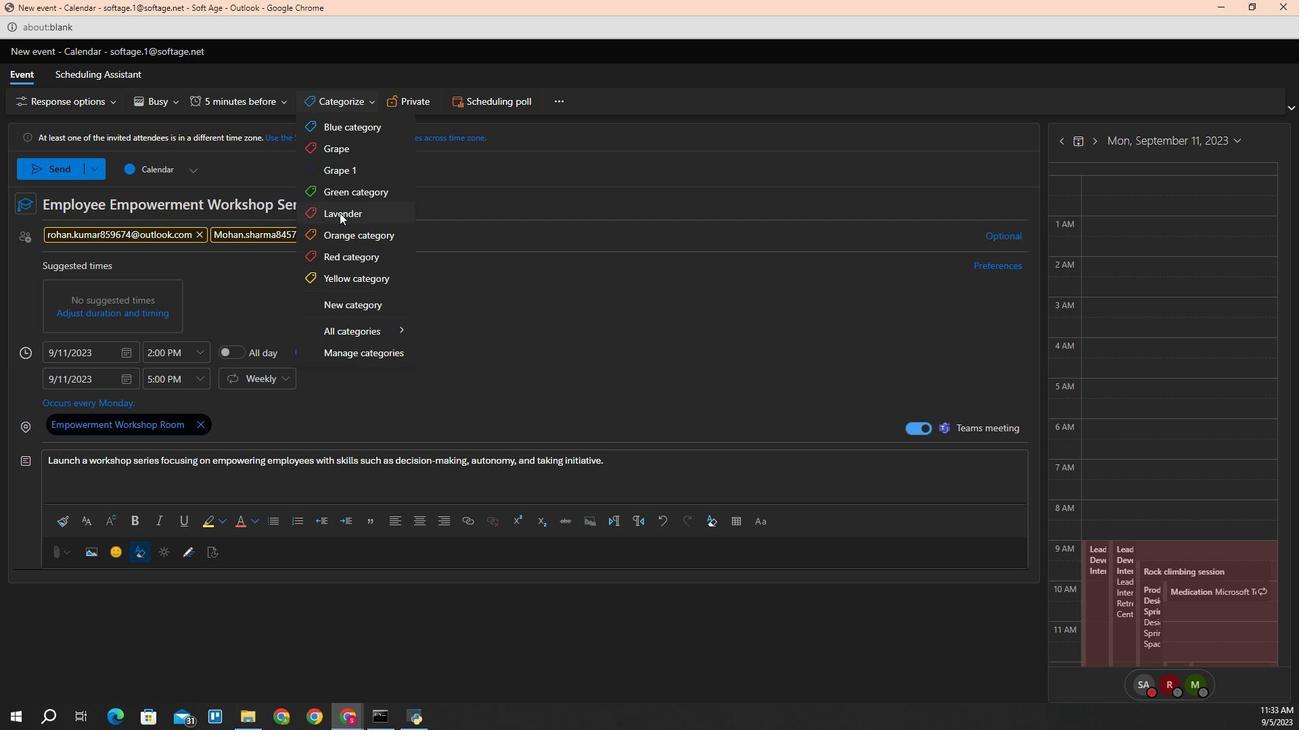 
Action: Mouse pressed left at (323, 228)
Screenshot: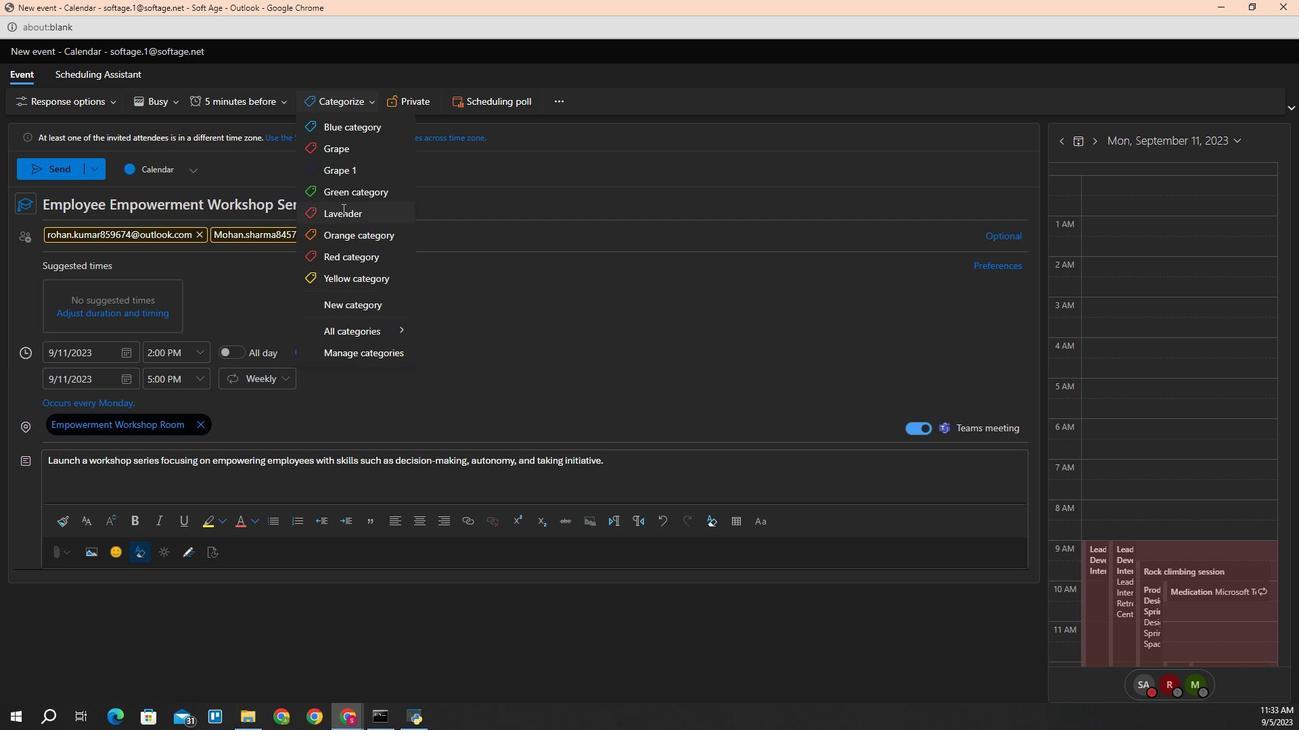 
Action: Mouse moved to (392, 127)
Screenshot: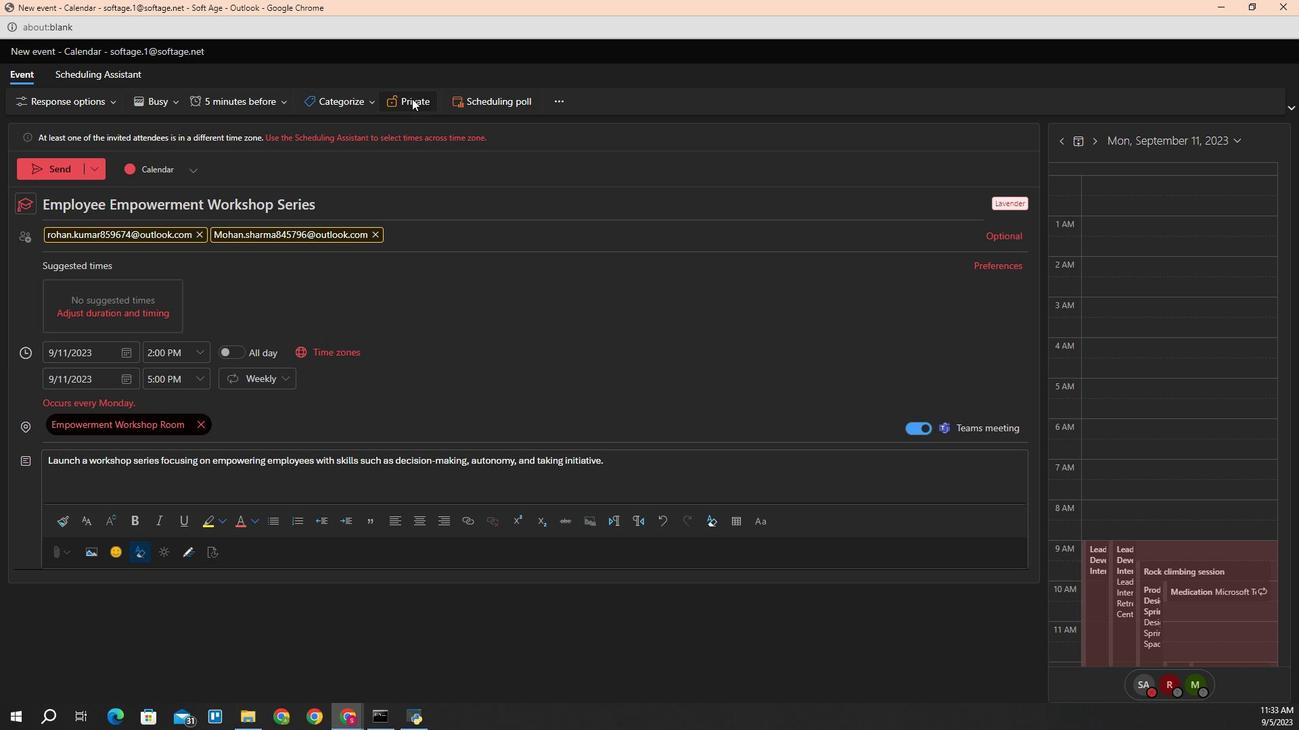 
Action: Mouse pressed left at (392, 127)
Screenshot: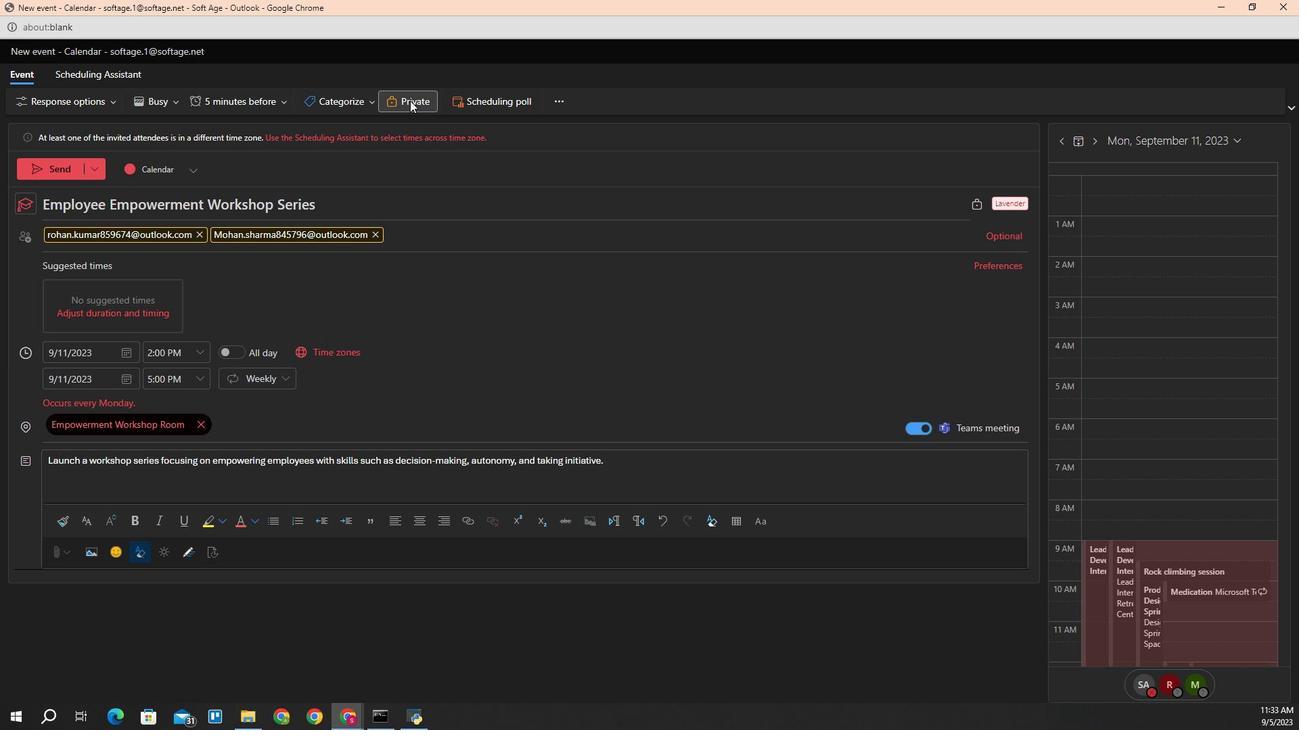 
Action: Mouse moved to (393, 256)
Screenshot: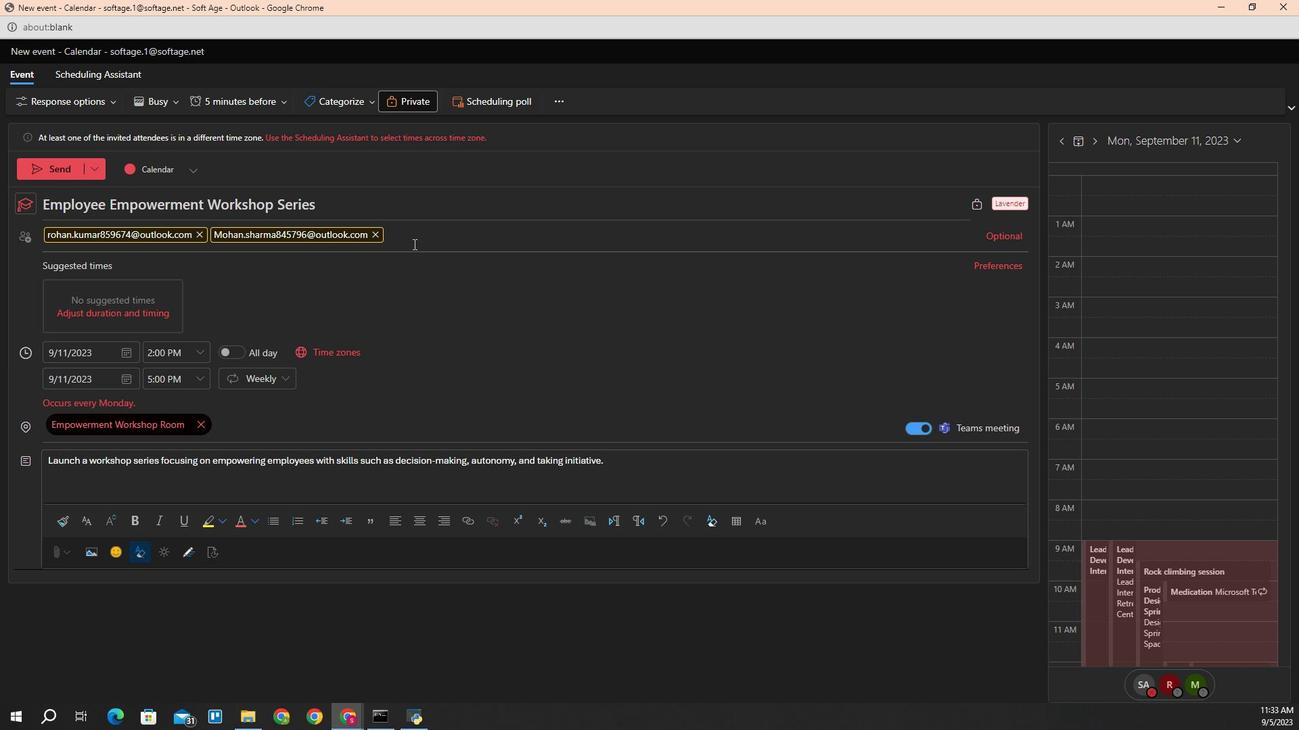 
Action: Mouse pressed left at (393, 256)
Screenshot: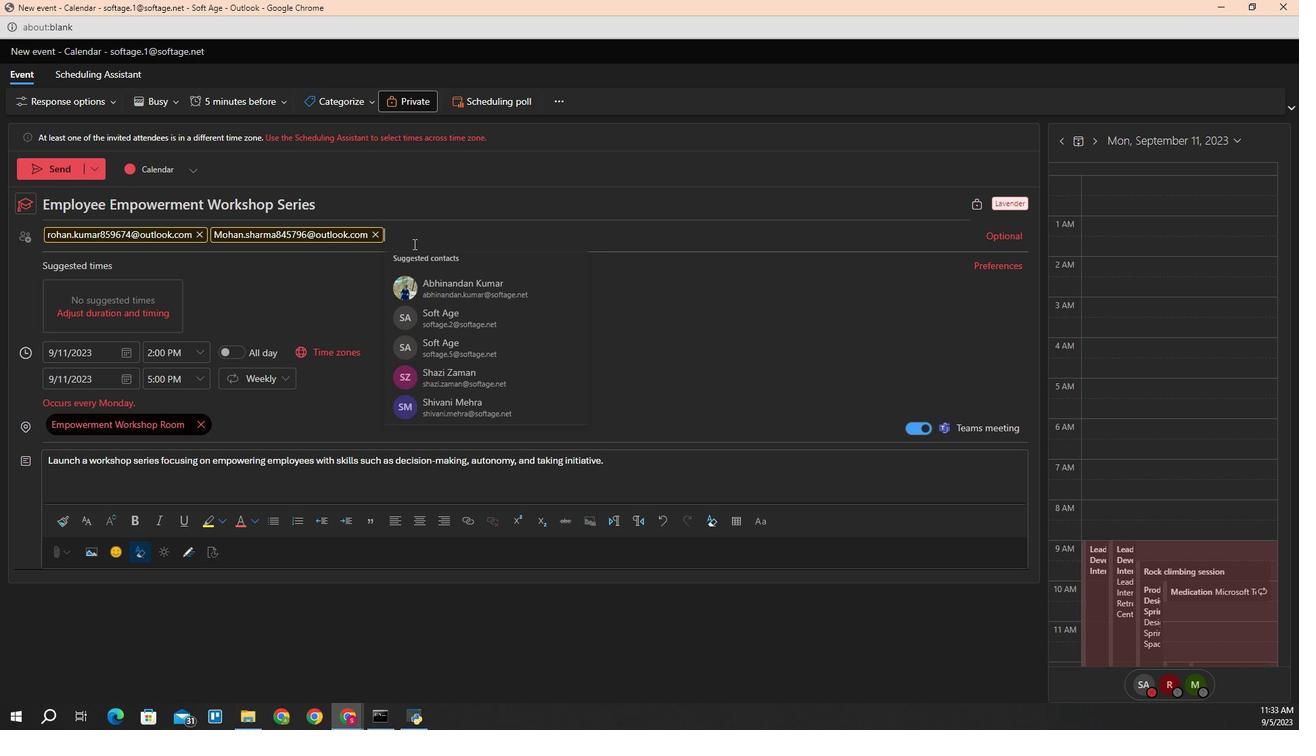 
Action: Mouse moved to (649, 256)
Screenshot: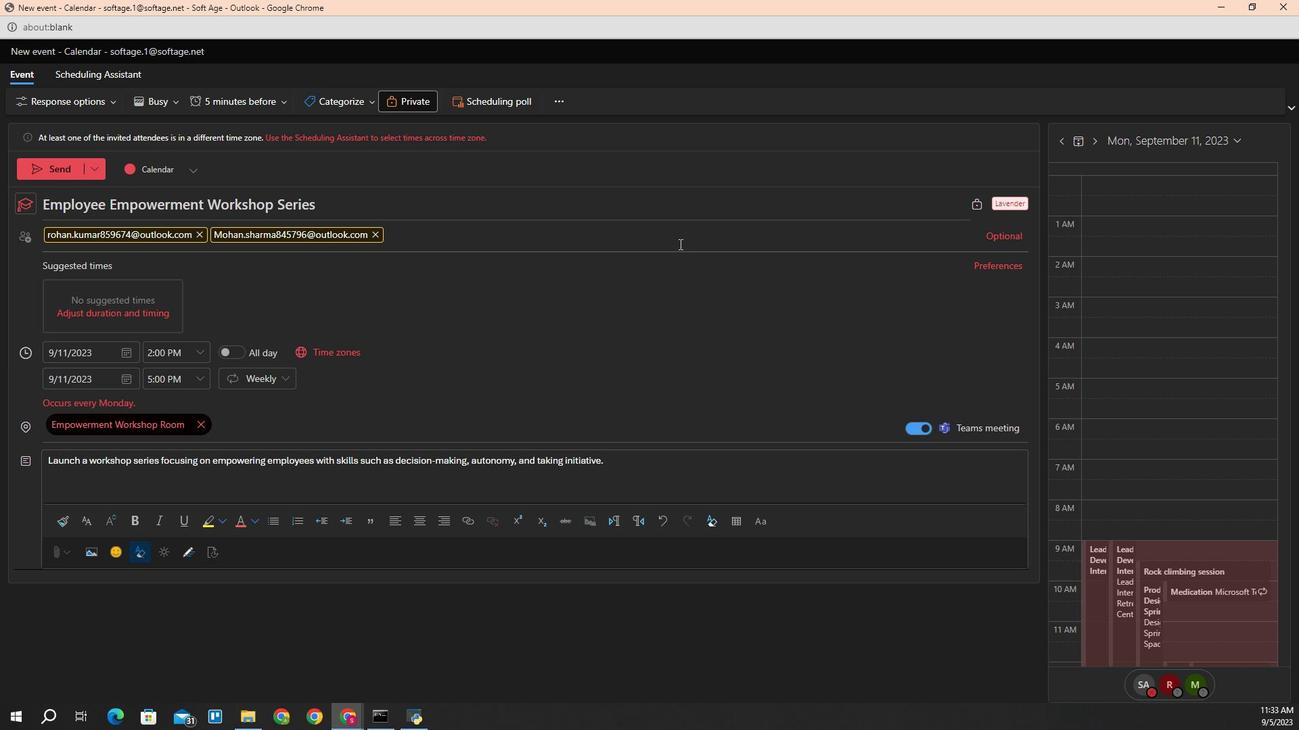 
Action: Mouse pressed left at (649, 256)
Screenshot: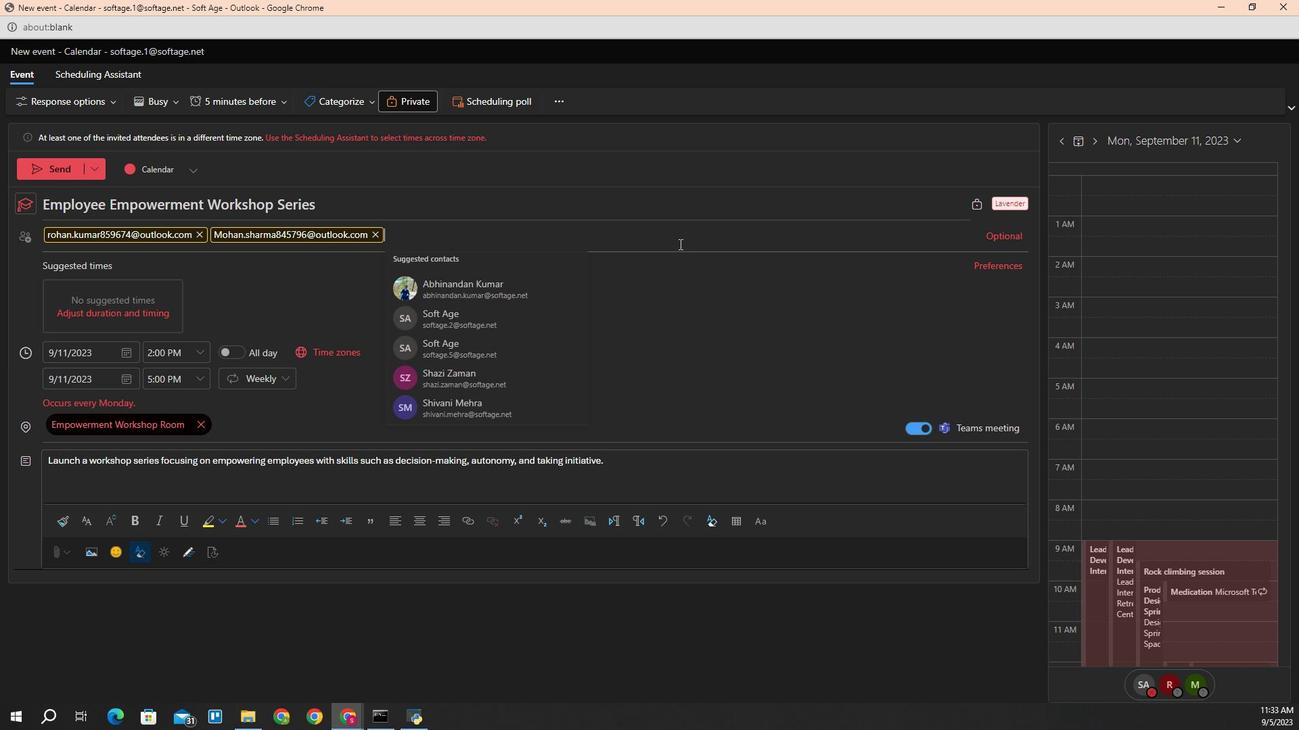 
Action: Mouse pressed left at (649, 256)
Screenshot: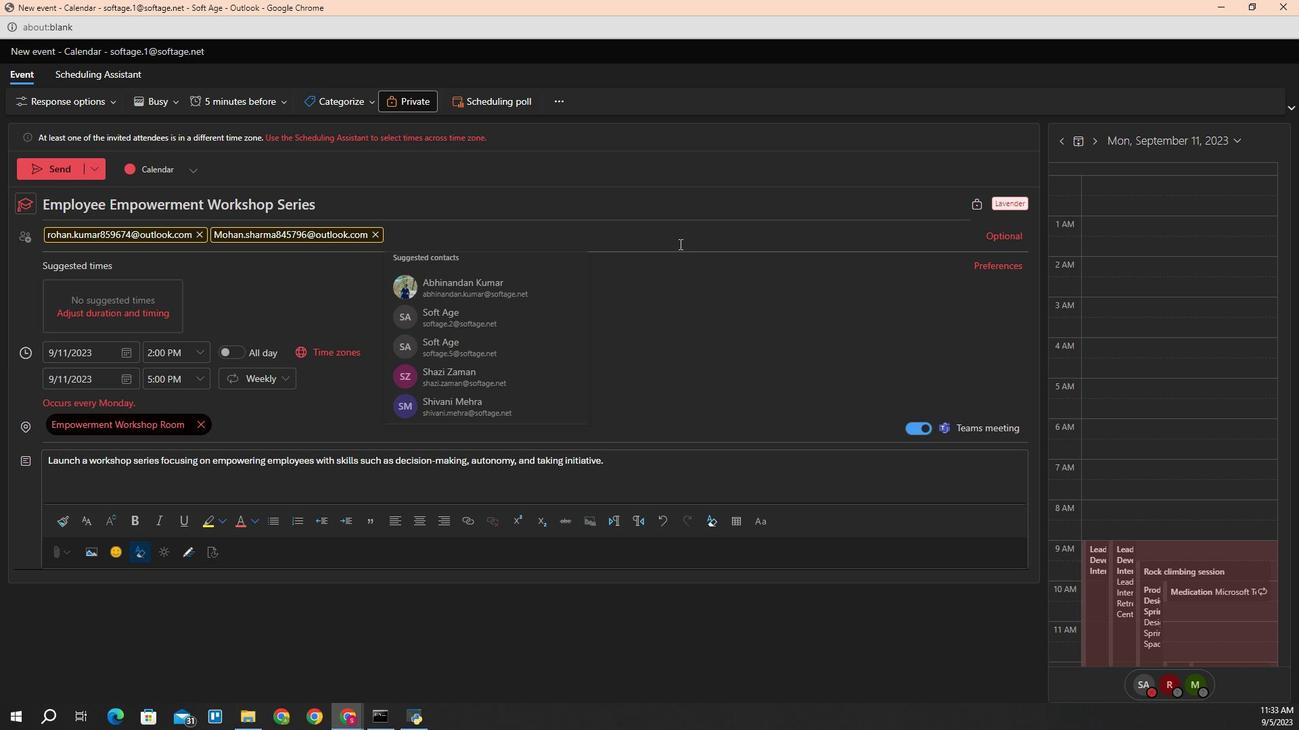
Action: Mouse moved to (662, 328)
Screenshot: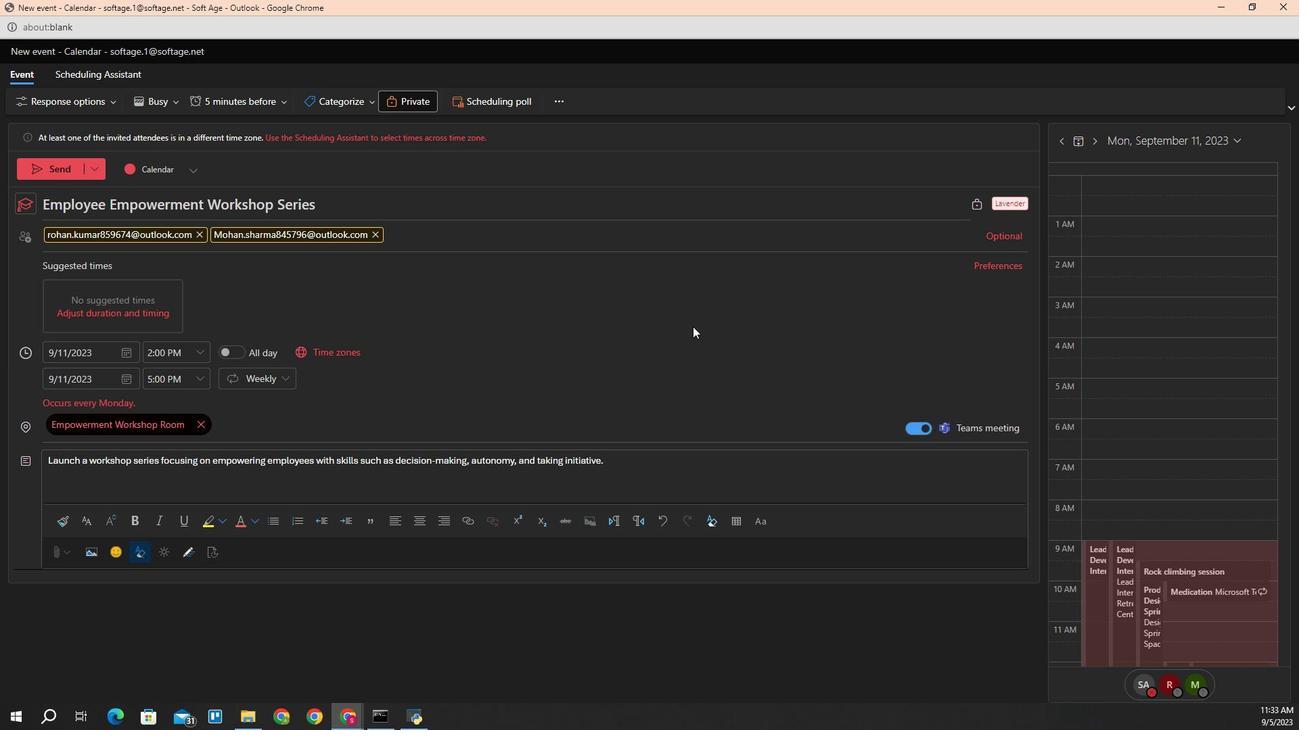 
Action: Mouse pressed left at (662, 328)
Screenshot: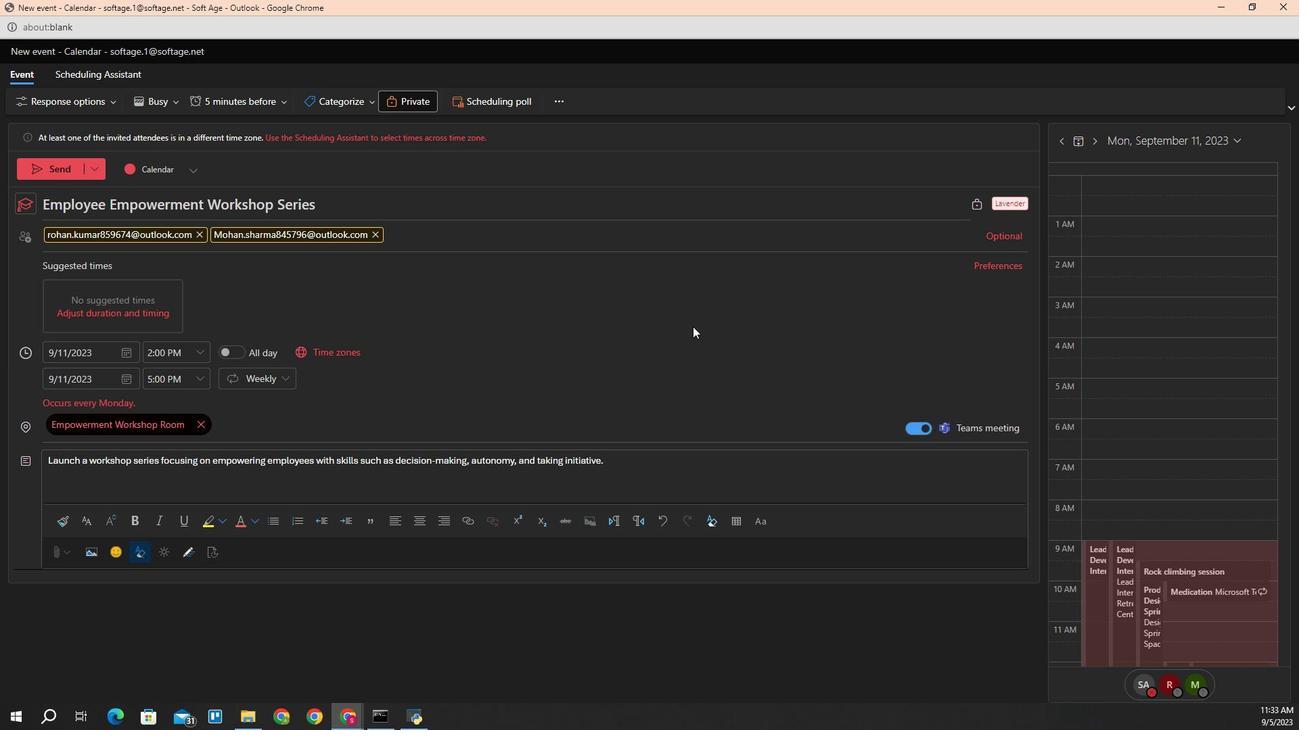 
Action: Mouse moved to (503, 452)
Screenshot: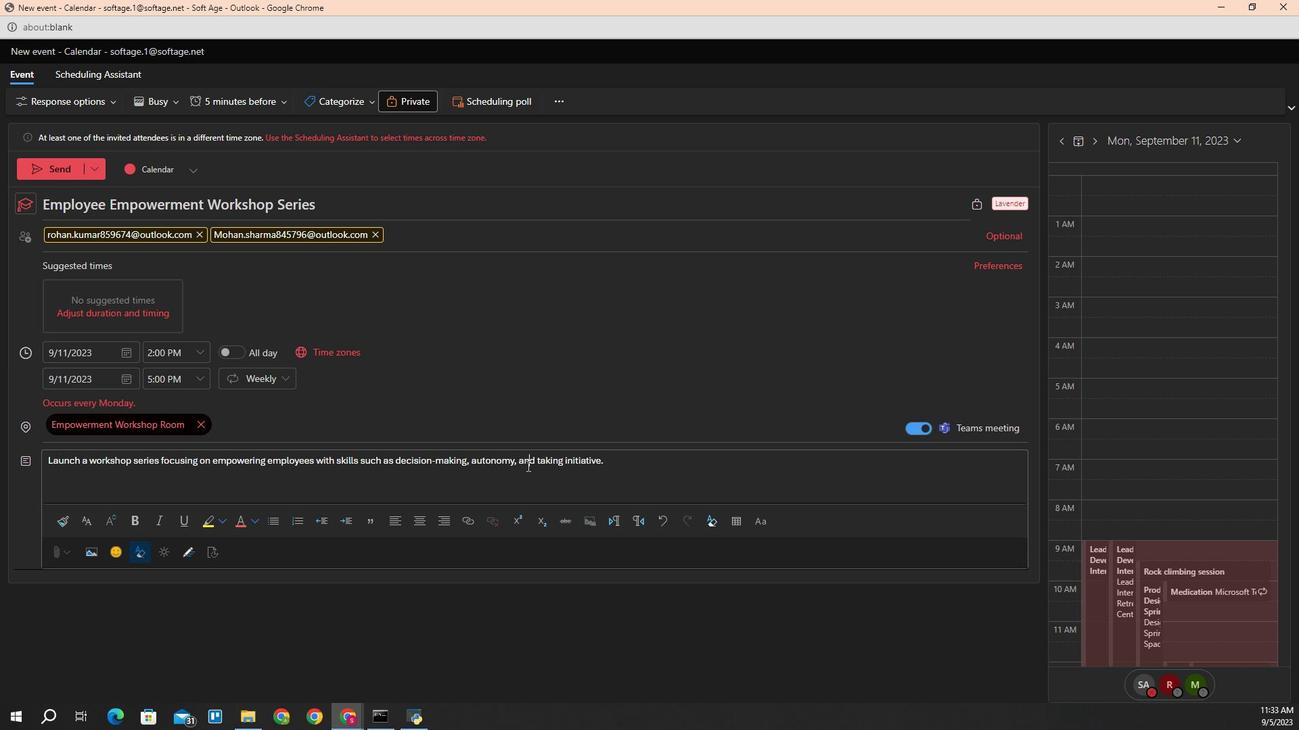 
Action: Mouse pressed left at (503, 452)
Screenshot: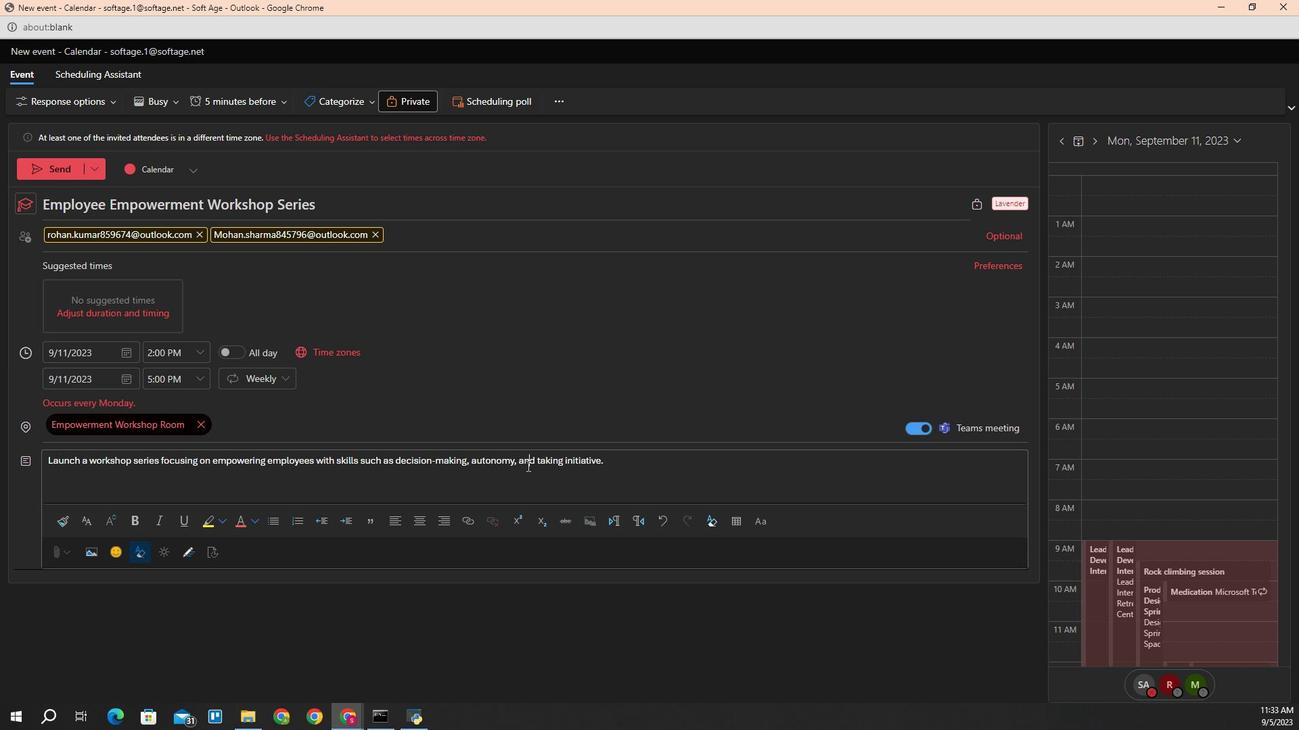 
Action: Mouse pressed left at (503, 452)
Screenshot: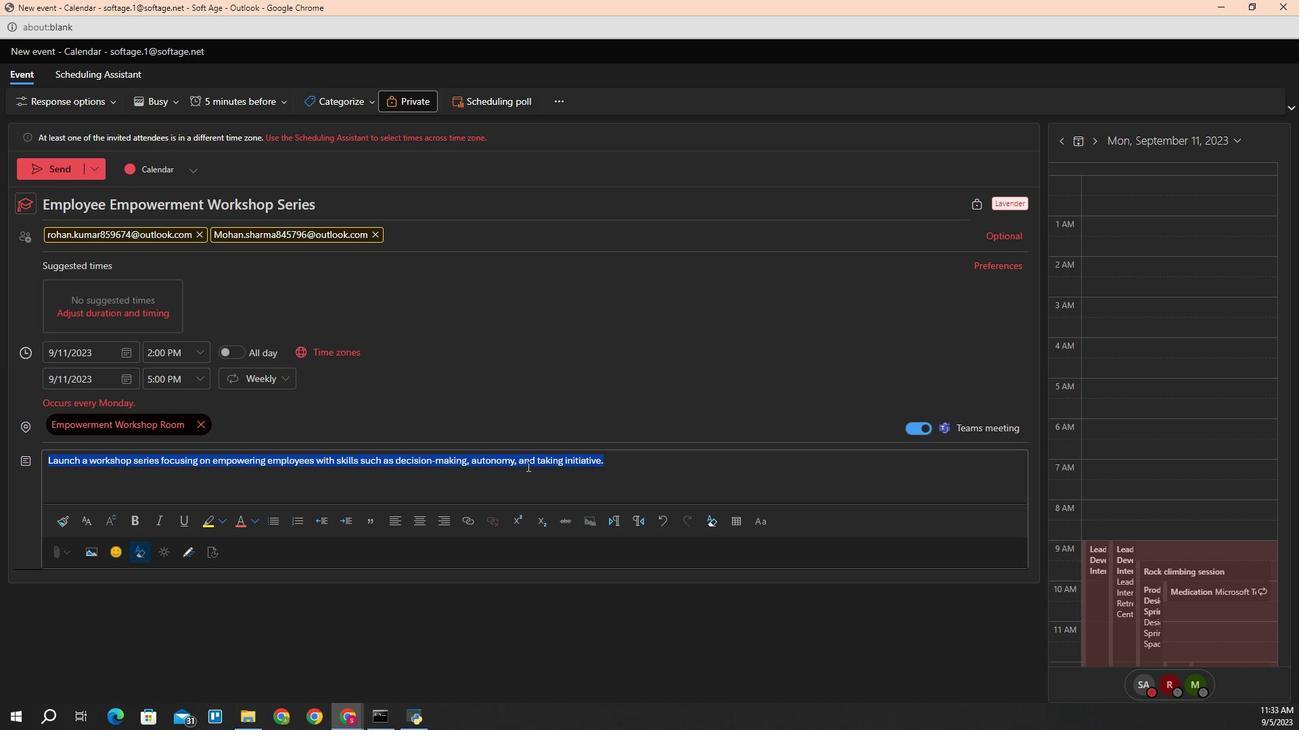 
Action: Mouse pressed left at (503, 452)
Screenshot: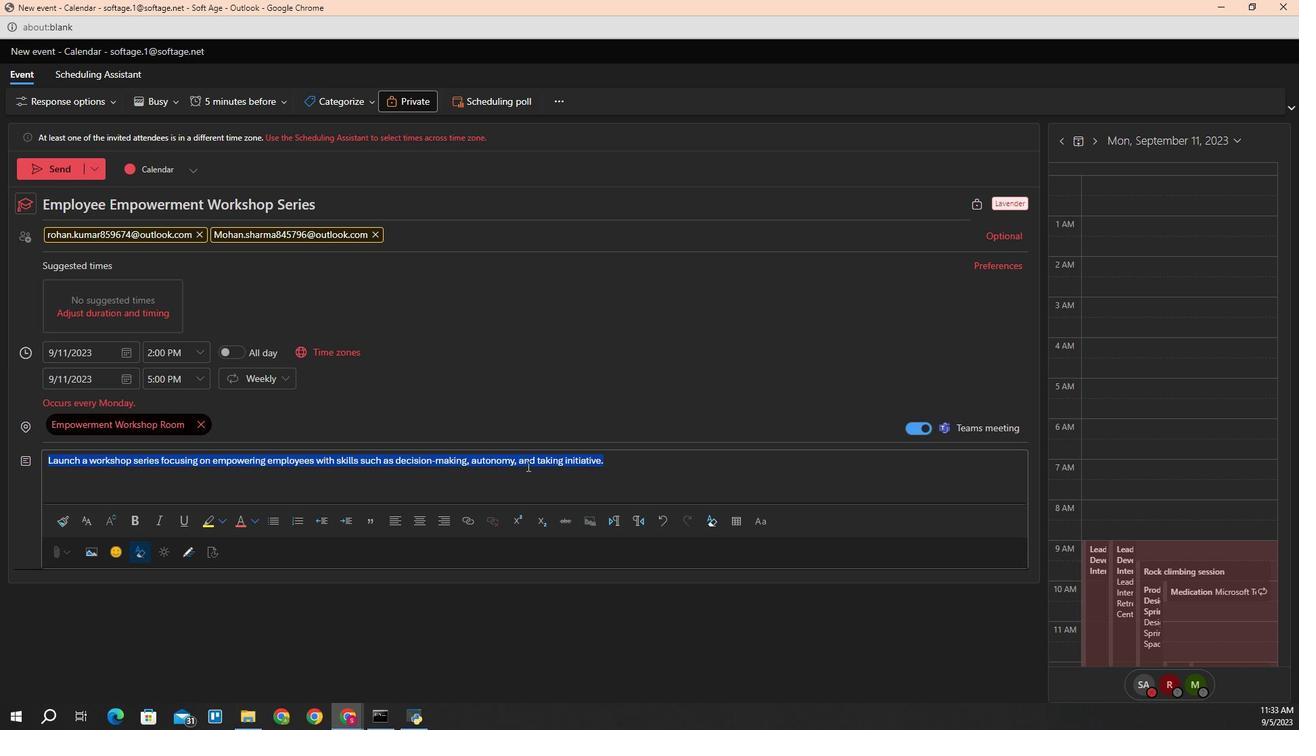 
Action: Mouse moved to (119, 499)
Screenshot: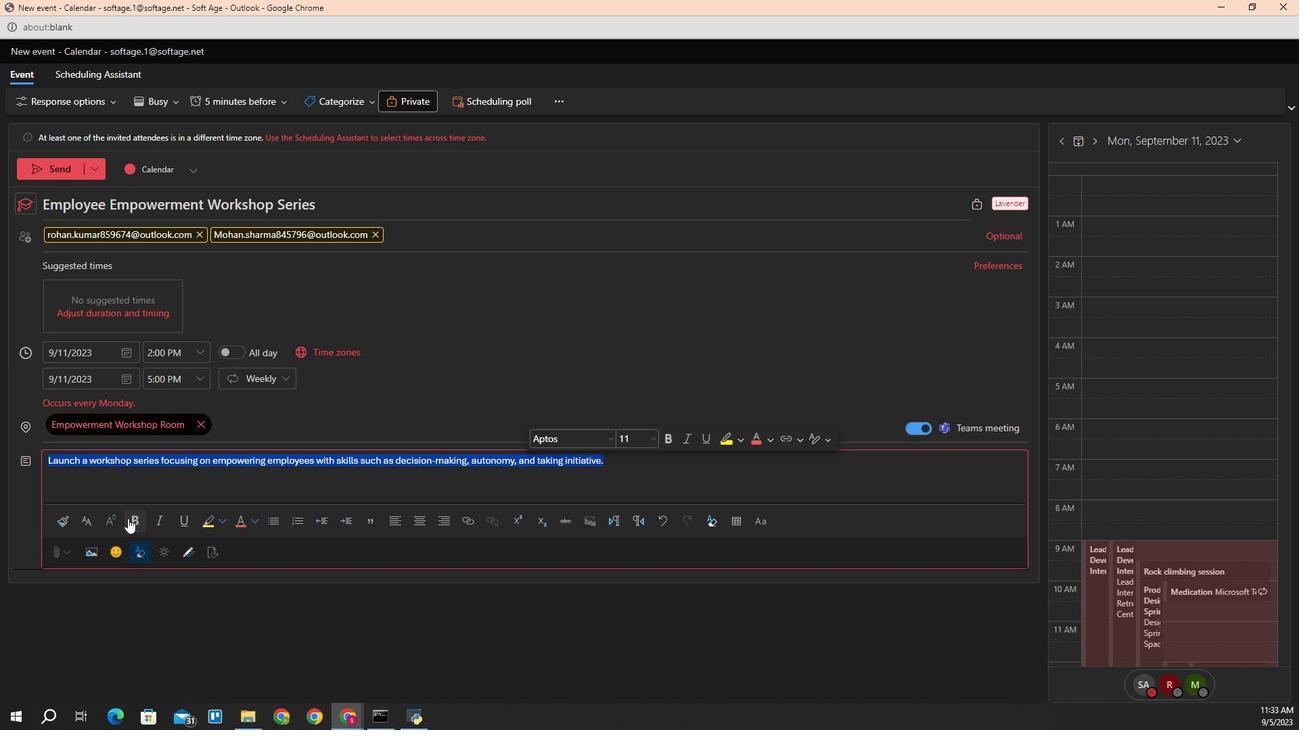 
Action: Mouse pressed left at (119, 499)
Screenshot: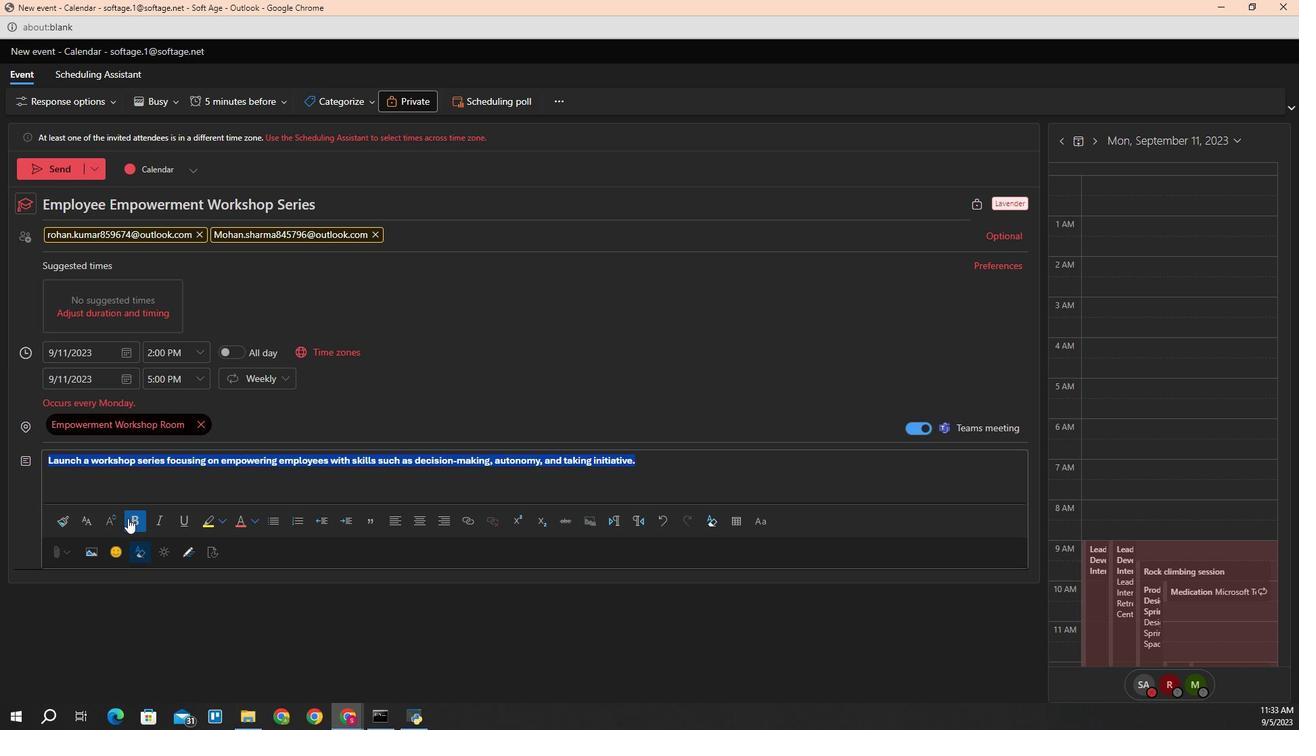
Action: Mouse moved to (237, 500)
Screenshot: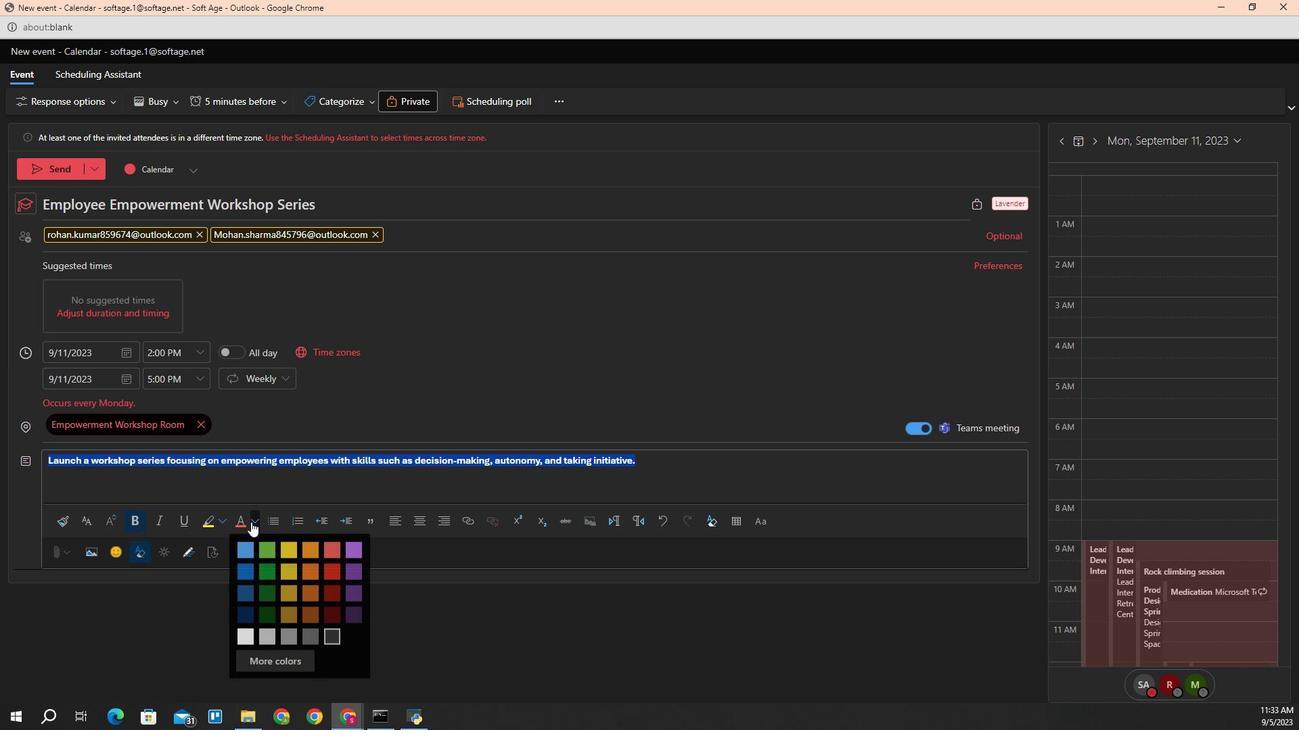 
Action: Mouse pressed left at (237, 500)
Screenshot: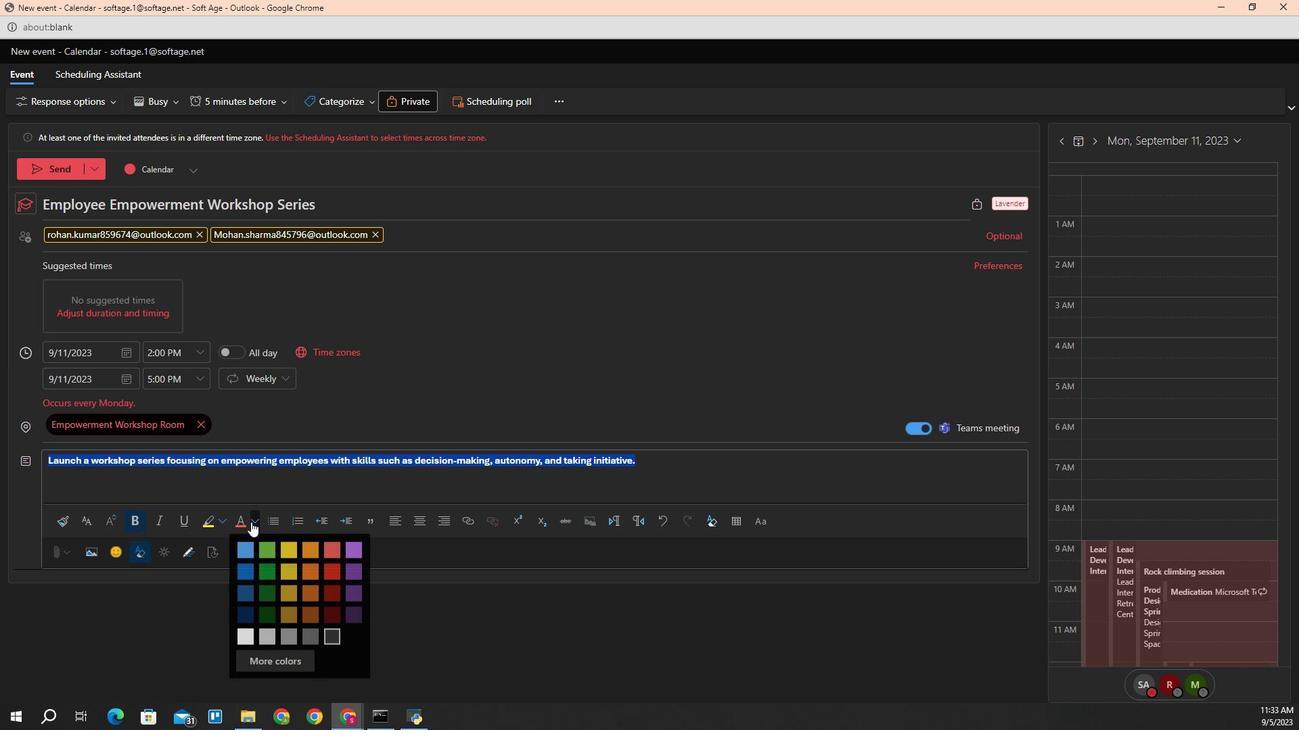
Action: Mouse moved to (253, 542)
Screenshot: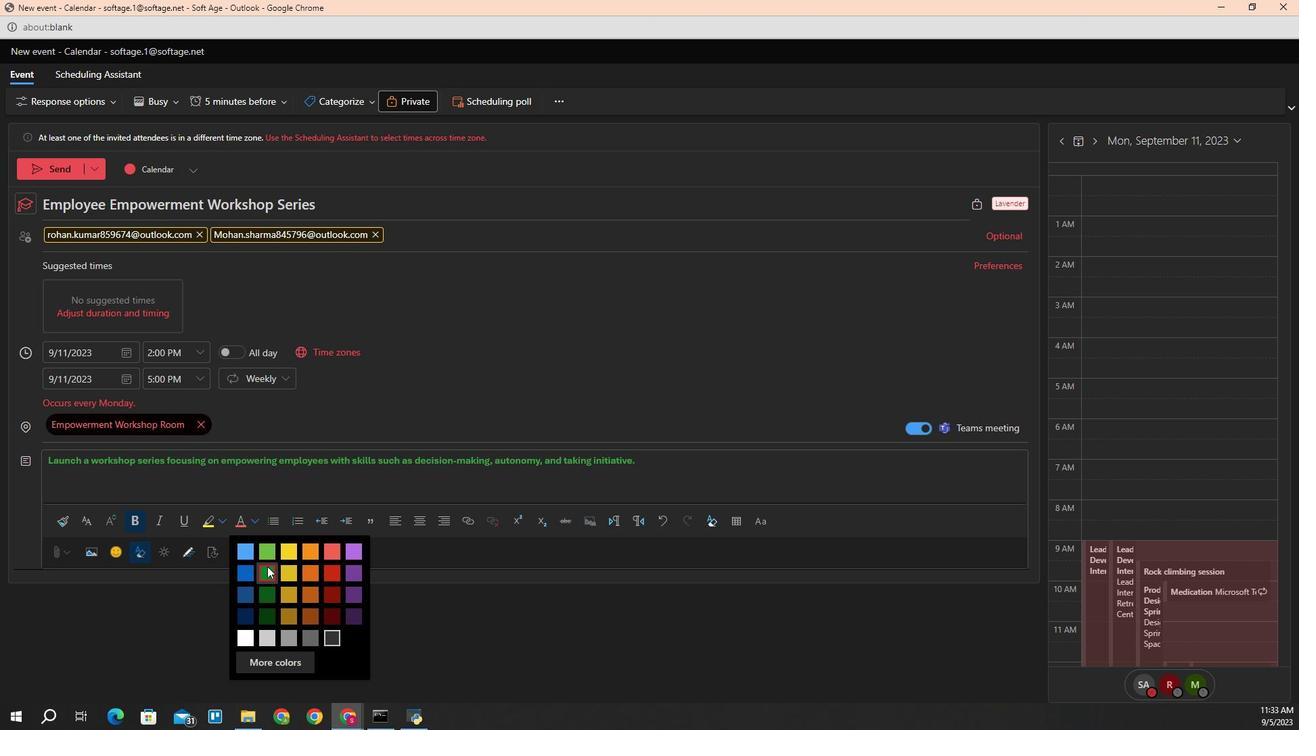 
Action: Mouse pressed left at (253, 542)
Screenshot: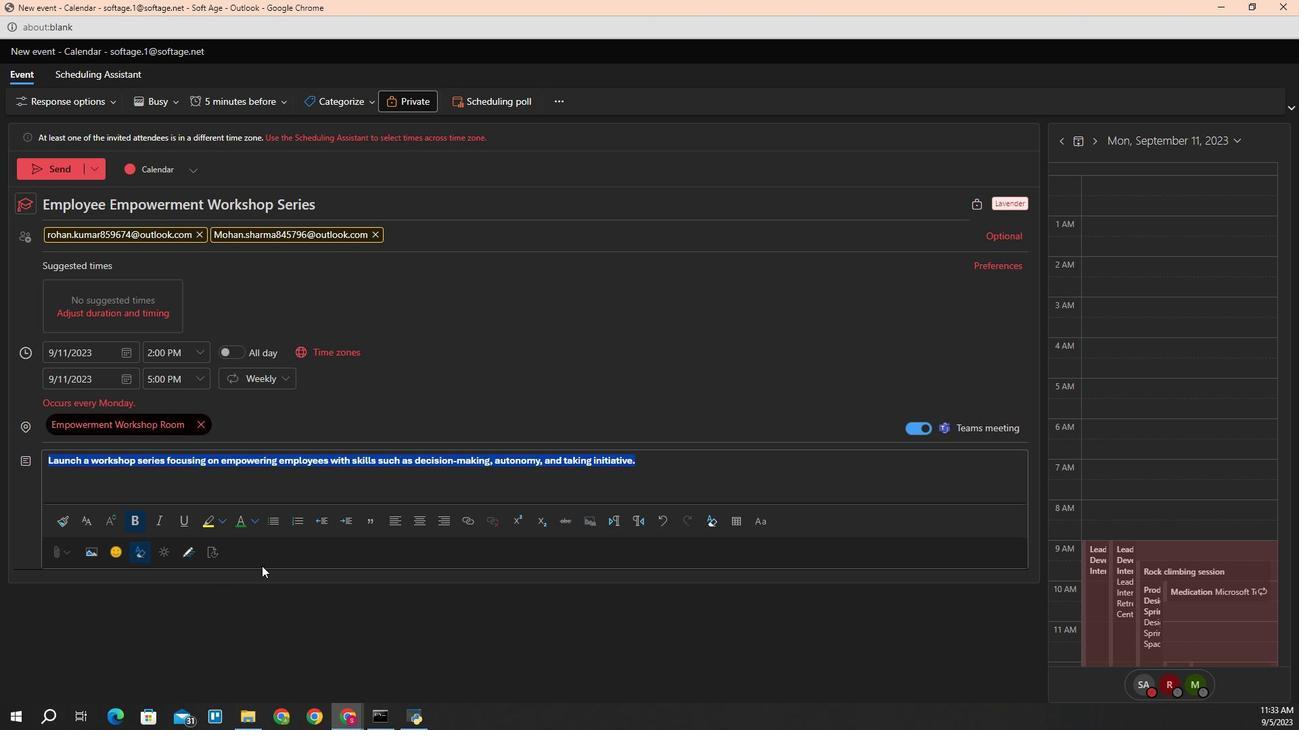 
Action: Mouse moved to (177, 508)
Screenshot: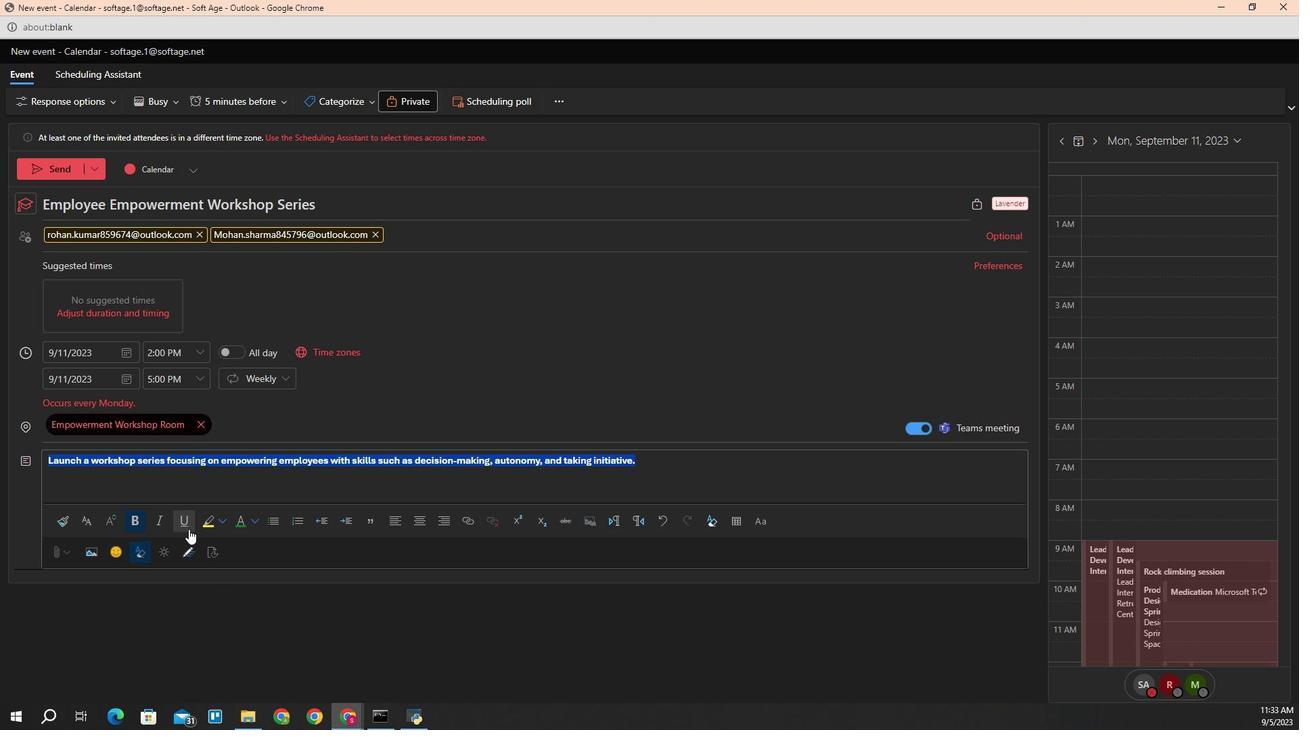 
Action: Mouse pressed left at (177, 508)
Screenshot: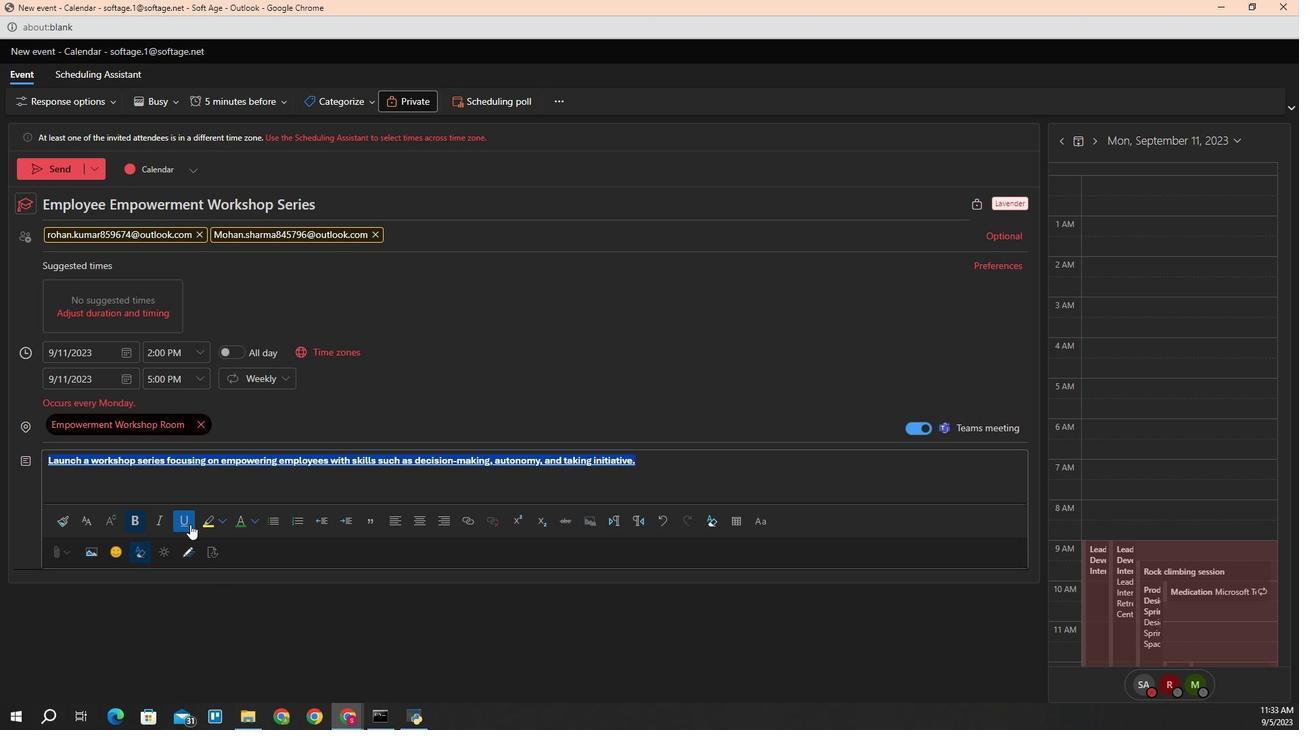 
Action: Mouse moved to (249, 475)
Screenshot: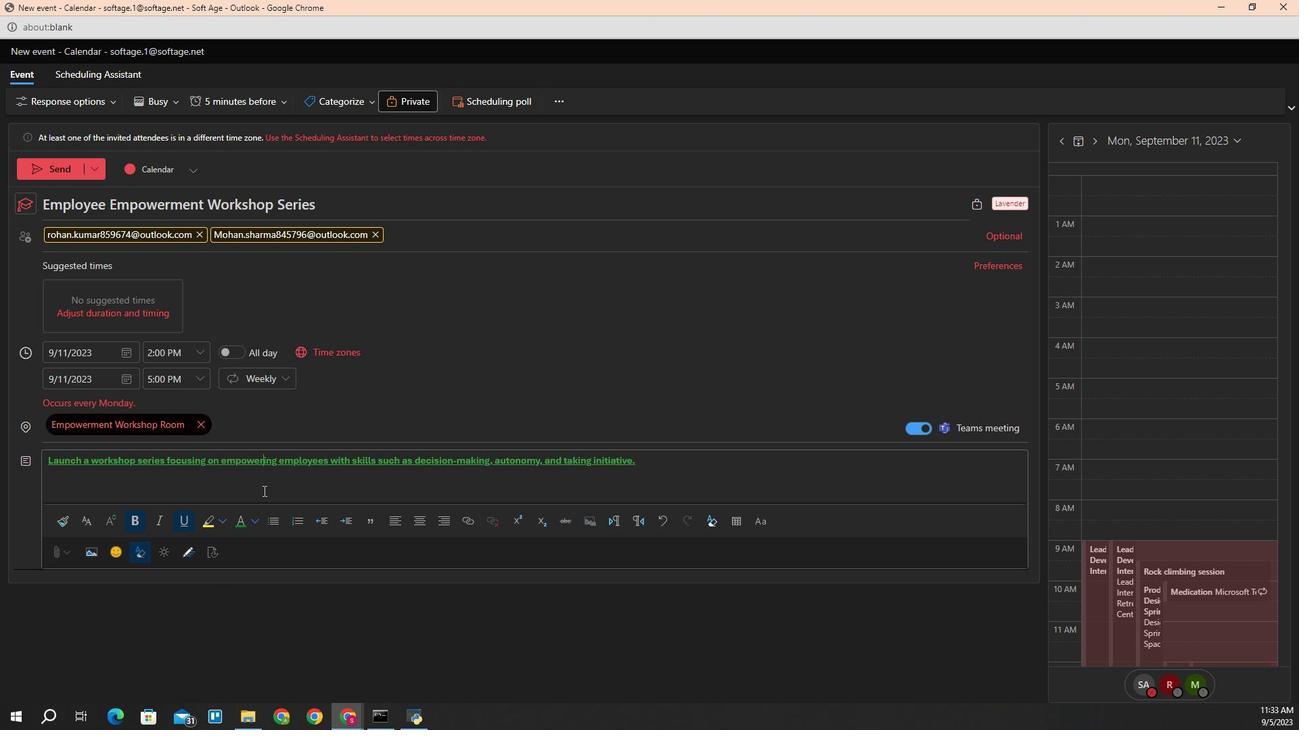 
Action: Mouse pressed left at (249, 475)
Screenshot: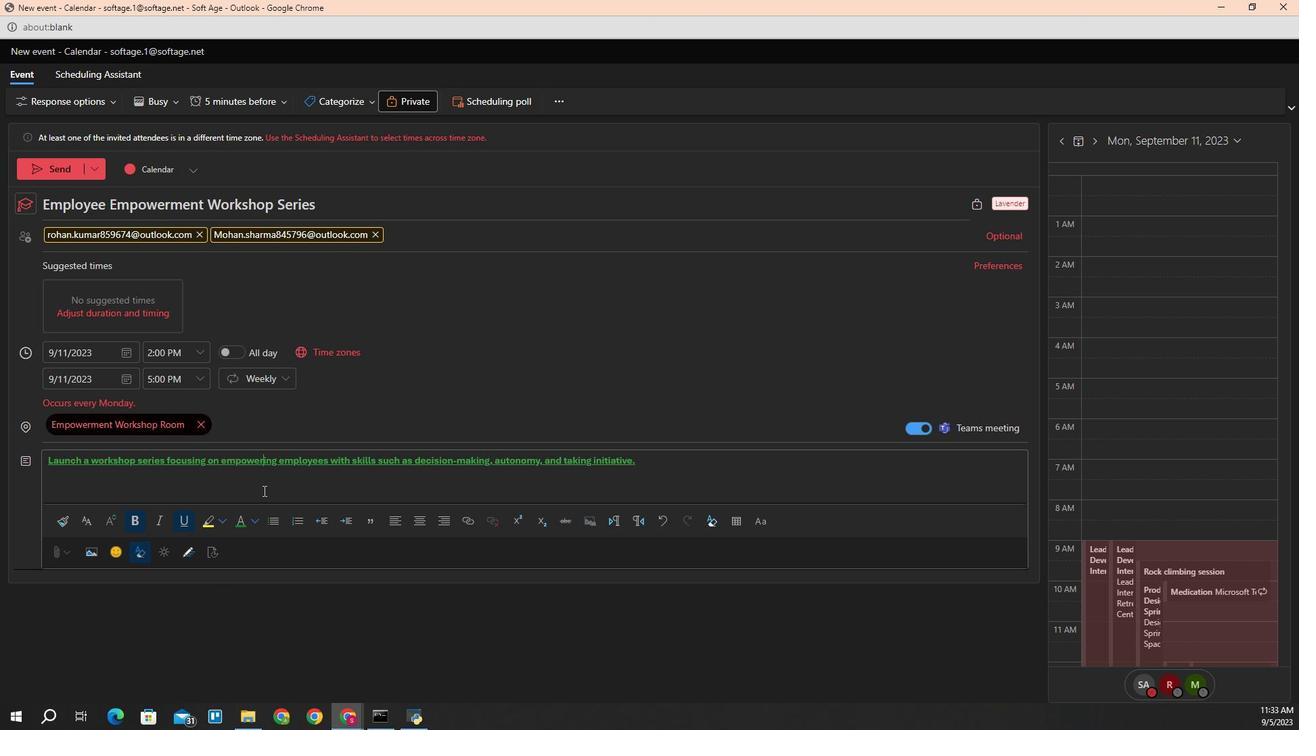 
Action: Mouse moved to (682, 456)
Screenshot: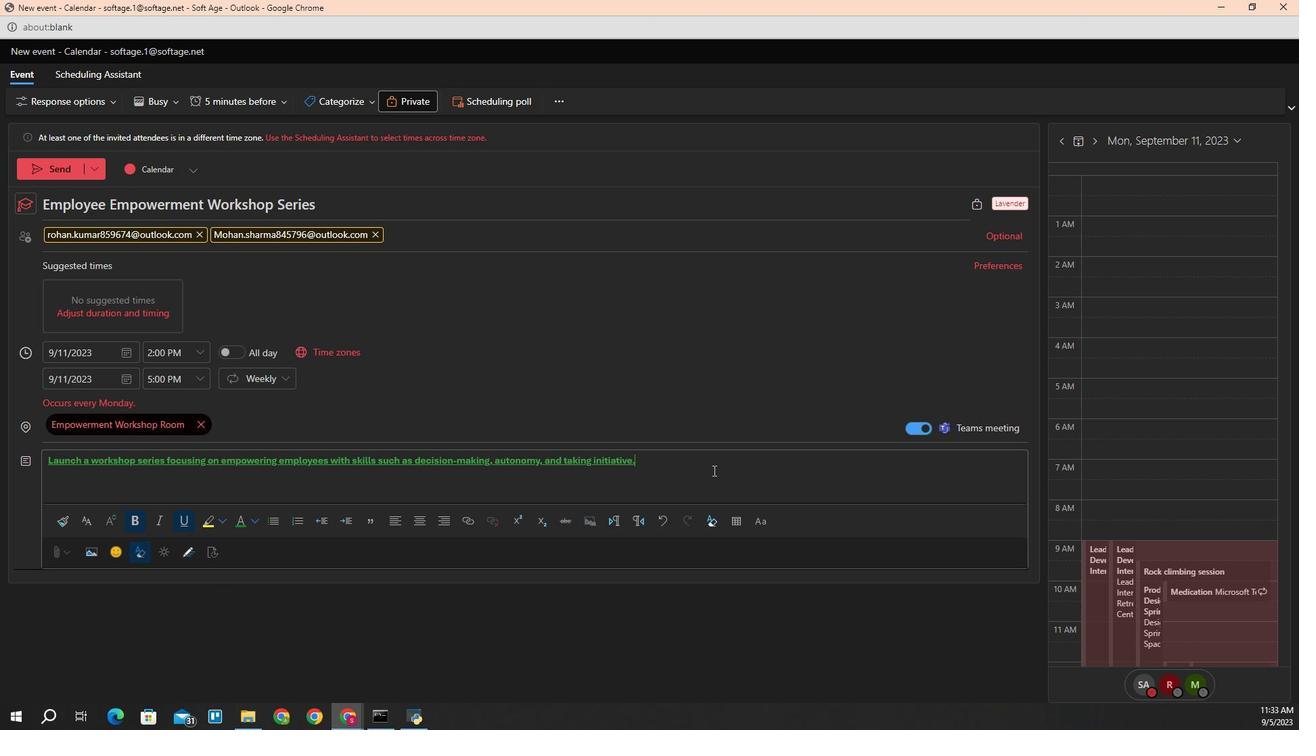 
Action: Mouse pressed left at (682, 456)
Screenshot: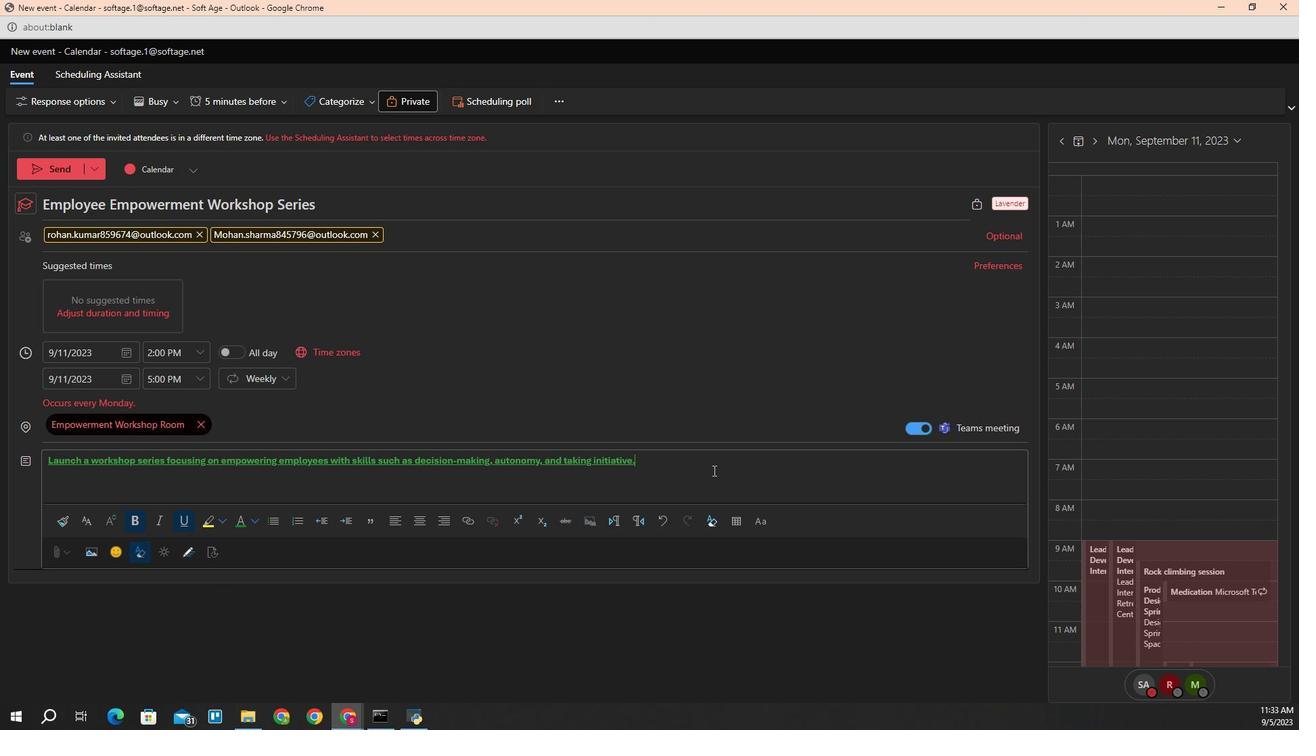 
Action: Mouse moved to (645, 364)
Screenshot: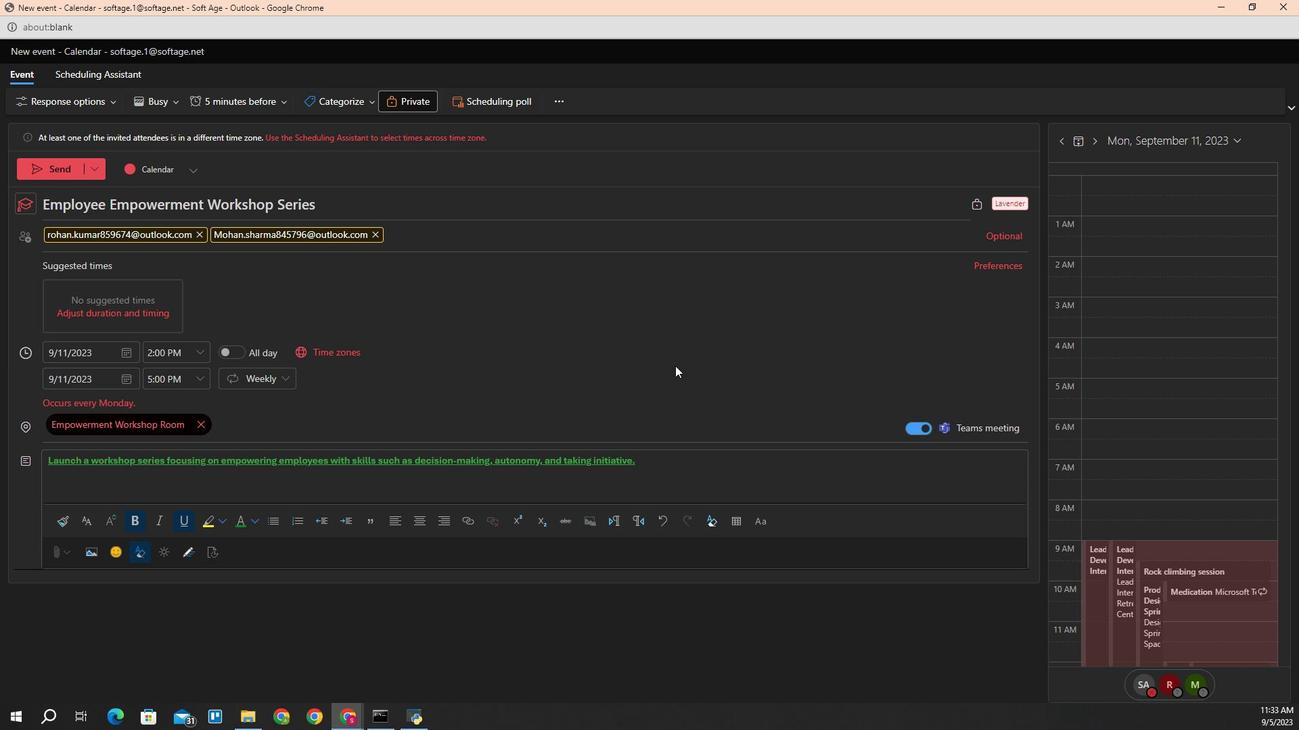 
Action: Mouse pressed left at (645, 364)
Screenshot: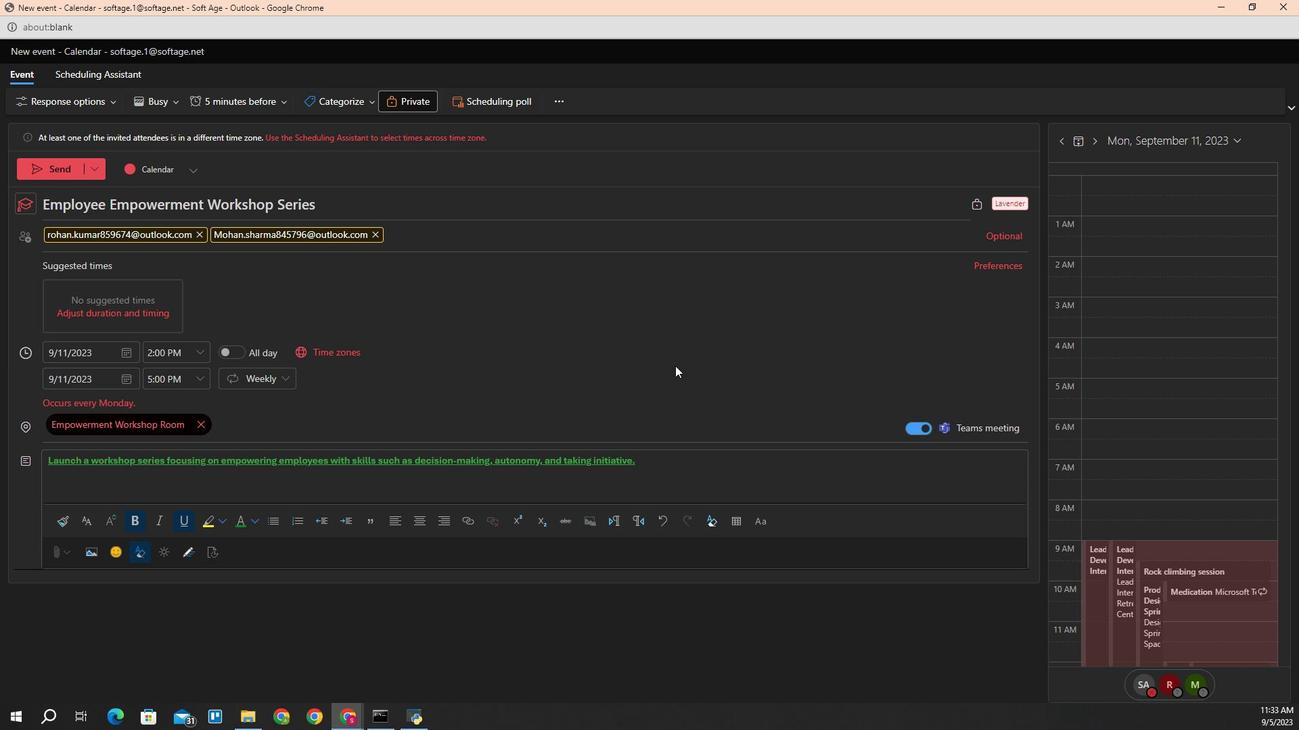 
Action: Mouse moved to (314, 137)
Screenshot: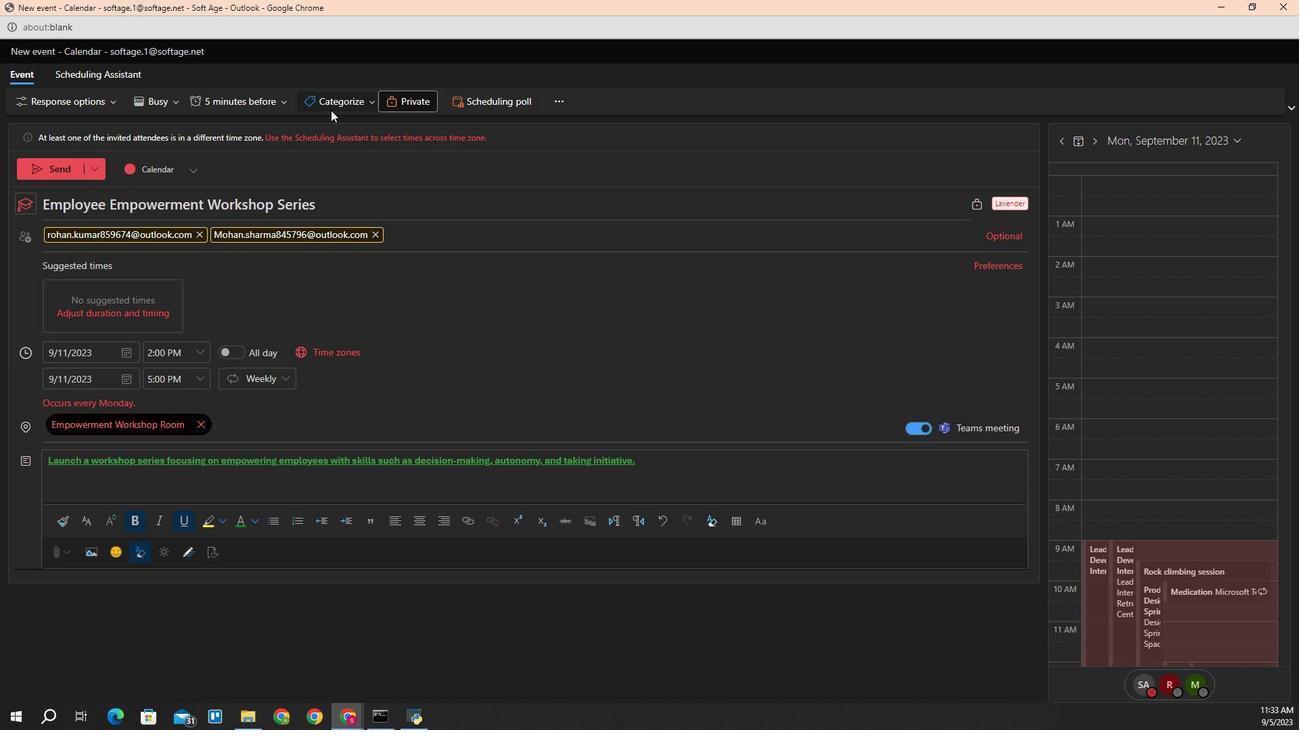 
Action: Mouse pressed left at (314, 137)
Screenshot: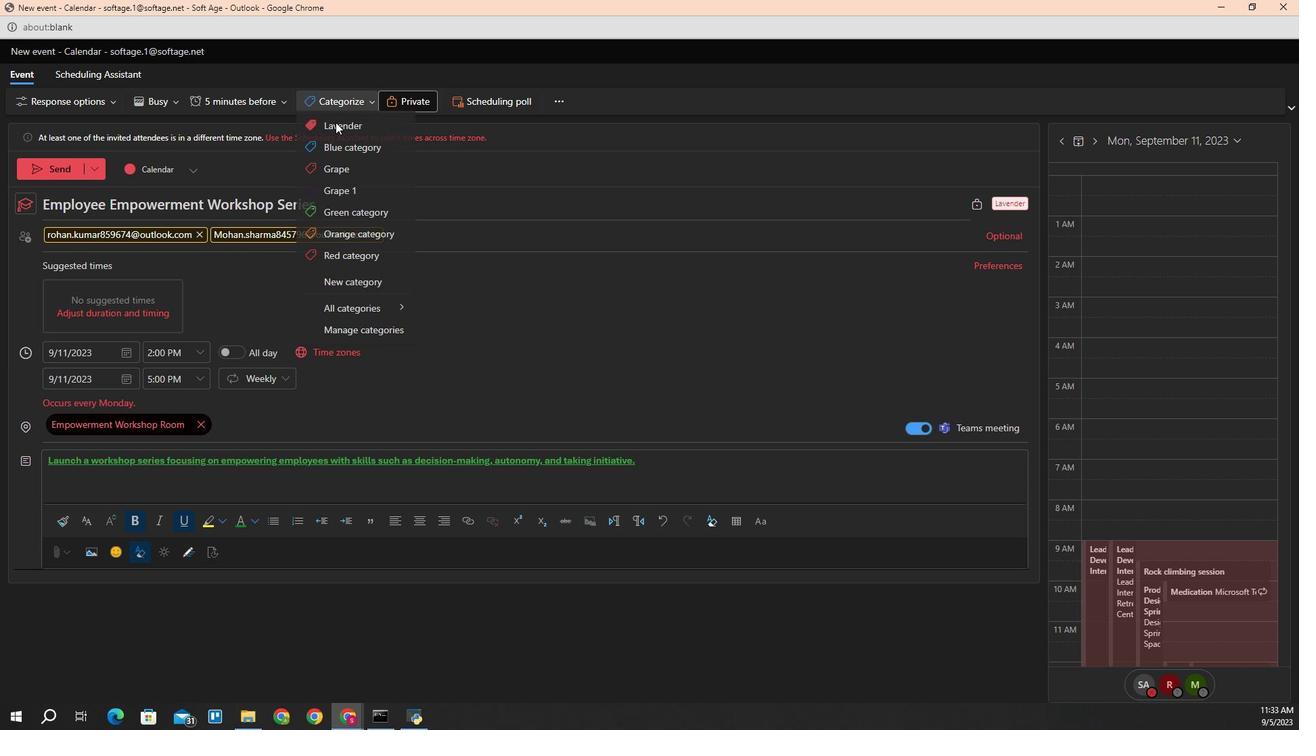
Action: Mouse moved to (452, 291)
Screenshot: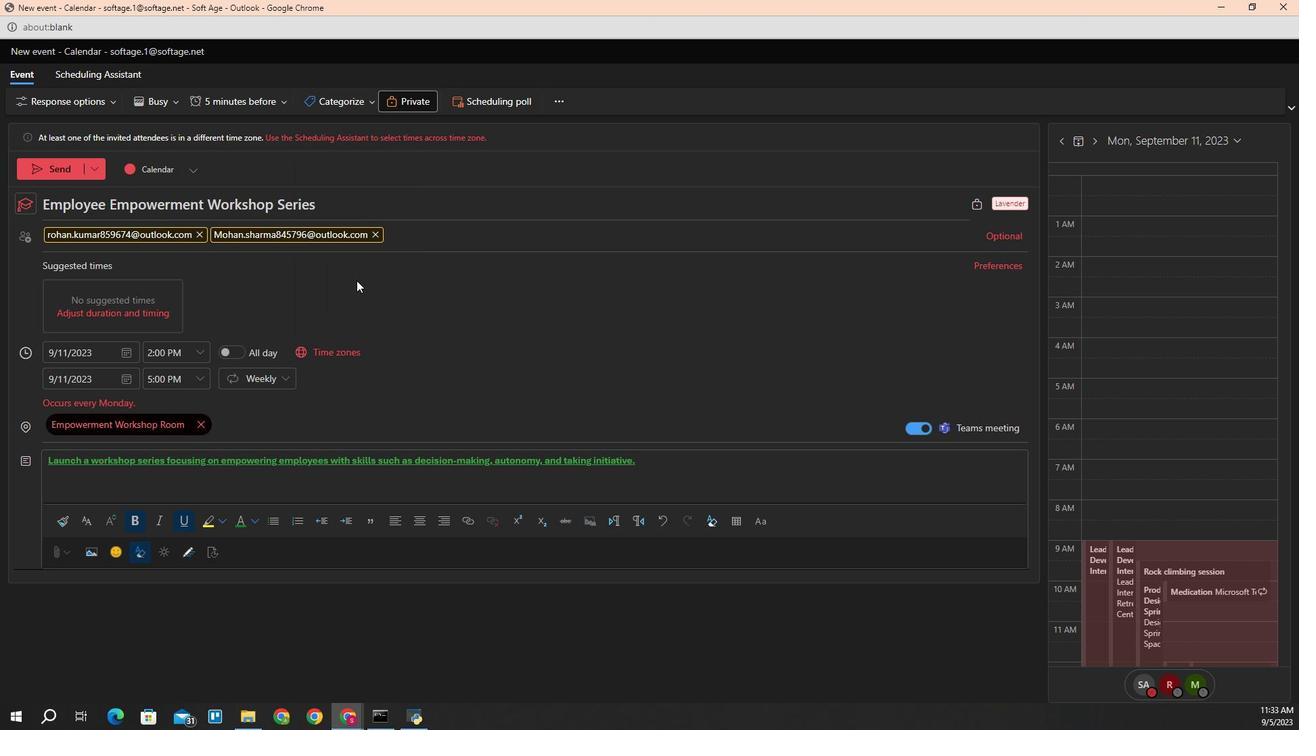 
Action: Mouse pressed left at (452, 291)
Screenshot: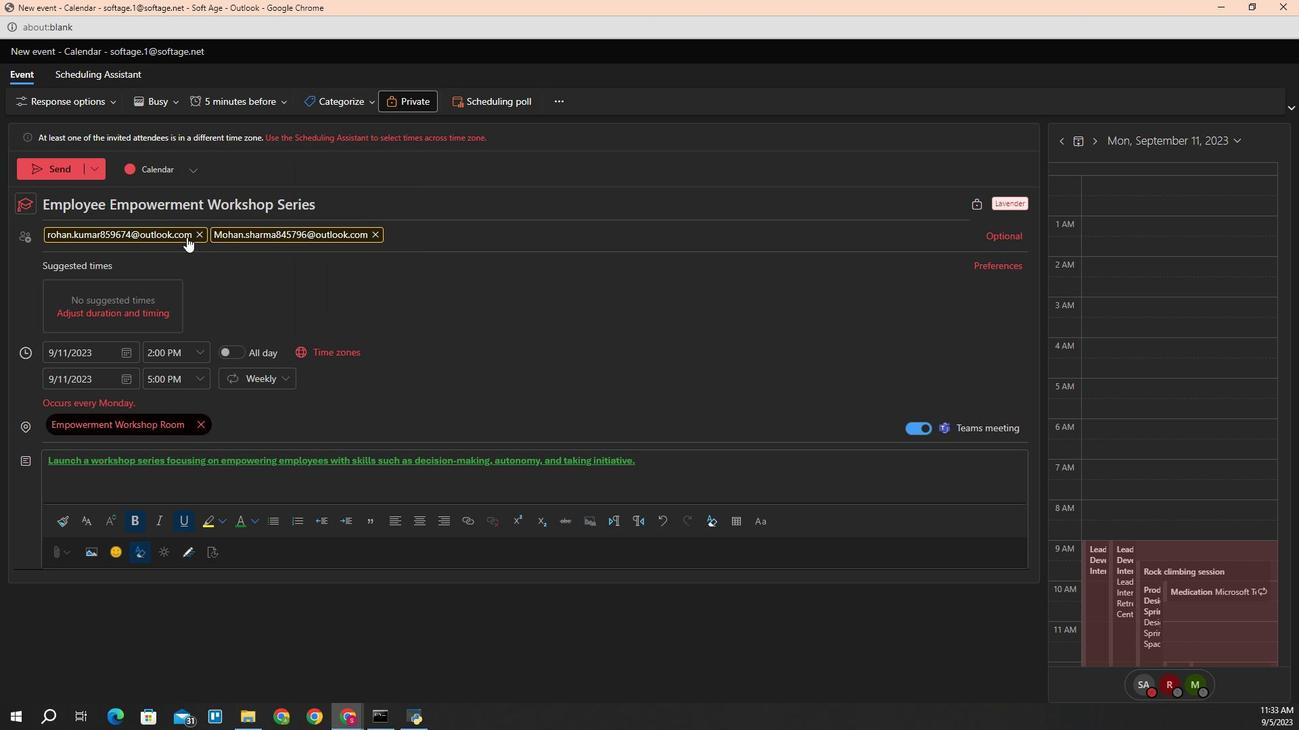 
Action: Mouse moved to (55, 191)
Screenshot: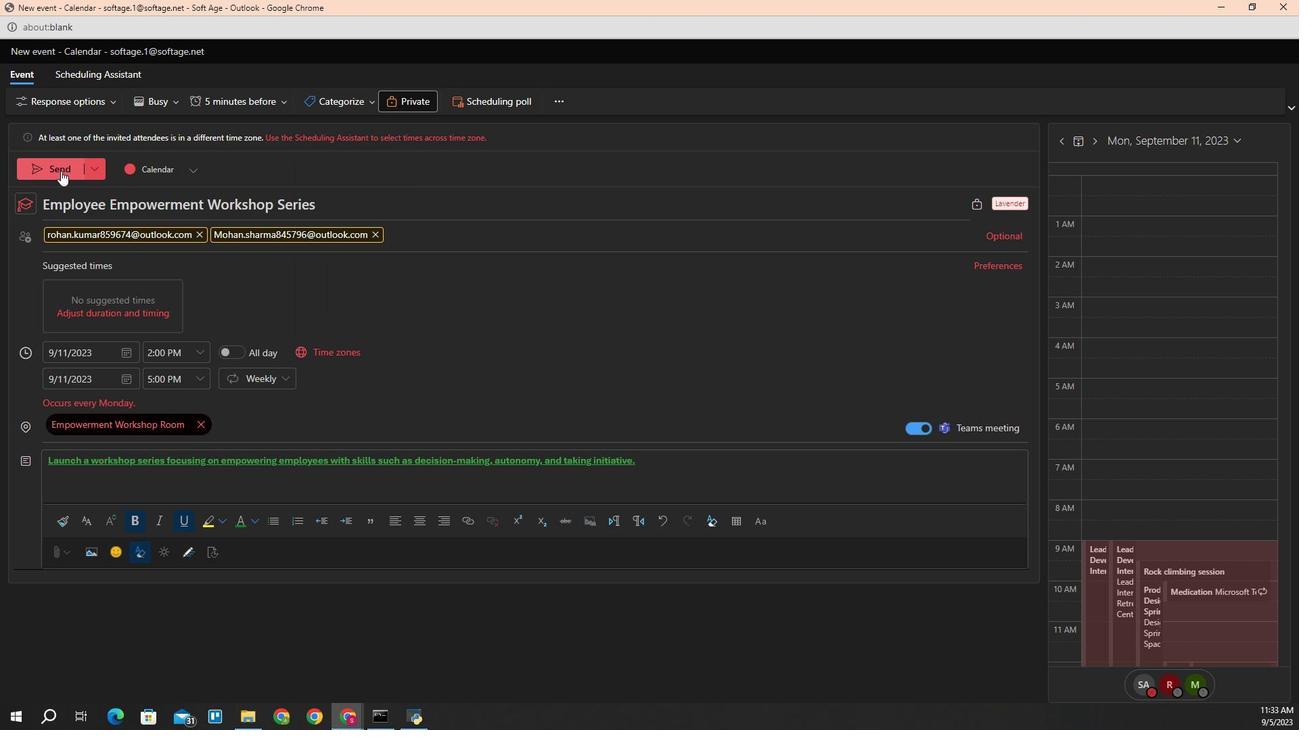
Action: Mouse pressed left at (55, 191)
Screenshot: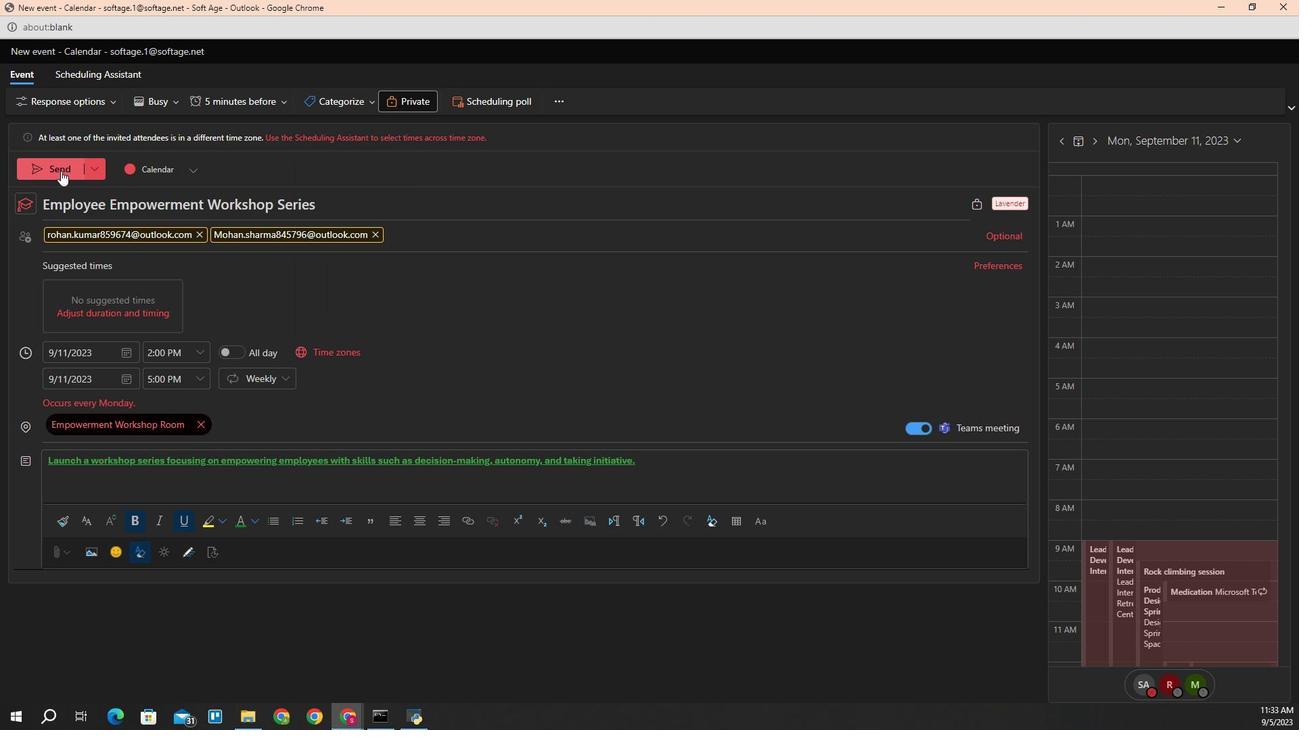 
Action: Mouse moved to (538, 368)
Screenshot: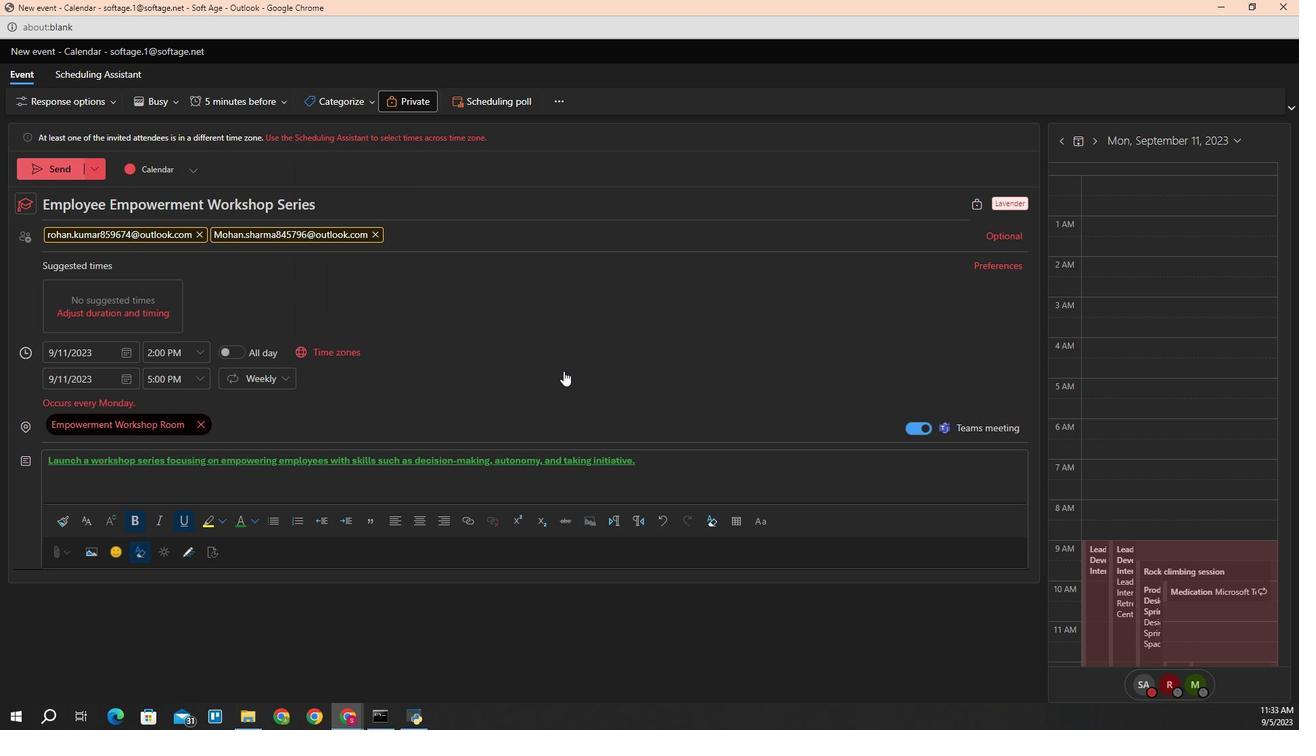 
